 Task: Design a simple geometric lampshade.
Action: Mouse moved to (252, 221)
Screenshot: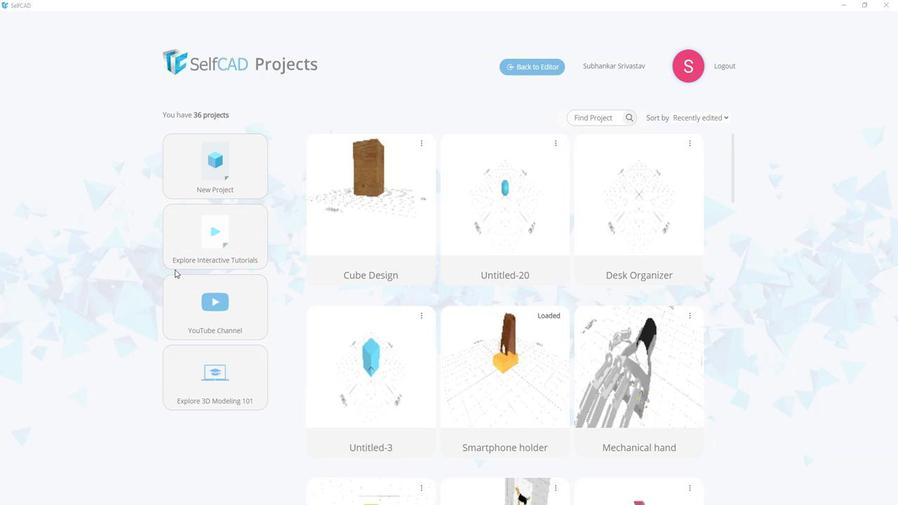 
Action: Mouse pressed left at (252, 221)
Screenshot: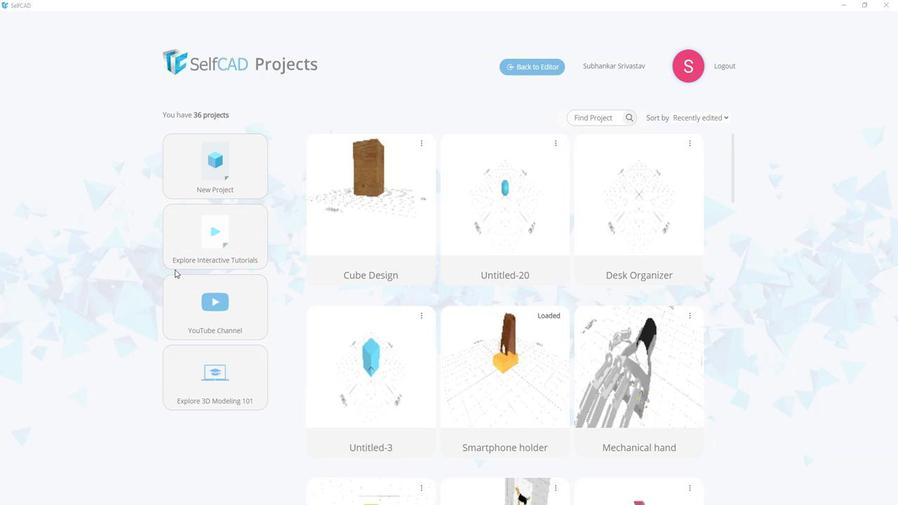 
Action: Mouse moved to (484, 237)
Screenshot: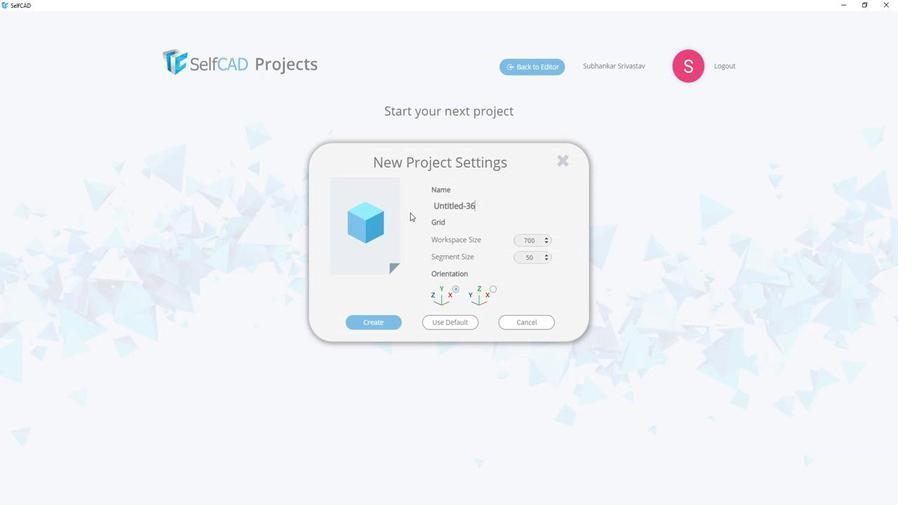 
Action: Mouse pressed left at (484, 237)
Screenshot: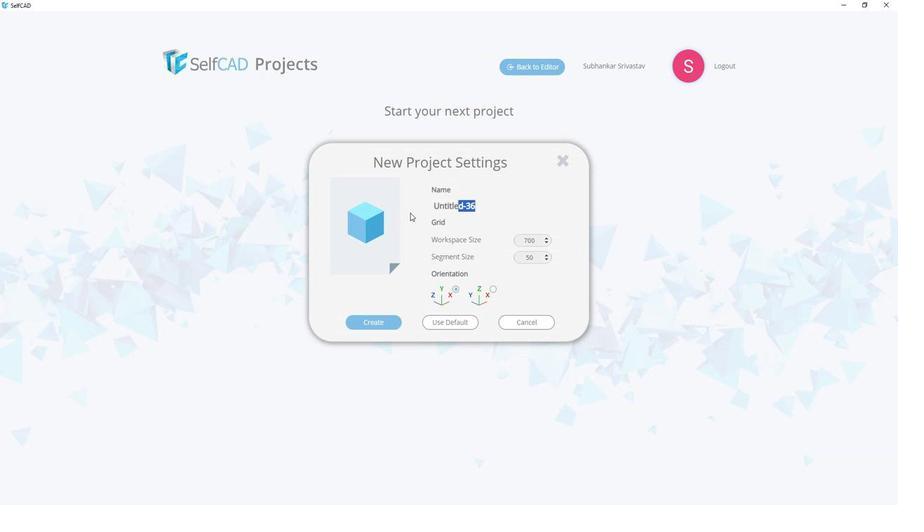 
Action: Mouse moved to (422, 242)
Screenshot: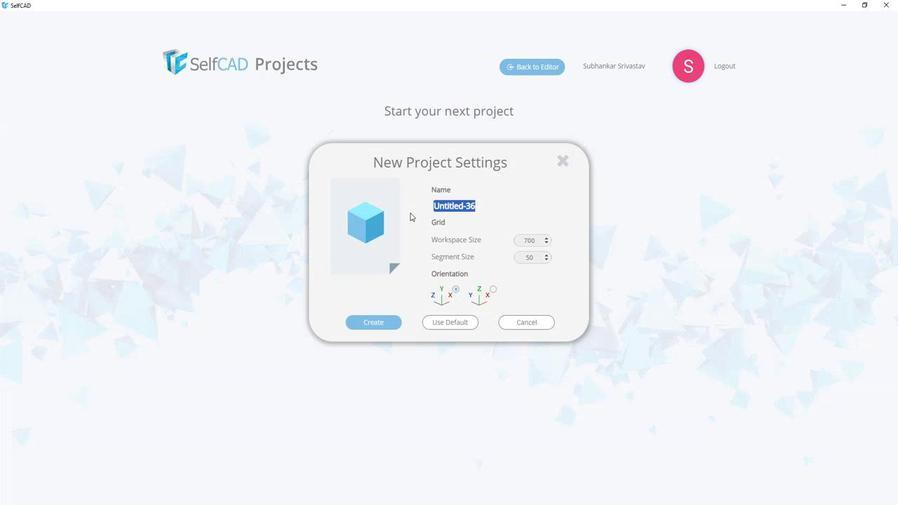 
Action: Key pressed <Key.shift>Geometric<Key.space><Key.shift><Key.shift><Key.shift><Key.shift><Key.shift><Key.shift><Key.shift><Key.shift><Key.shift>Lampshade
Screenshot: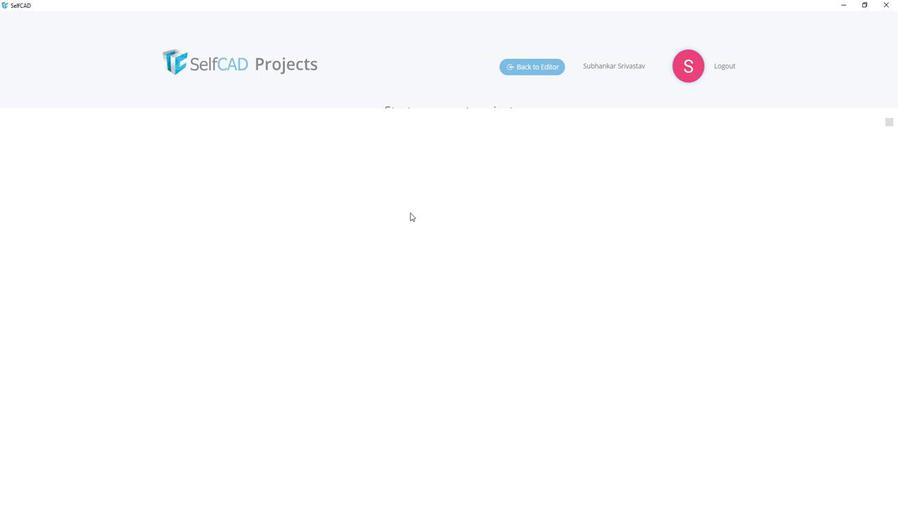 
Action: Mouse moved to (403, 320)
Screenshot: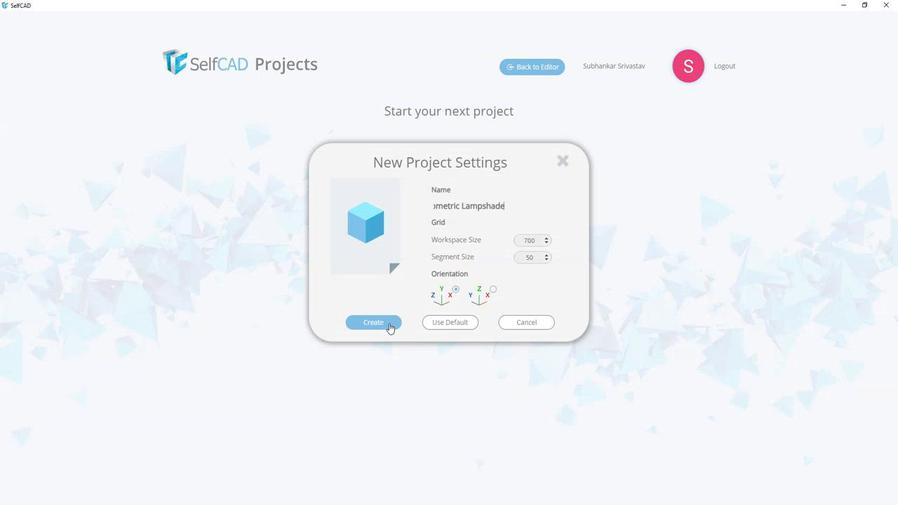 
Action: Mouse pressed left at (403, 320)
Screenshot: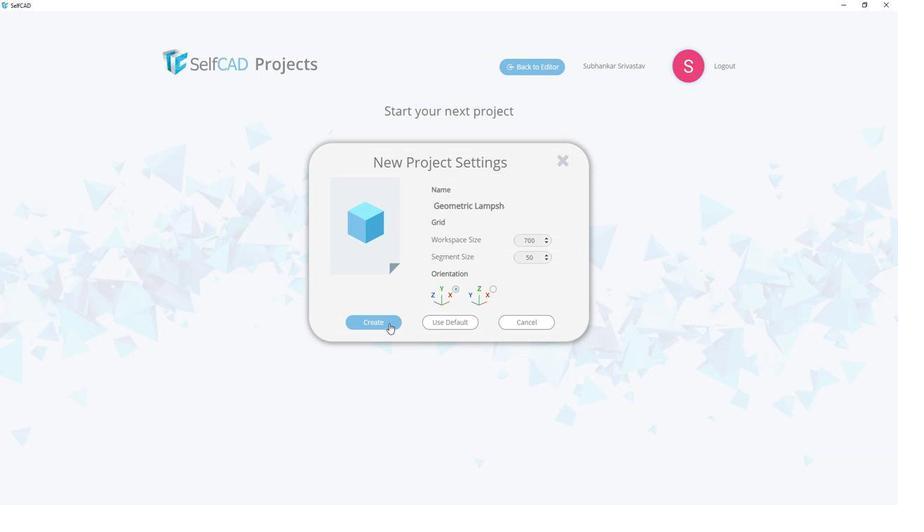 
Action: Mouse moved to (181, 179)
Screenshot: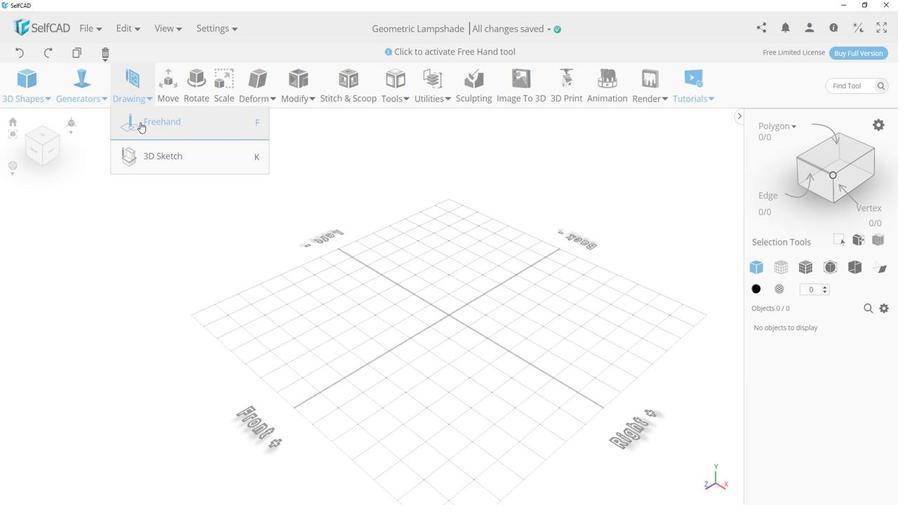 
Action: Mouse pressed left at (181, 179)
Screenshot: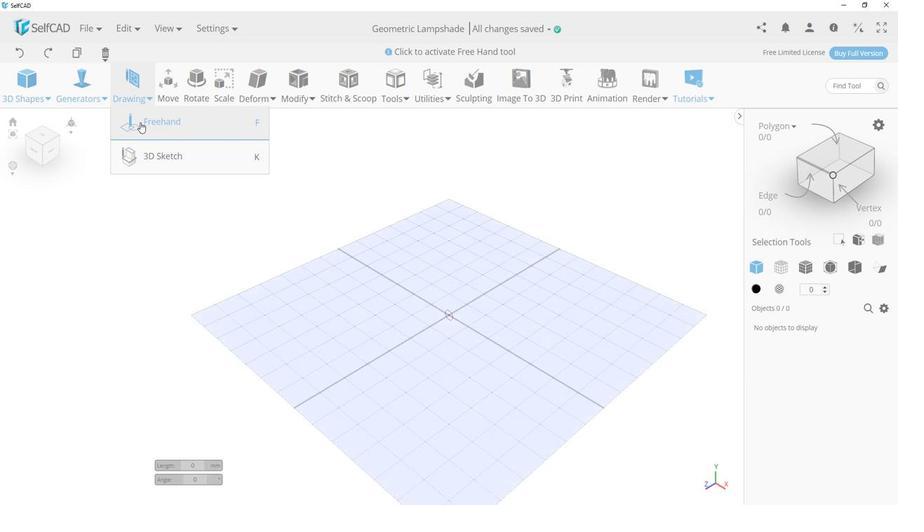 
Action: Mouse moved to (103, 201)
Screenshot: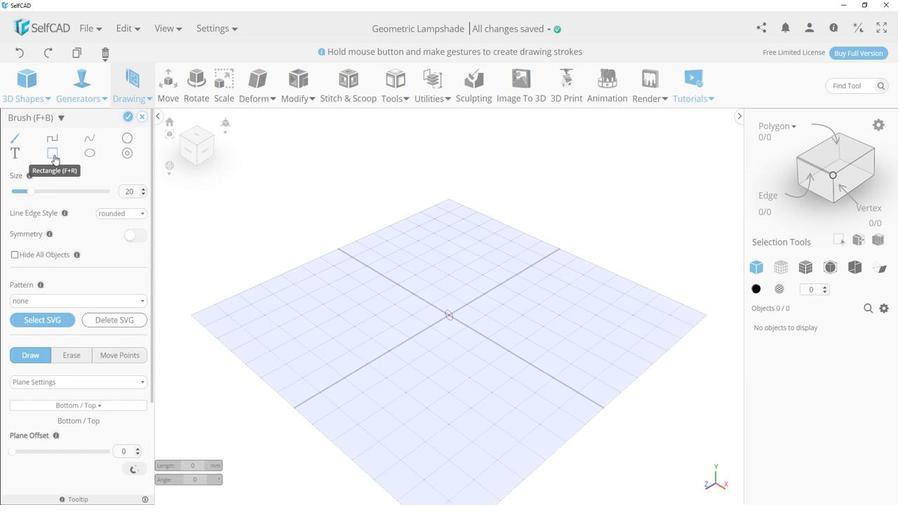 
Action: Mouse pressed left at (103, 201)
Screenshot: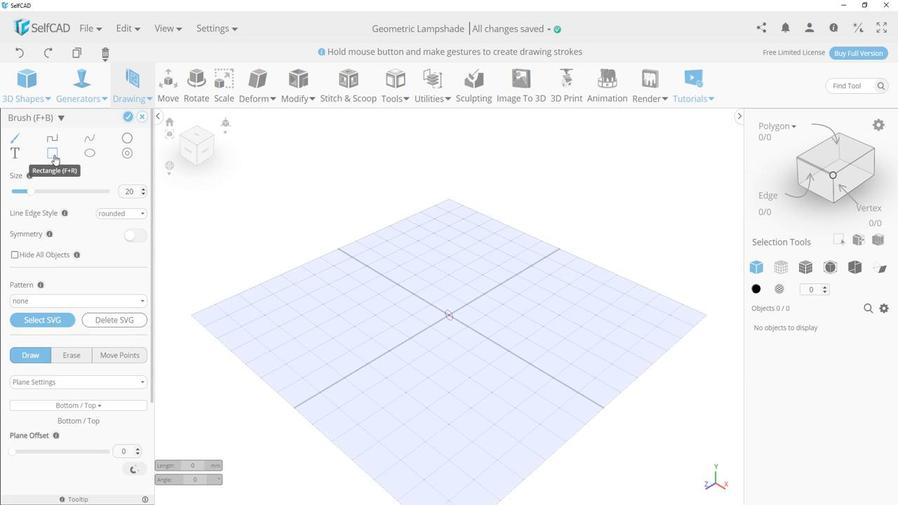 
Action: Mouse moved to (240, 197)
Screenshot: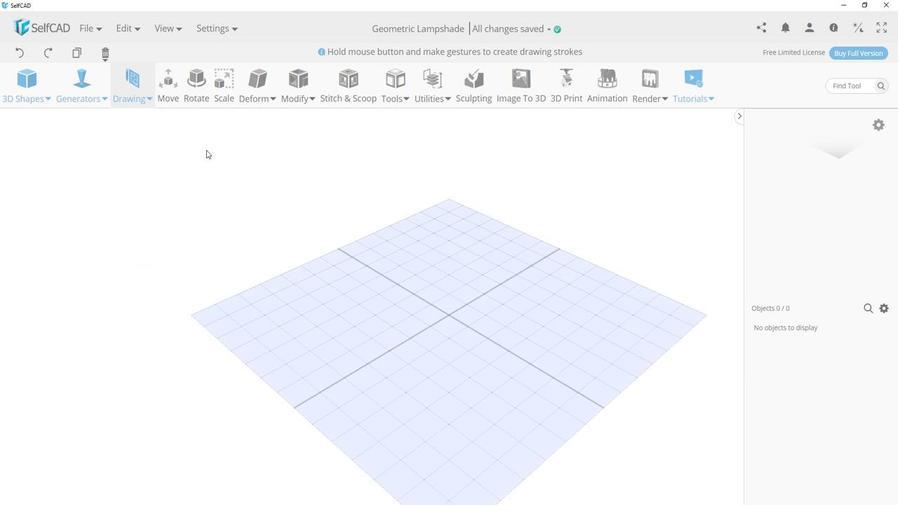 
Action: Mouse pressed left at (240, 197)
Screenshot: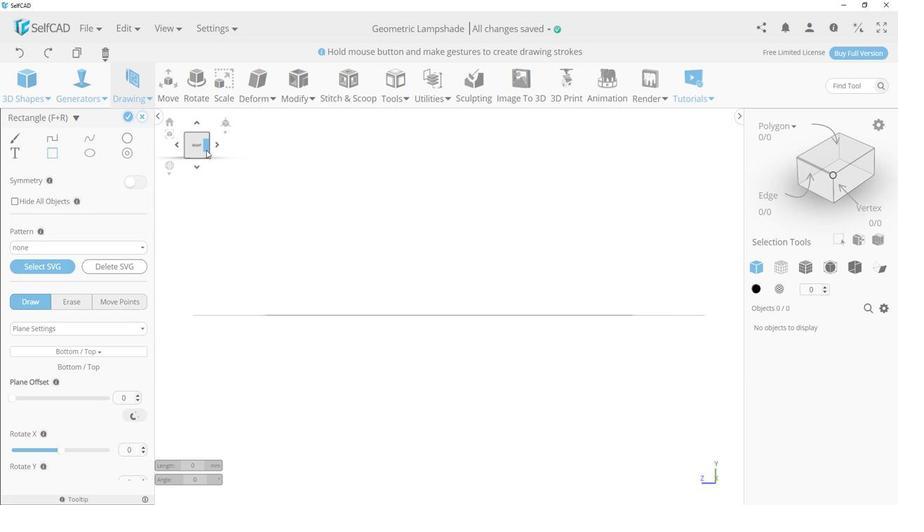 
Action: Mouse moved to (333, 232)
Screenshot: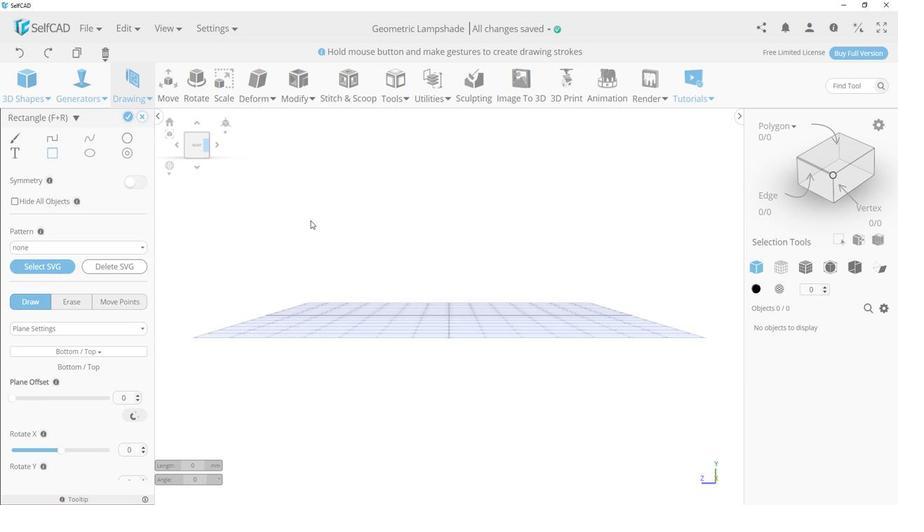 
Action: Mouse pressed left at (333, 232)
Screenshot: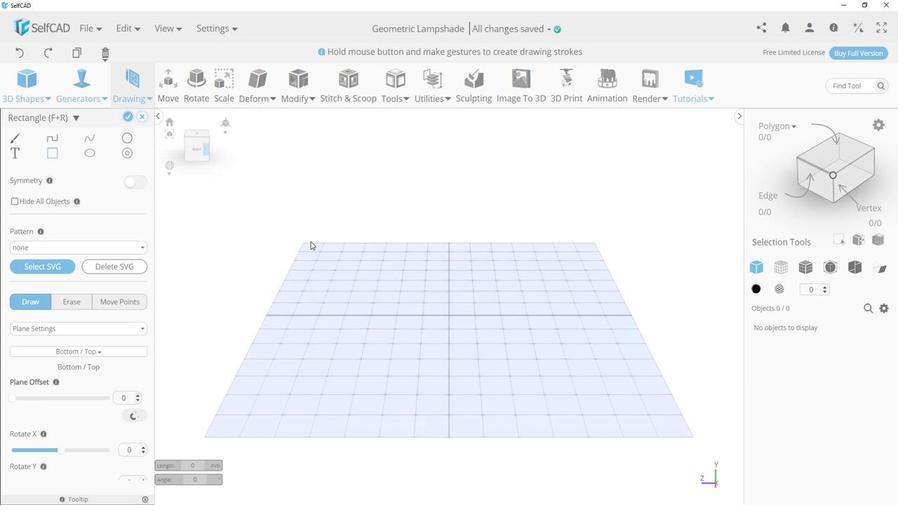 
Action: Mouse moved to (236, 191)
Screenshot: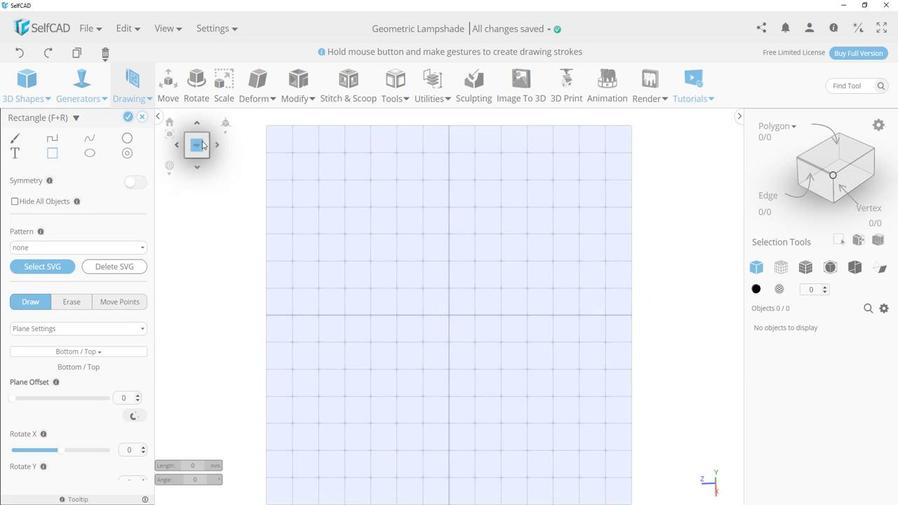 
Action: Mouse pressed left at (236, 191)
Screenshot: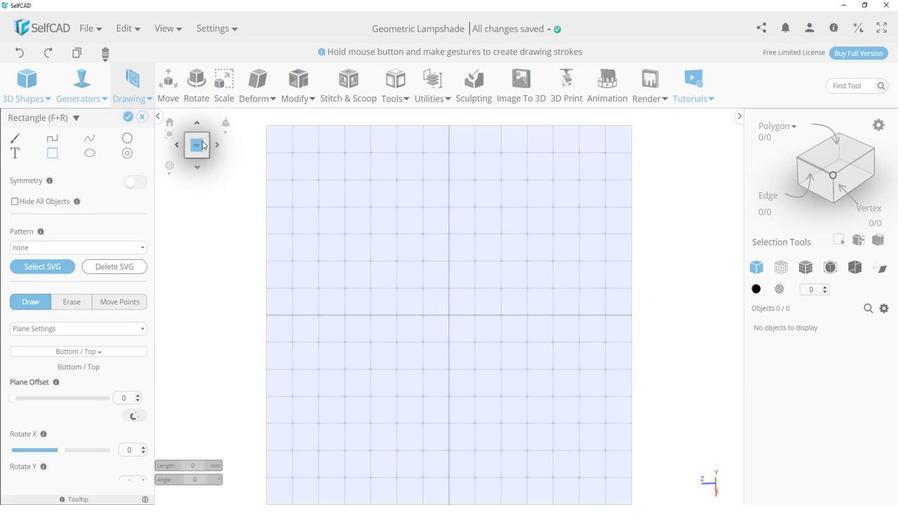
Action: Mouse moved to (387, 239)
Screenshot: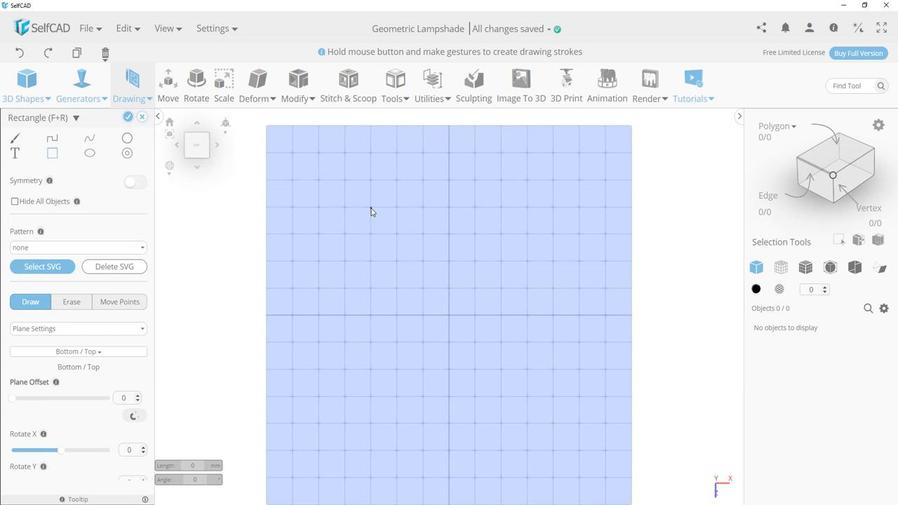 
Action: Mouse pressed left at (387, 239)
Screenshot: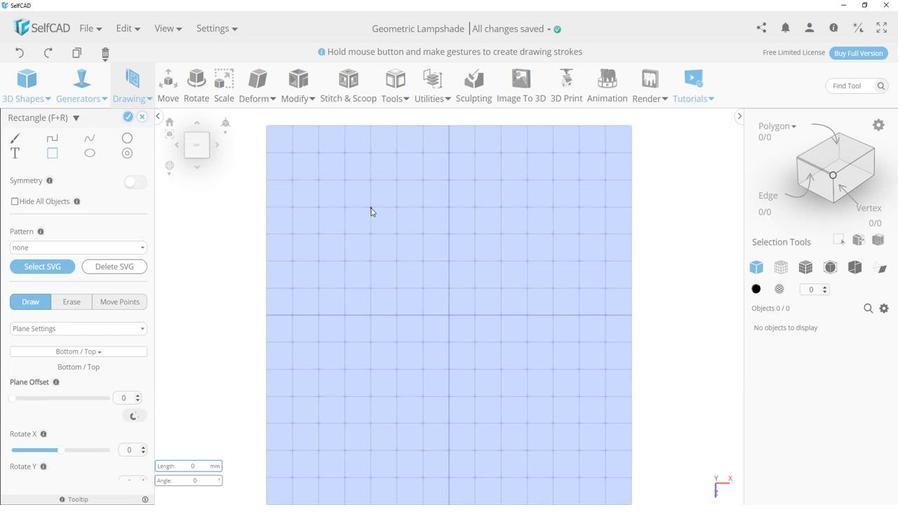 
Action: Key pressed <Key.shift>
Screenshot: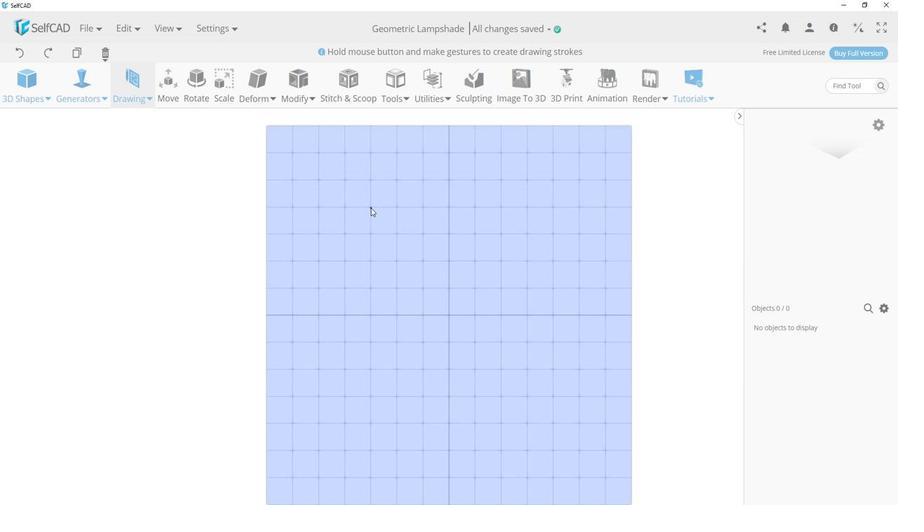 
Action: Mouse moved to (417, 238)
Screenshot: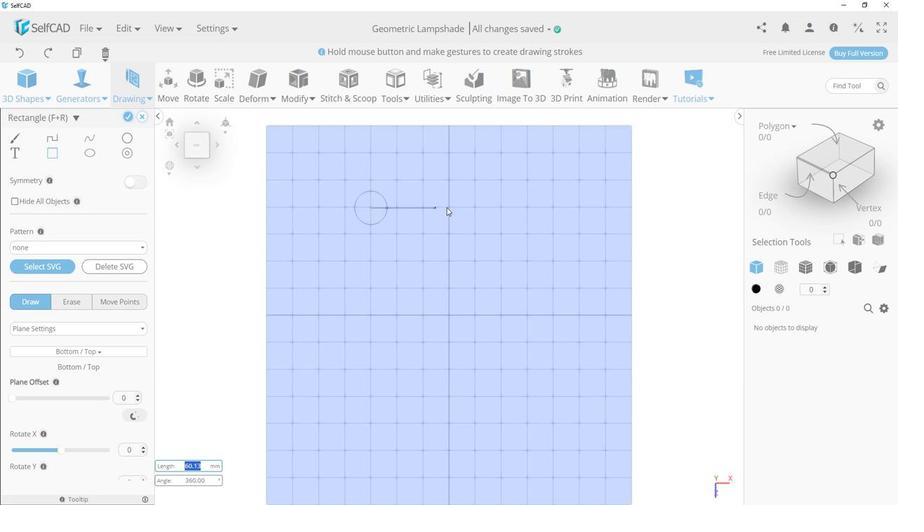 
Action: Key pressed <Key.shift>
Screenshot: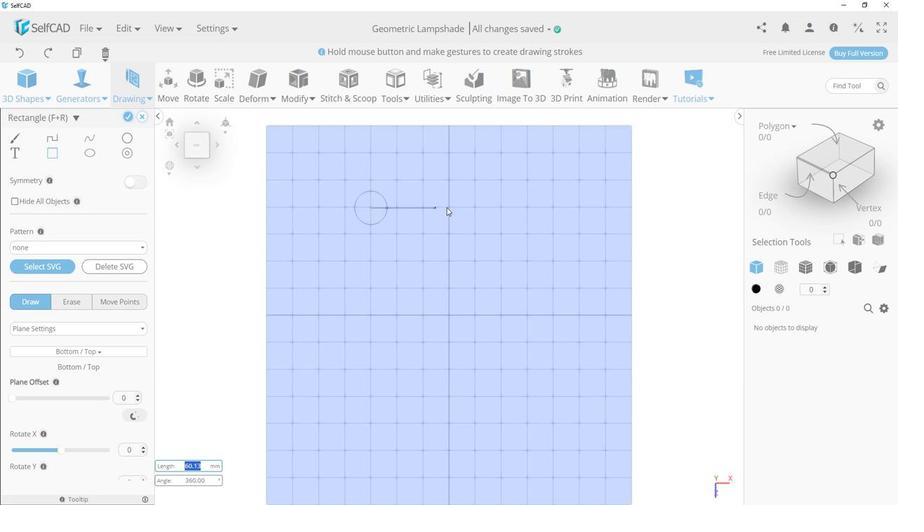
Action: Mouse moved to (423, 238)
Screenshot: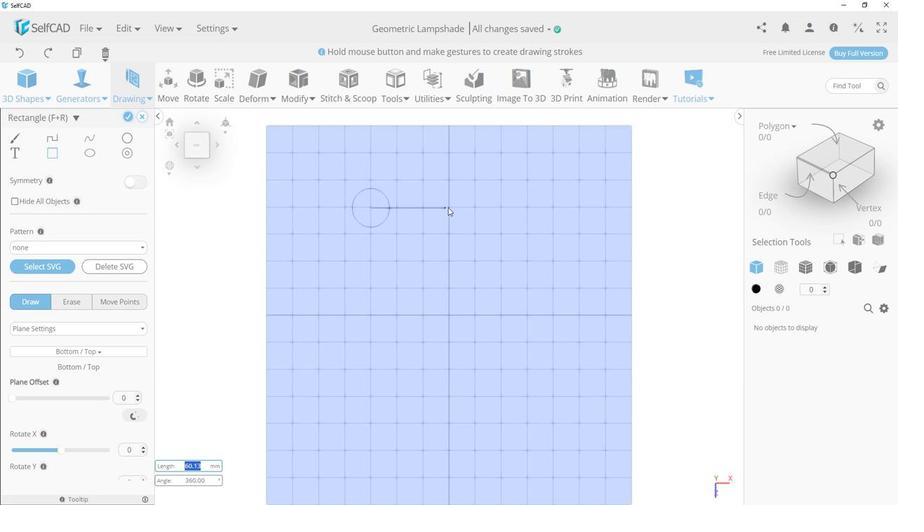 
Action: Key pressed <Key.shift>
Screenshot: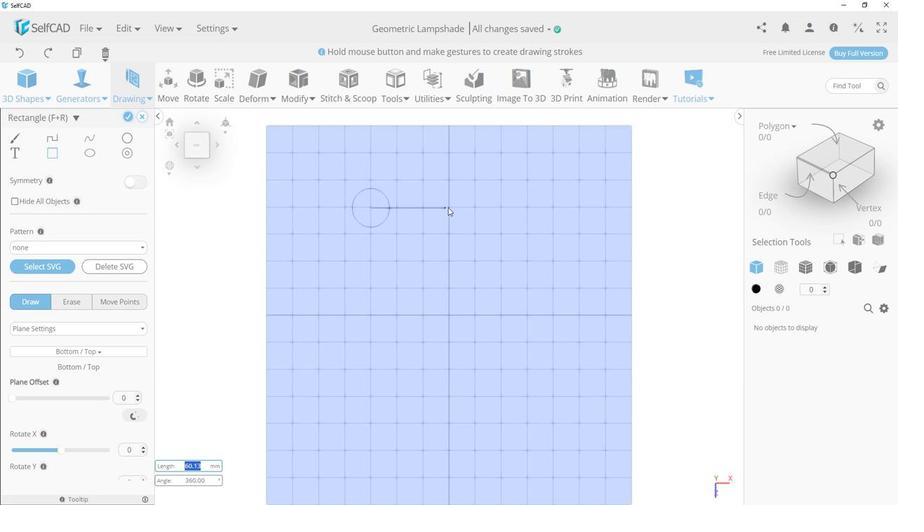 
Action: Mouse moved to (424, 238)
Screenshot: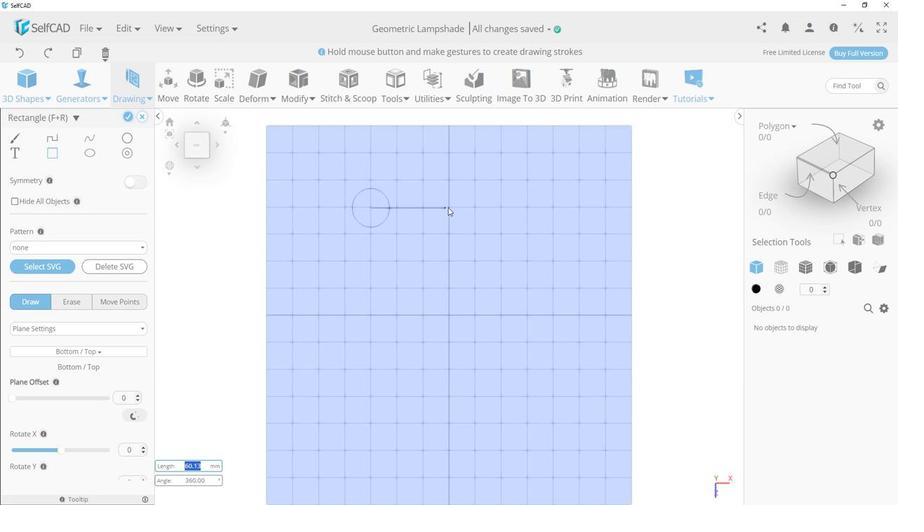 
Action: Key pressed <Key.shift>
Screenshot: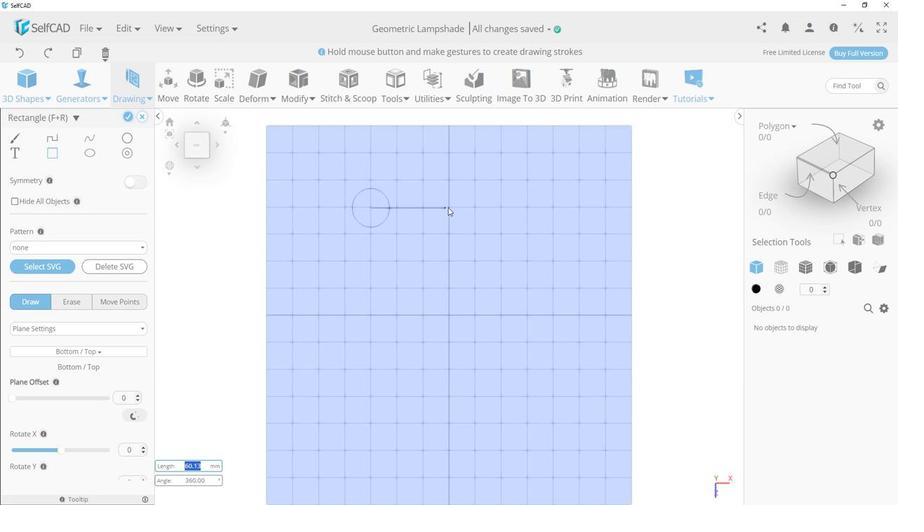 
Action: Mouse moved to (425, 238)
Screenshot: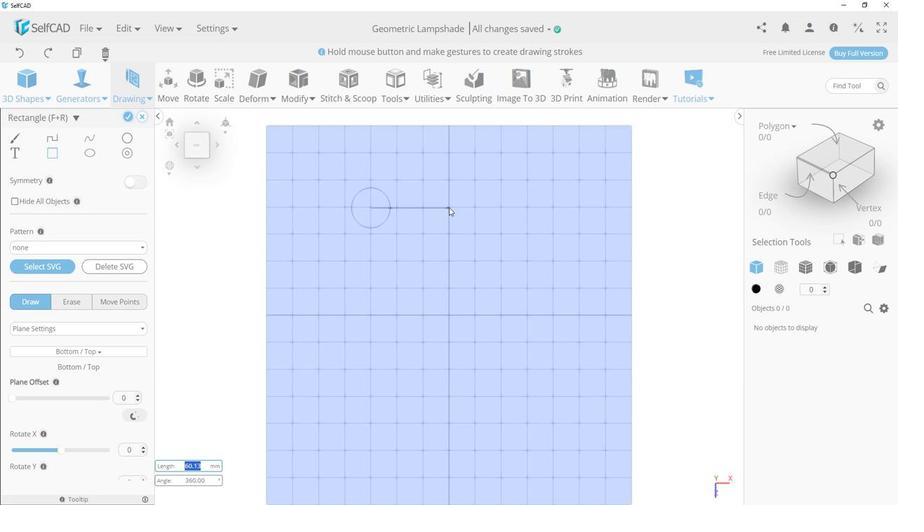 
Action: Key pressed <Key.shift>
Screenshot: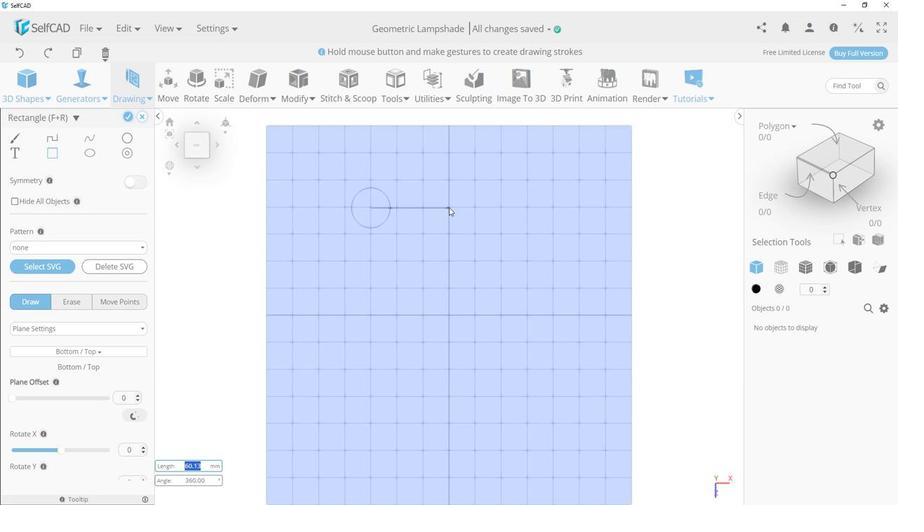 
Action: Mouse moved to (431, 238)
Screenshot: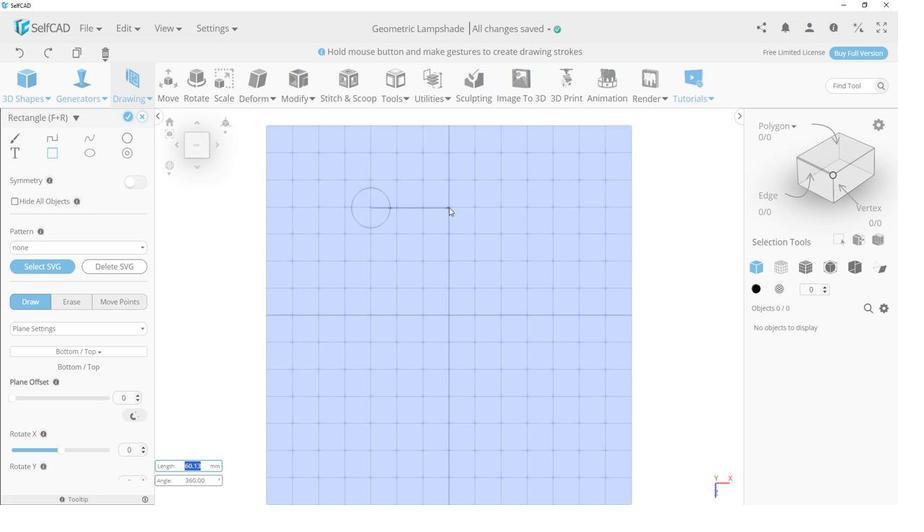 
Action: Key pressed <Key.shift>
Screenshot: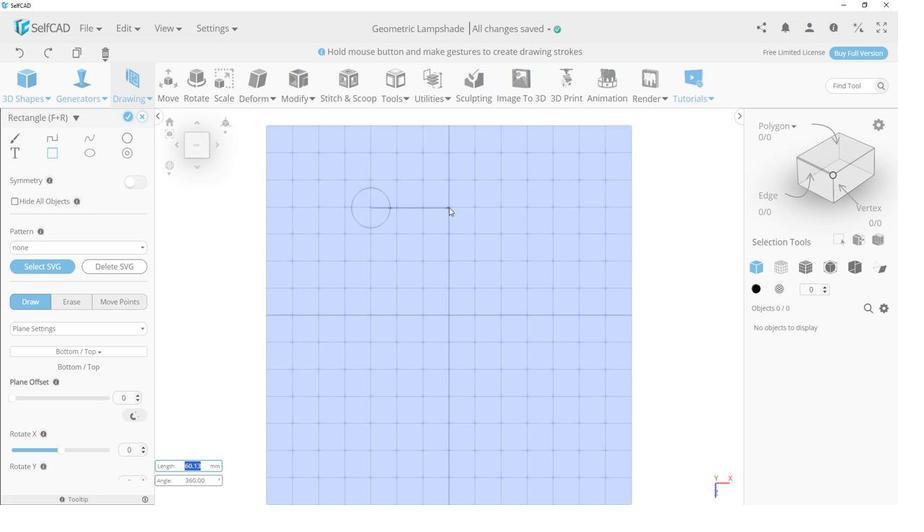 
Action: Mouse moved to (442, 238)
Screenshot: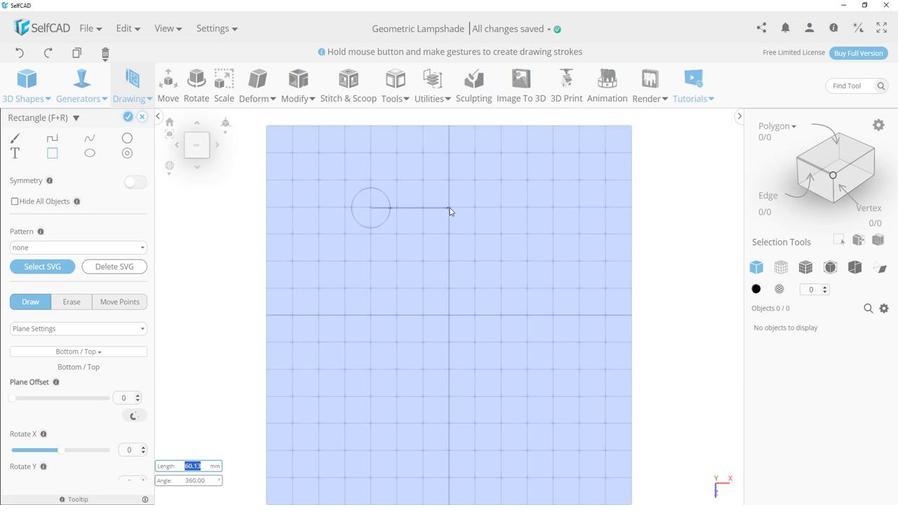 
Action: Key pressed <Key.shift>
Screenshot: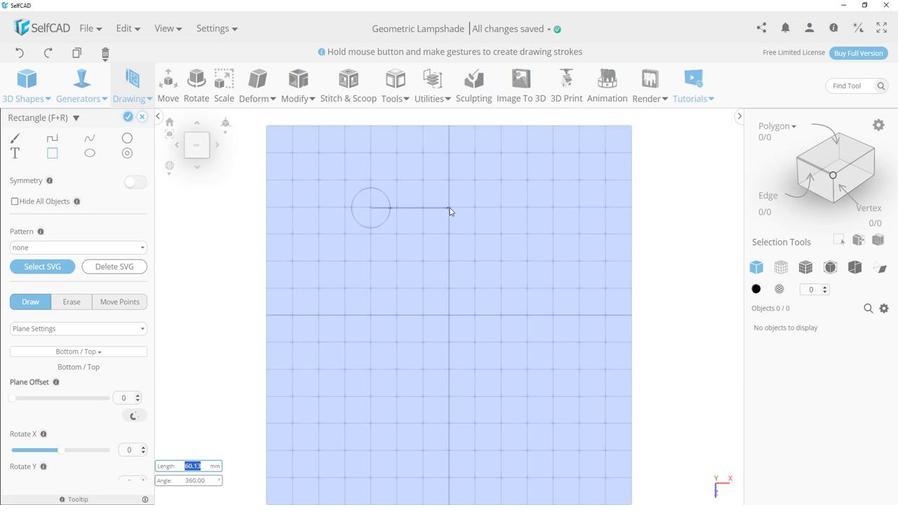 
Action: Mouse moved to (445, 238)
Screenshot: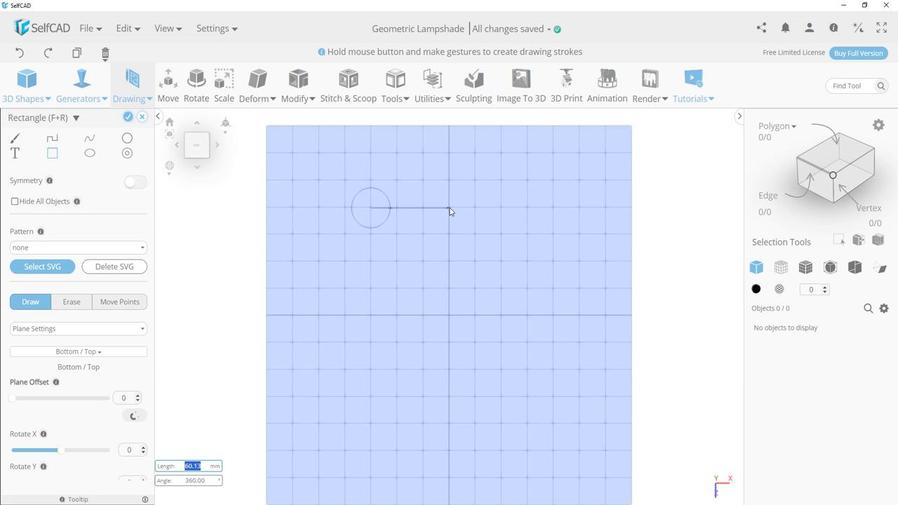 
Action: Key pressed <Key.shift>
Screenshot: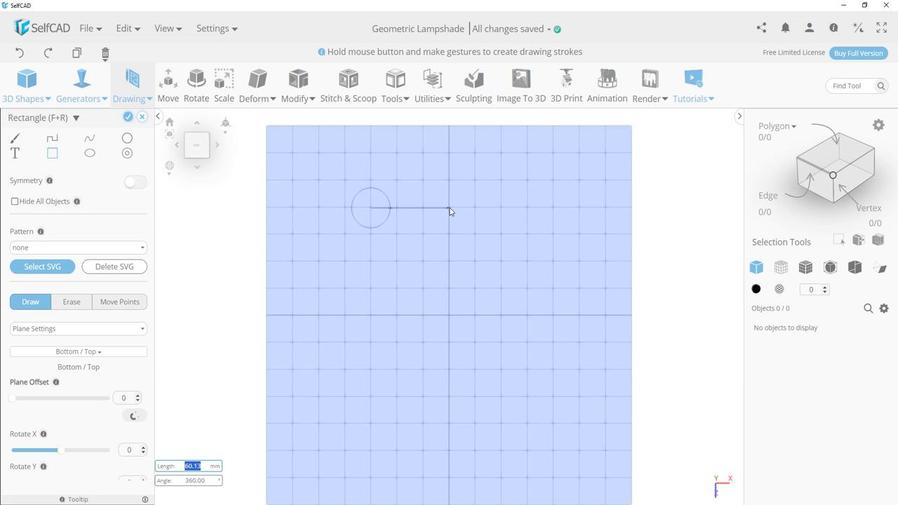 
Action: Mouse moved to (445, 238)
Screenshot: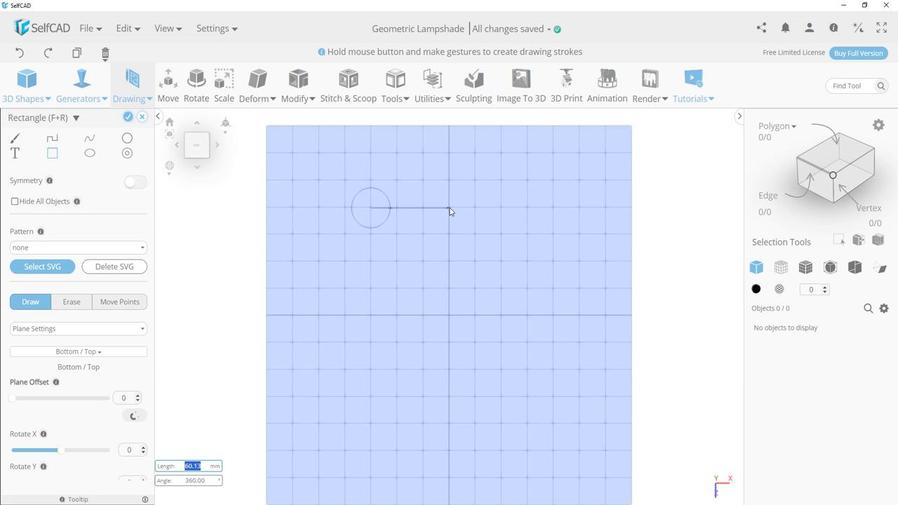
Action: Key pressed <Key.shift>
Screenshot: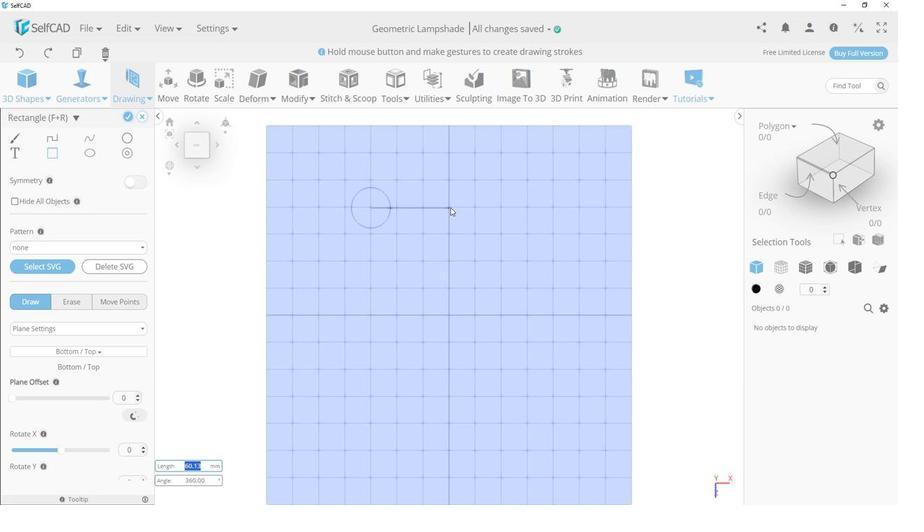 
Action: Mouse moved to (452, 238)
Screenshot: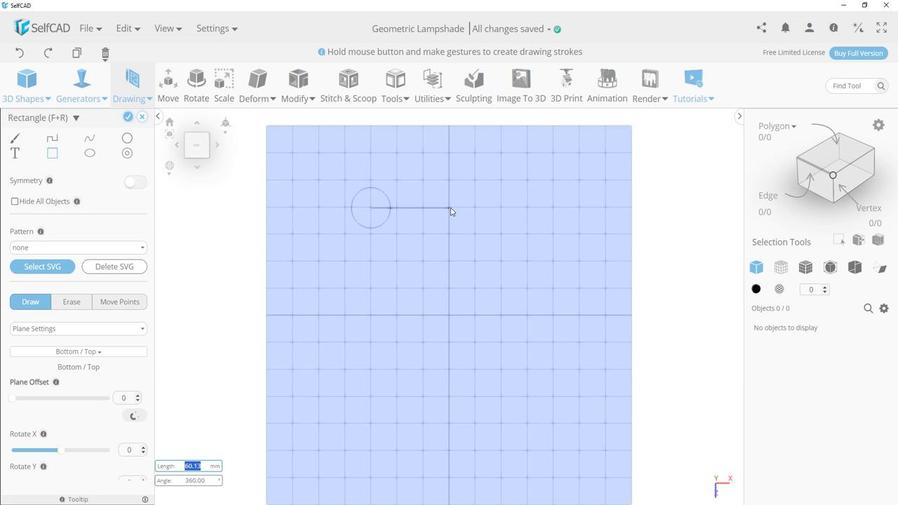 
Action: Key pressed <Key.shift>
Screenshot: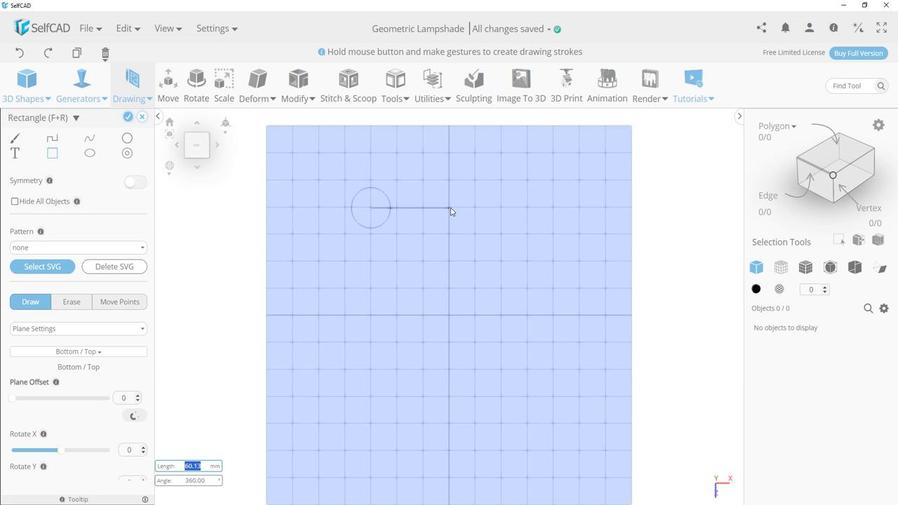 
Action: Mouse moved to (454, 238)
Screenshot: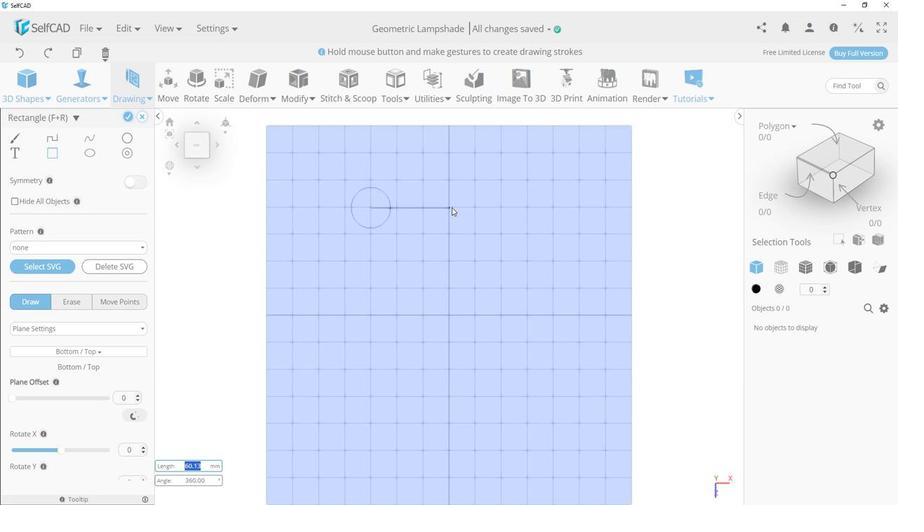 
Action: Key pressed <Key.shift>
Screenshot: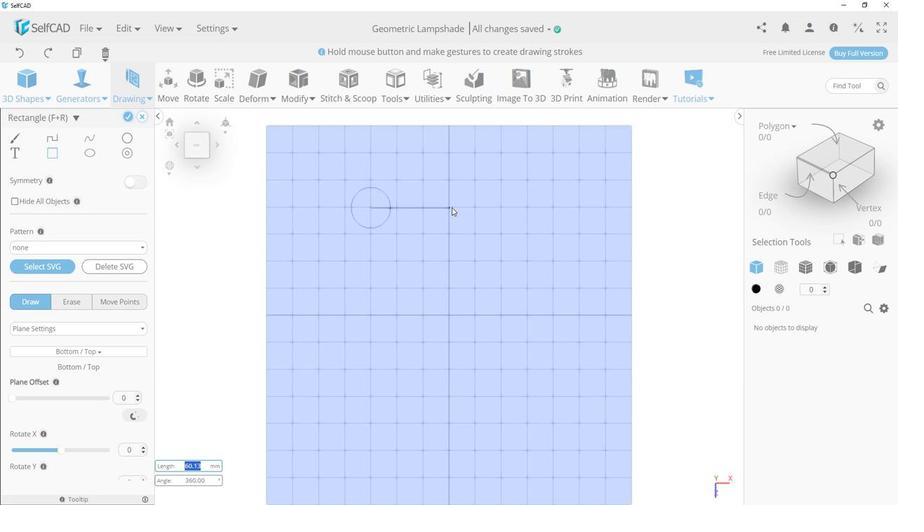 
Action: Mouse moved to (455, 238)
Screenshot: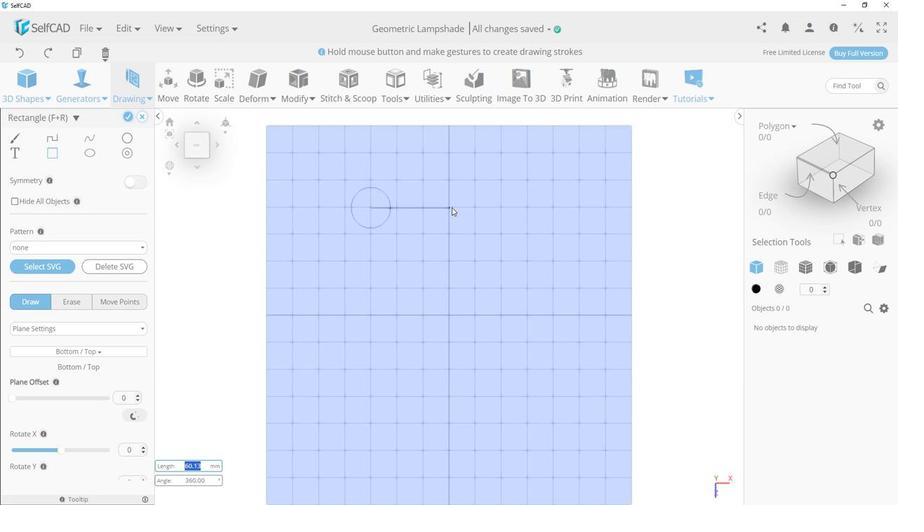
Action: Key pressed <Key.shift>
Screenshot: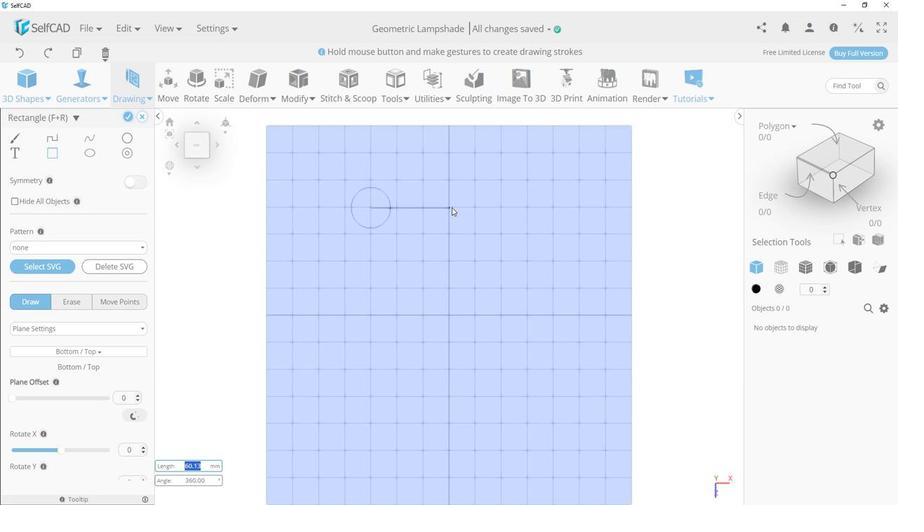 
Action: Mouse moved to (456, 238)
Screenshot: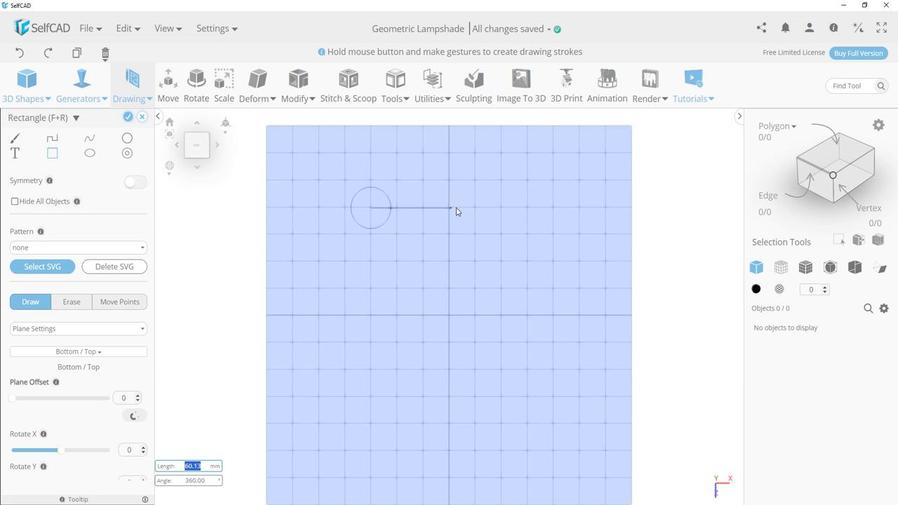 
Action: Key pressed <Key.shift>
Screenshot: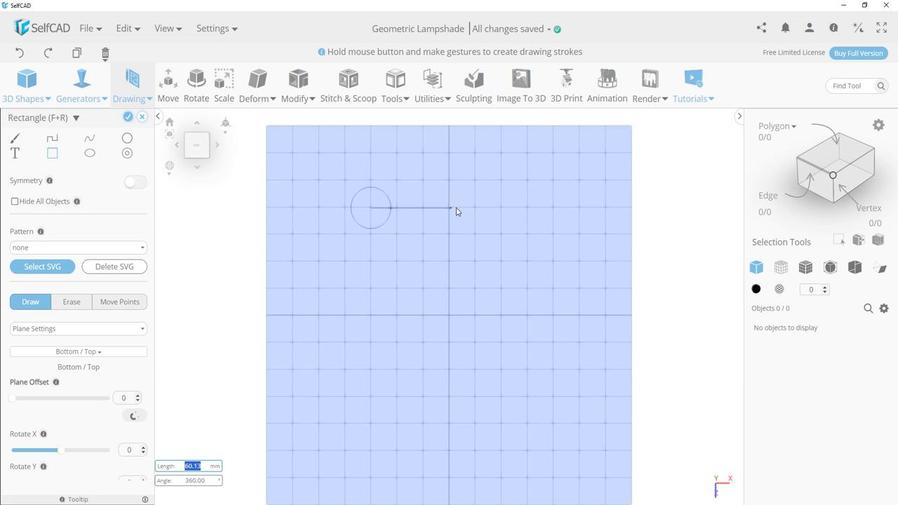 
Action: Mouse moved to (456, 238)
Screenshot: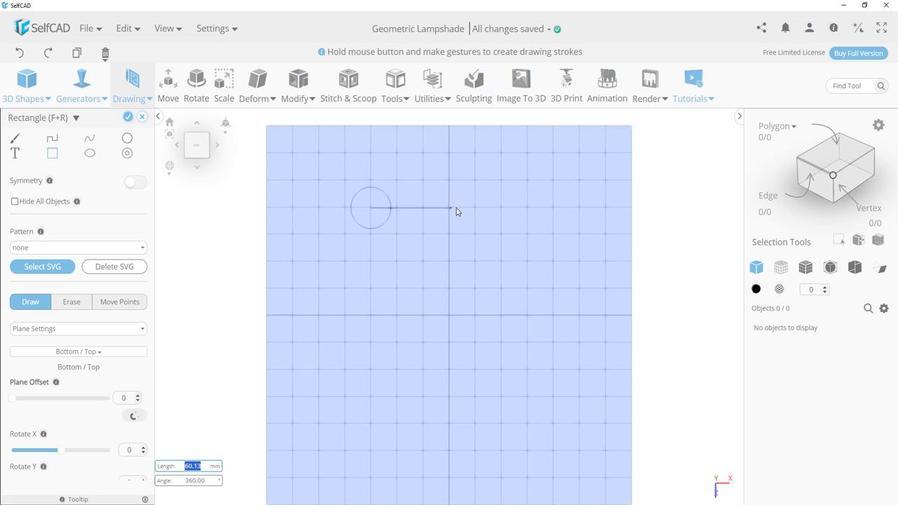 
Action: Key pressed <Key.shift><Key.shift>
Screenshot: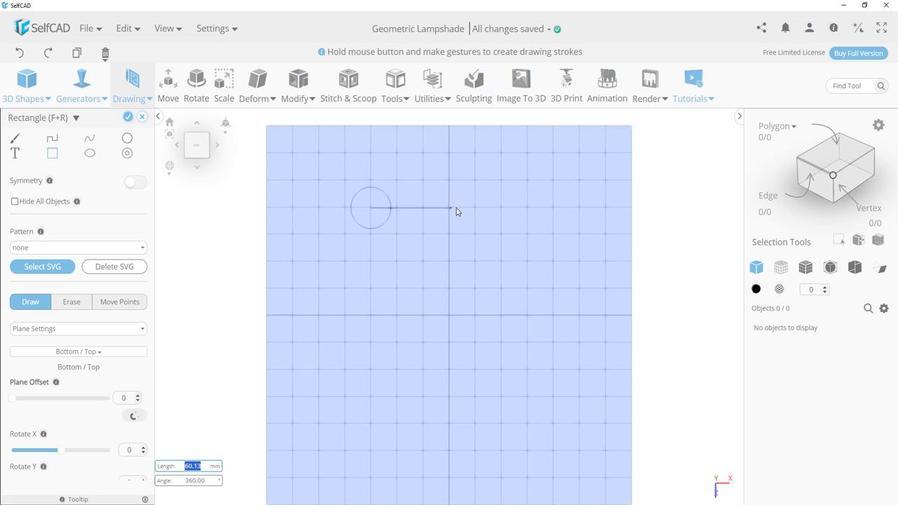 
Action: Mouse moved to (457, 238)
Screenshot: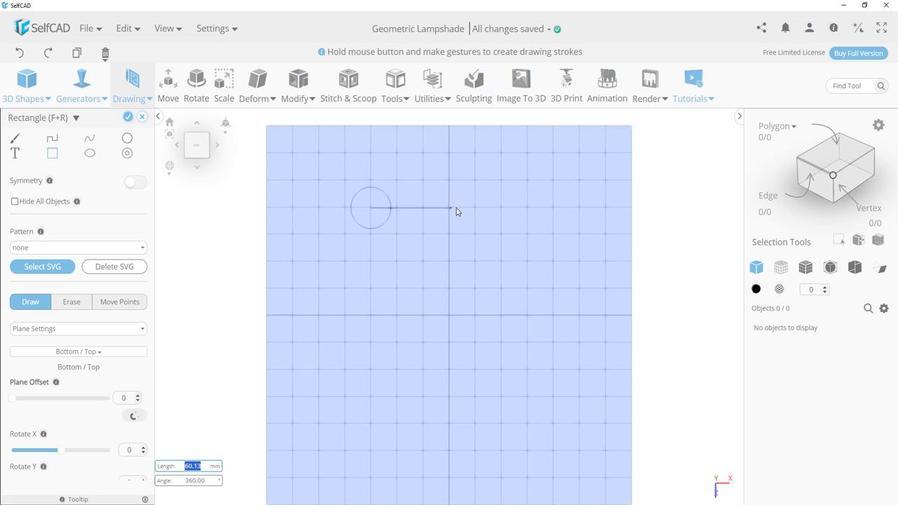 
Action: Key pressed <Key.shift>
Screenshot: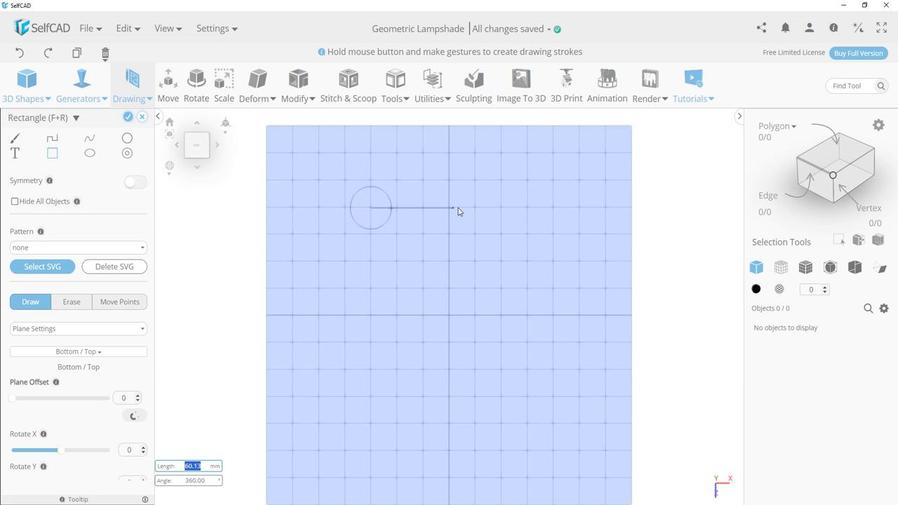 
Action: Mouse moved to (457, 238)
Screenshot: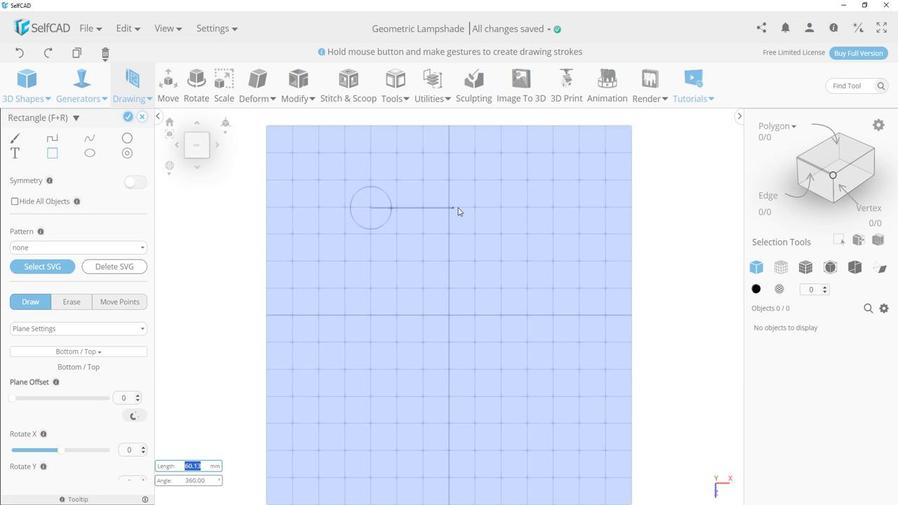 
Action: Key pressed <Key.shift><Key.shift>
Screenshot: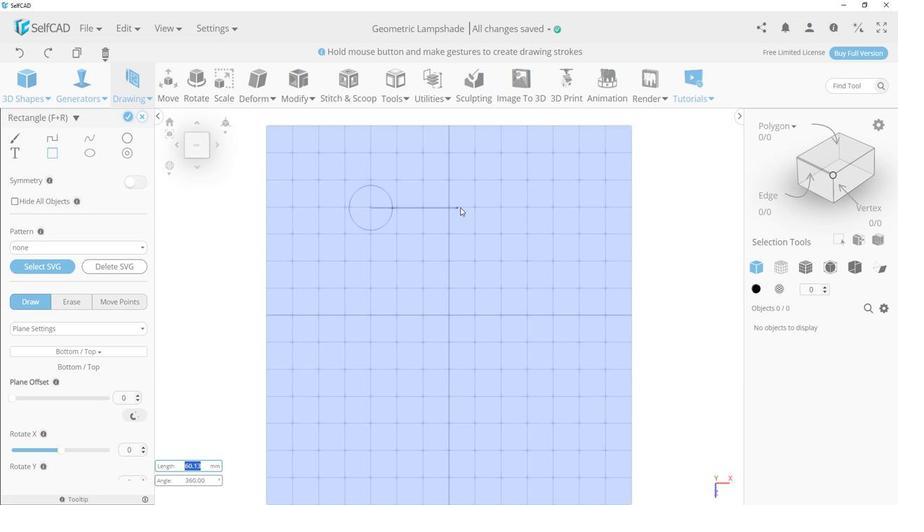 
Action: Mouse moved to (457, 238)
Screenshot: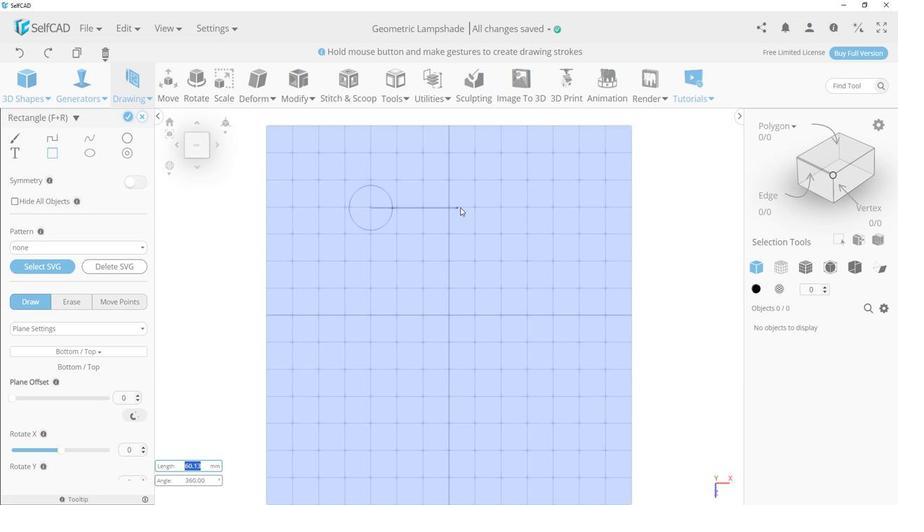 
Action: Key pressed <Key.shift><Key.shift>
Screenshot: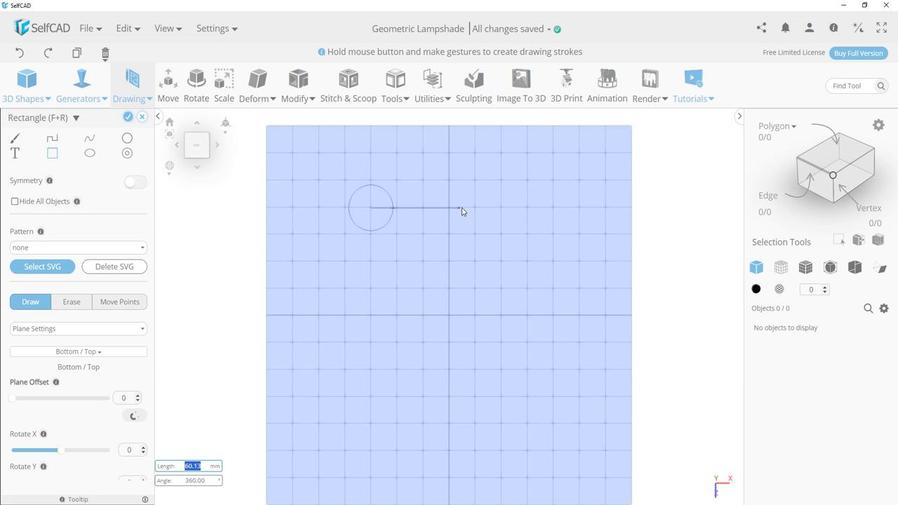 
Action: Mouse moved to (458, 238)
Screenshot: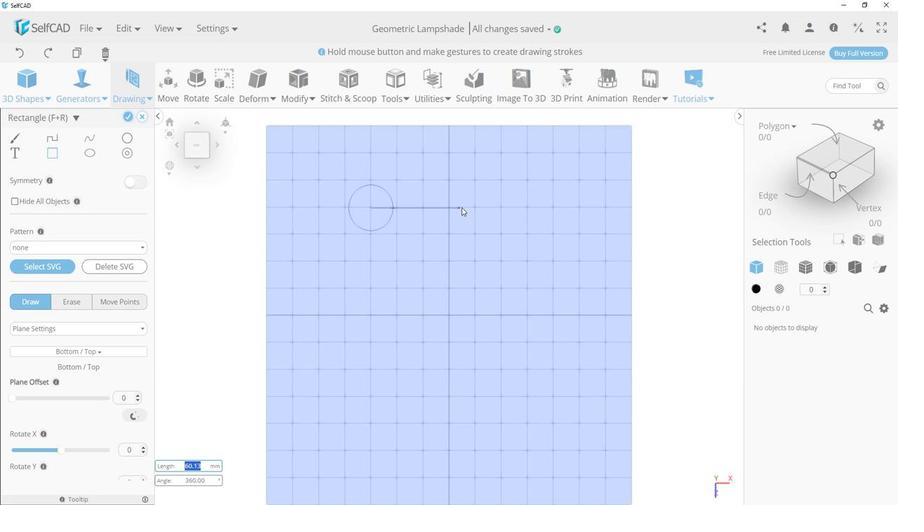 
Action: Key pressed <Key.shift>
Screenshot: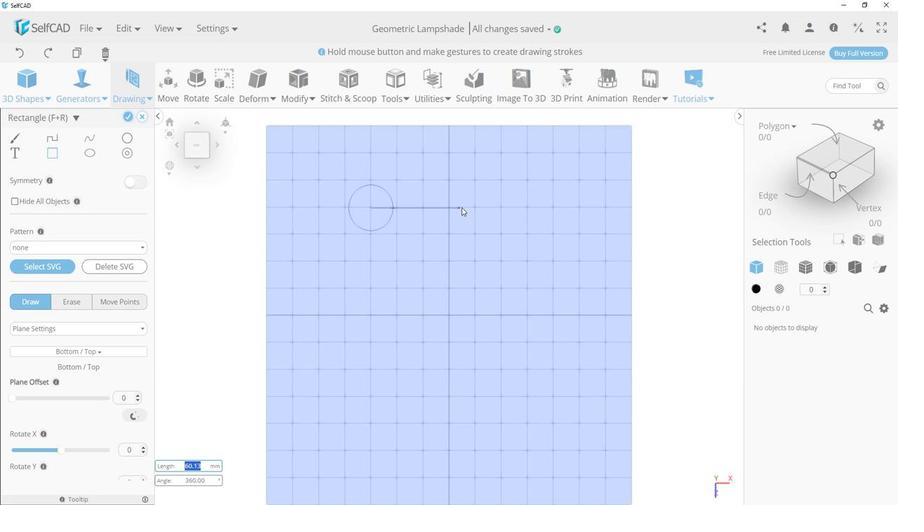 
Action: Mouse moved to (458, 238)
Screenshot: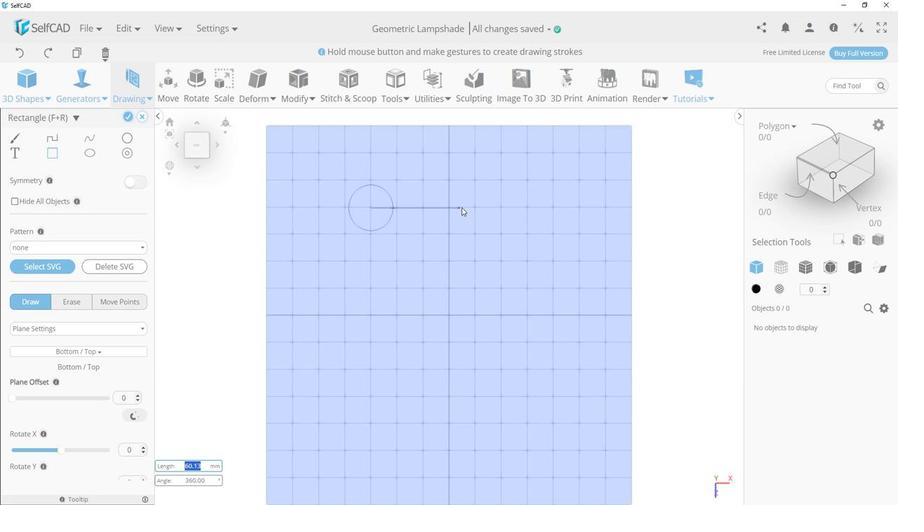 
Action: Key pressed <Key.shift>
Screenshot: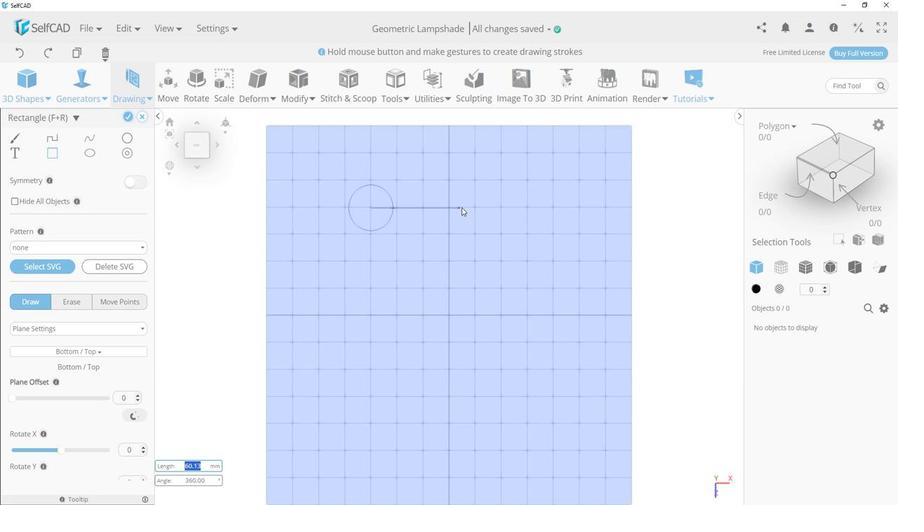 
Action: Mouse moved to (459, 238)
Screenshot: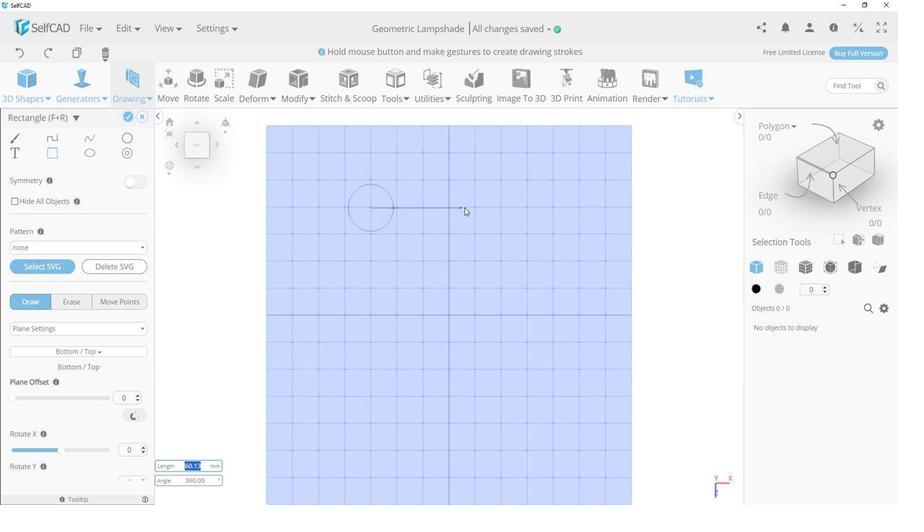 
Action: Key pressed <Key.shift>
Screenshot: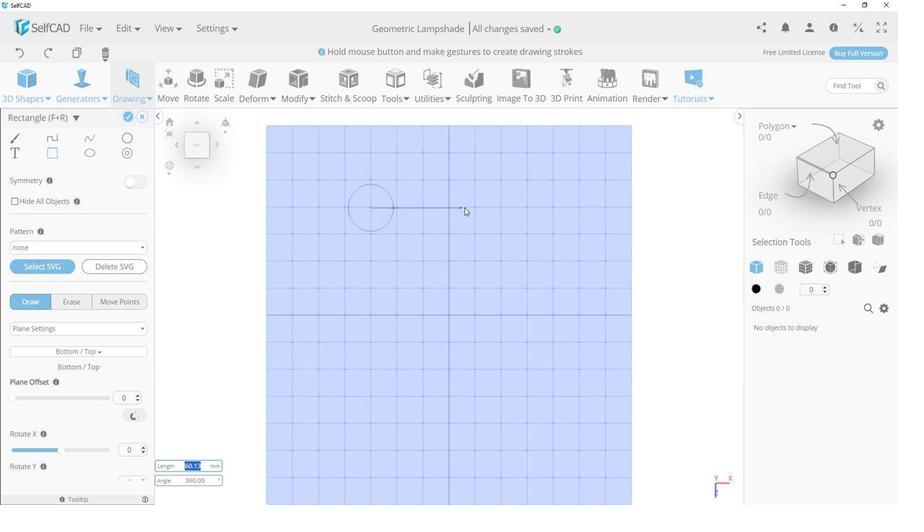 
Action: Mouse moved to (460, 238)
Screenshot: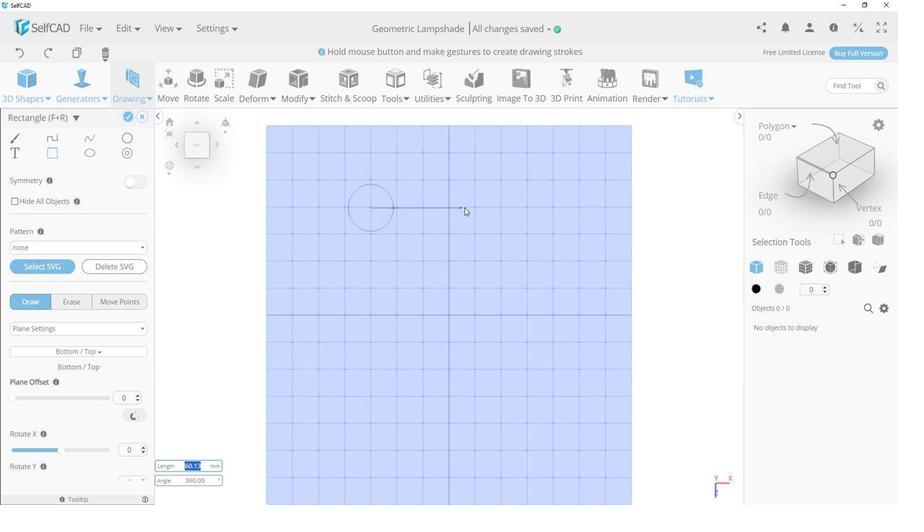
Action: Key pressed <Key.shift>
Screenshot: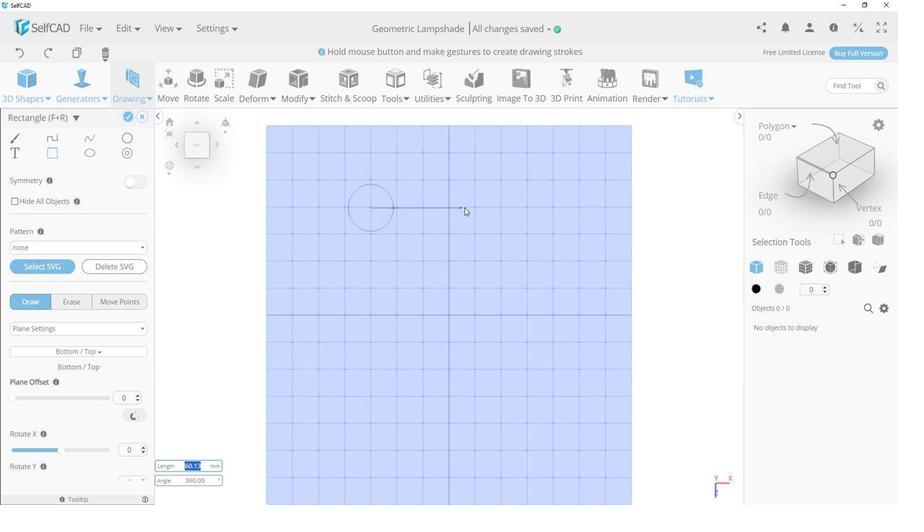 
Action: Mouse moved to (461, 238)
Screenshot: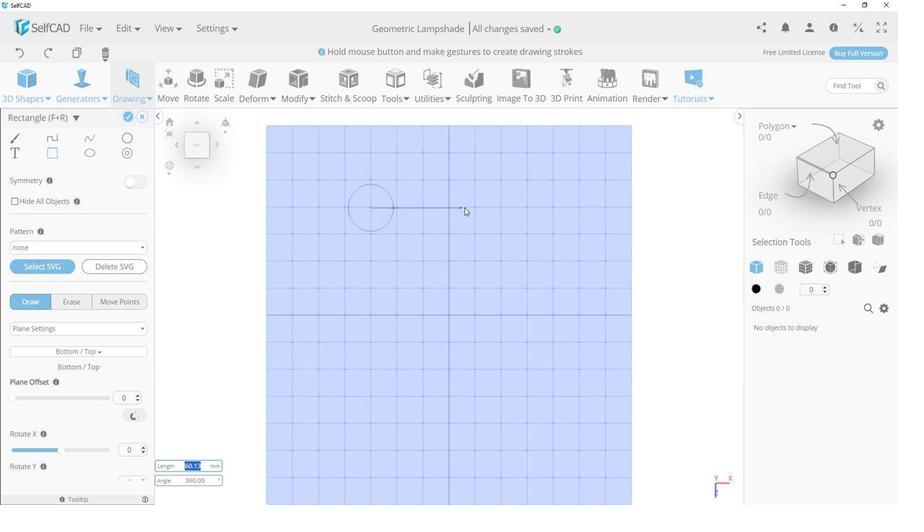 
Action: Key pressed <Key.shift>
Screenshot: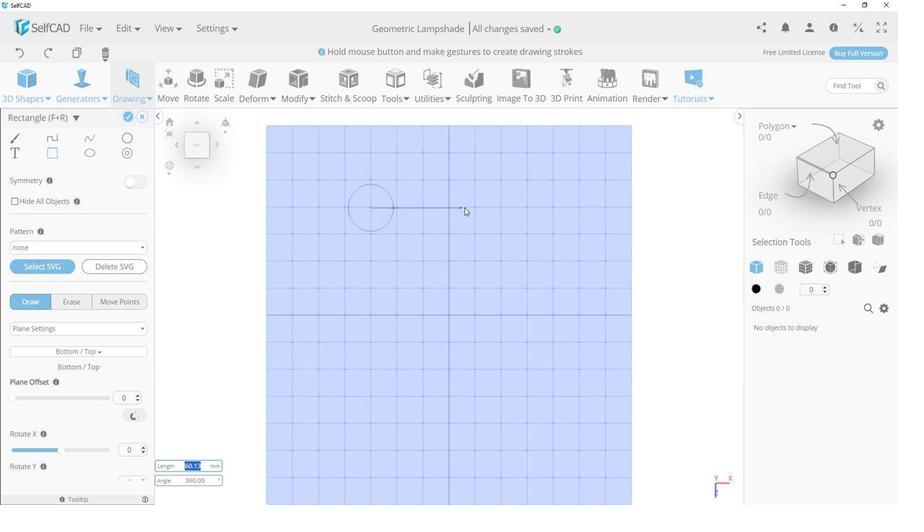
Action: Mouse moved to (462, 238)
Screenshot: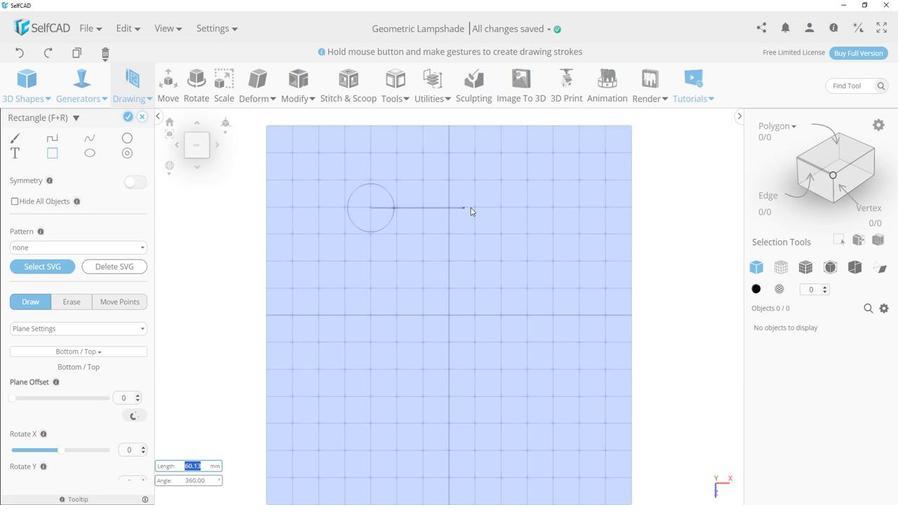 
Action: Key pressed <Key.shift>
Screenshot: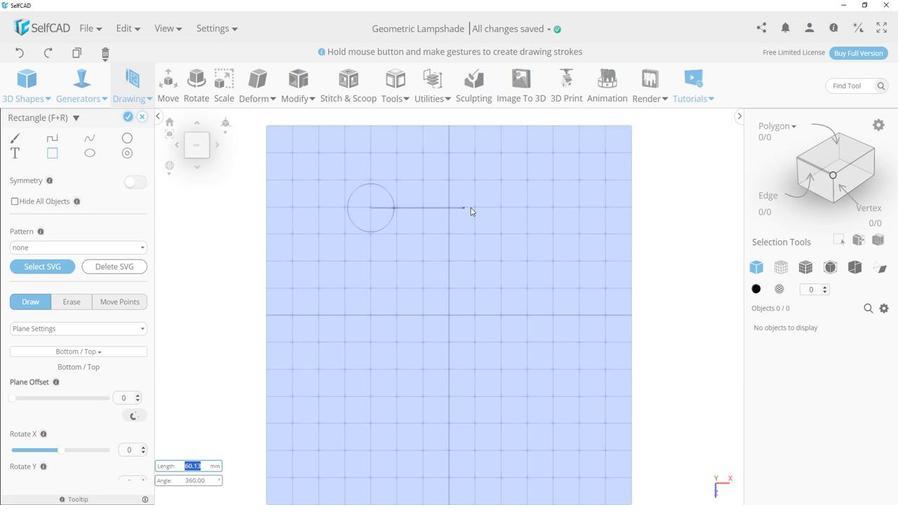 
Action: Mouse moved to (464, 238)
Screenshot: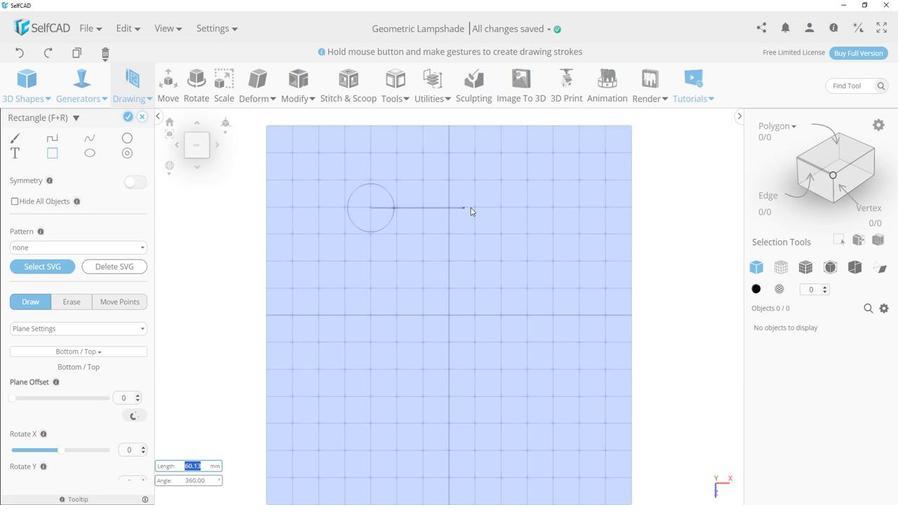 
Action: Key pressed <Key.shift>
Screenshot: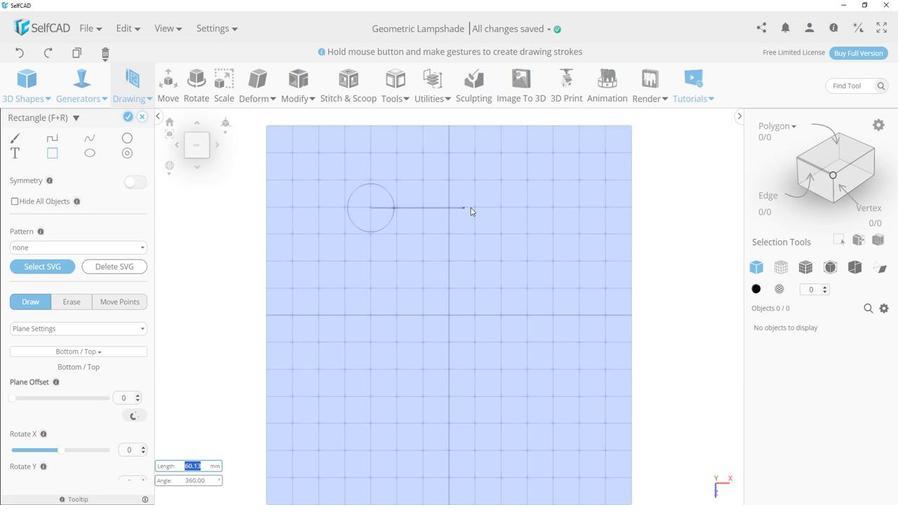 
Action: Mouse moved to (465, 238)
Screenshot: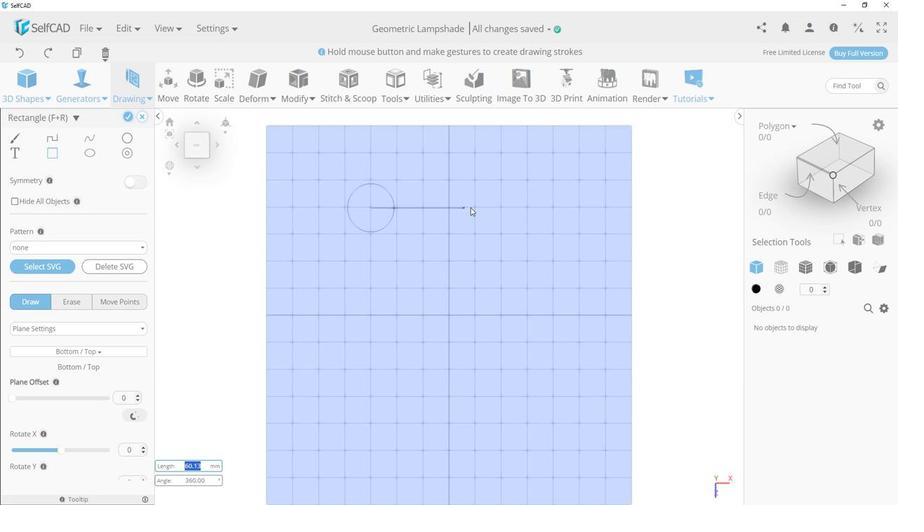 
Action: Key pressed <Key.shift>
Screenshot: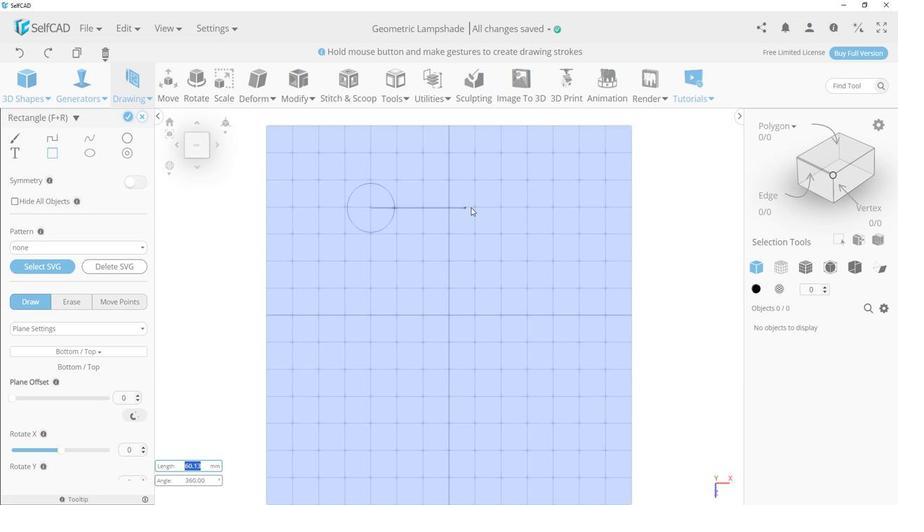 
Action: Mouse moved to (466, 238)
Screenshot: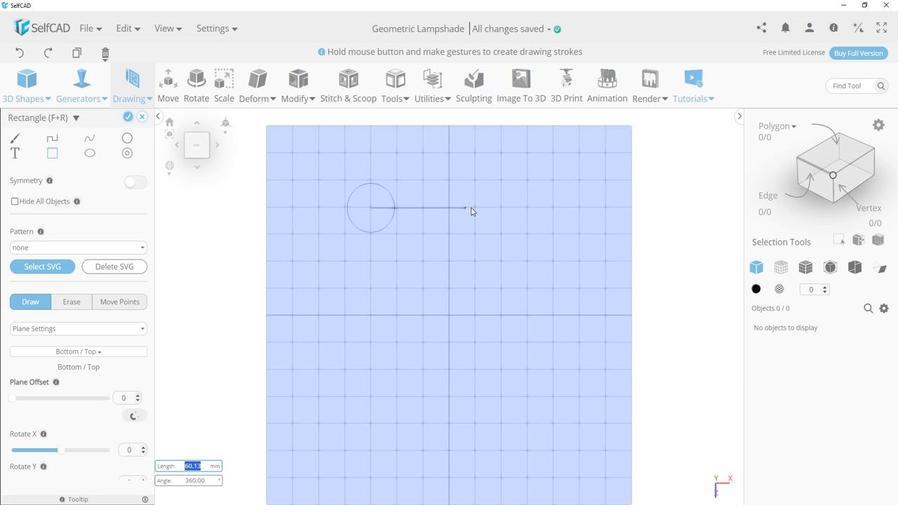 
Action: Key pressed <Key.shift>
Screenshot: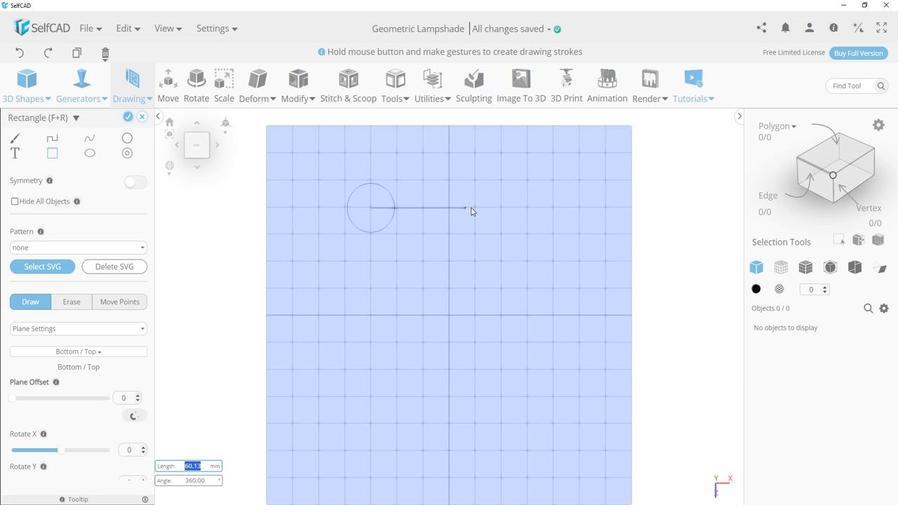 
Action: Mouse moved to (466, 238)
Screenshot: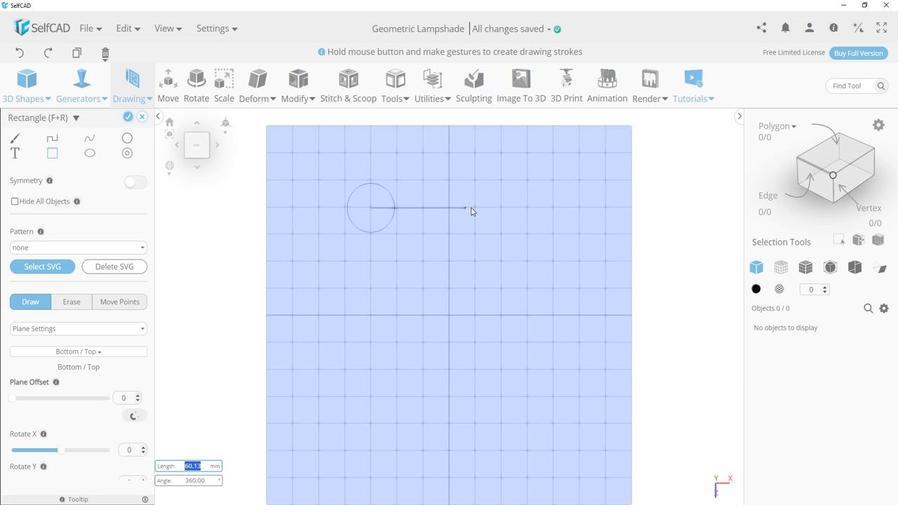 
Action: Key pressed <Key.shift>
Screenshot: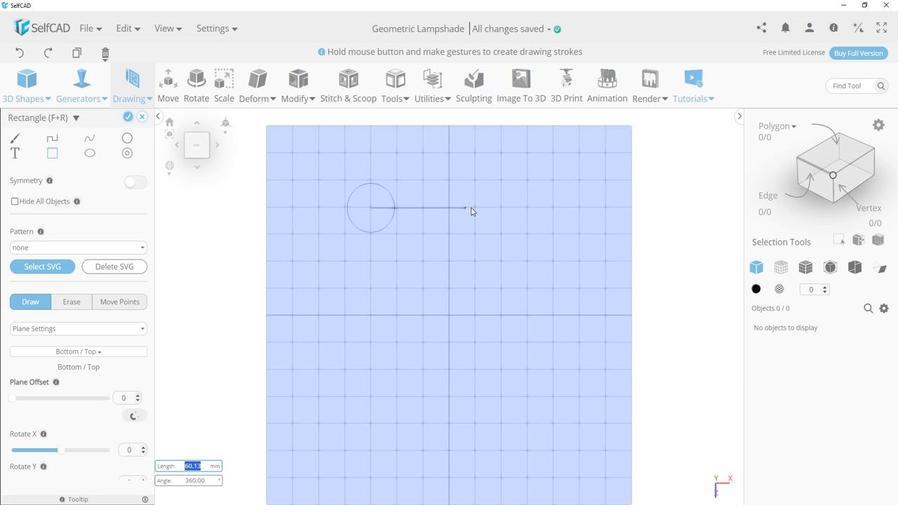 
Action: Mouse moved to (467, 238)
Screenshot: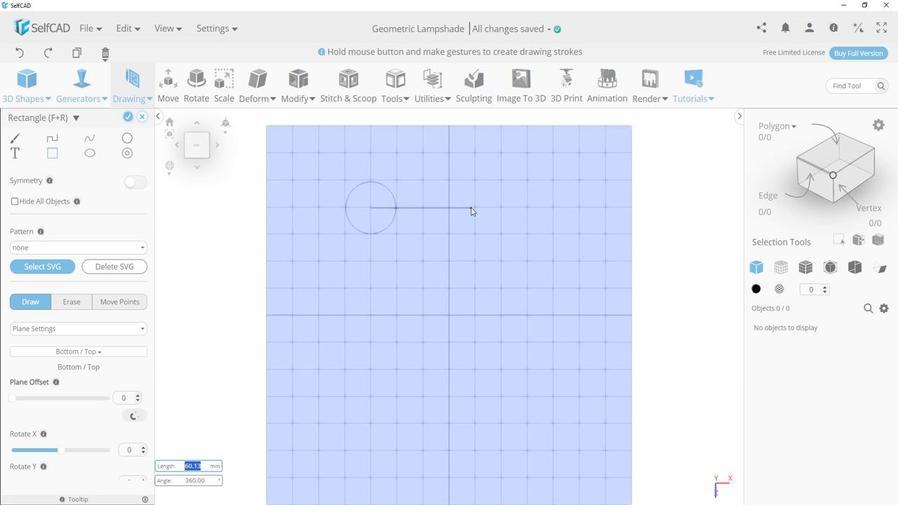 
Action: Key pressed <Key.shift>
Screenshot: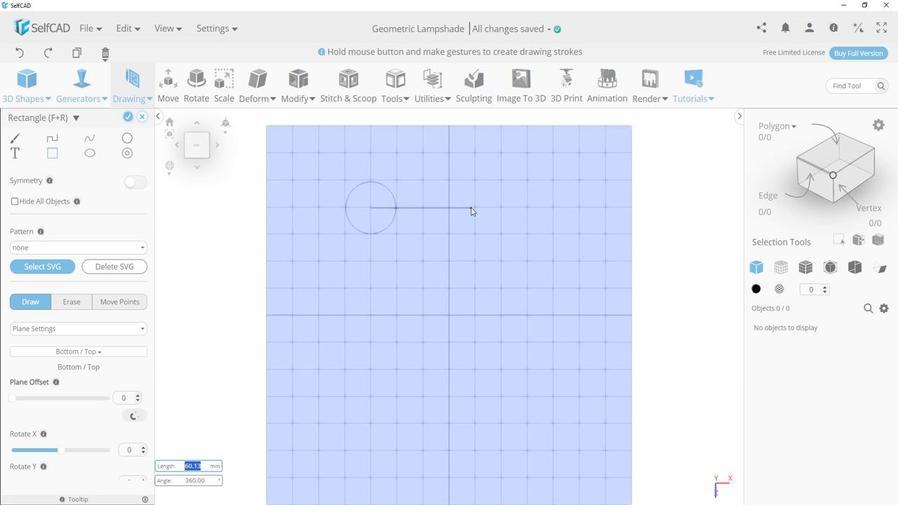 
Action: Mouse moved to (468, 238)
Screenshot: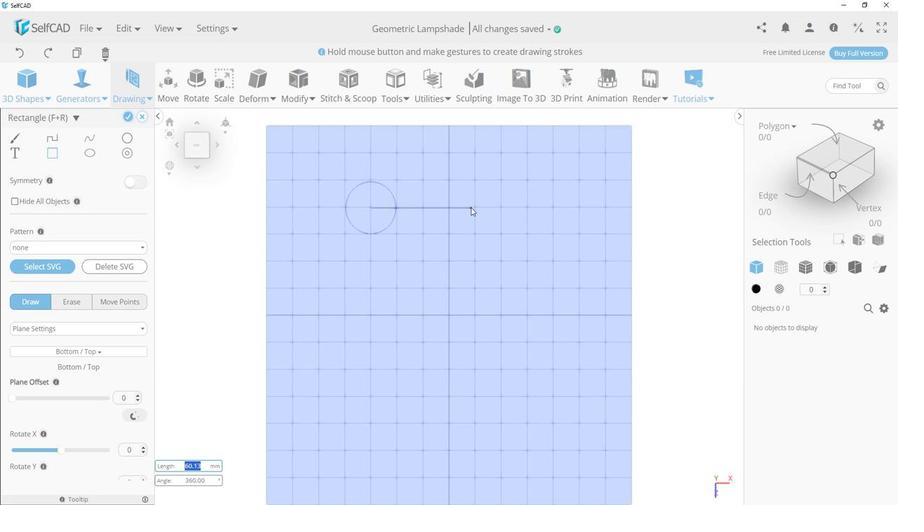 
Action: Key pressed <Key.shift>
Screenshot: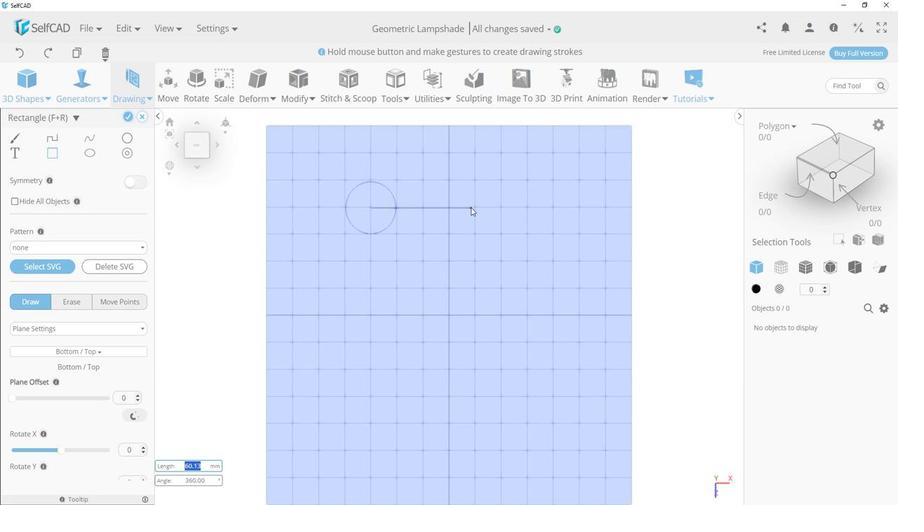 
Action: Mouse moved to (468, 238)
Screenshot: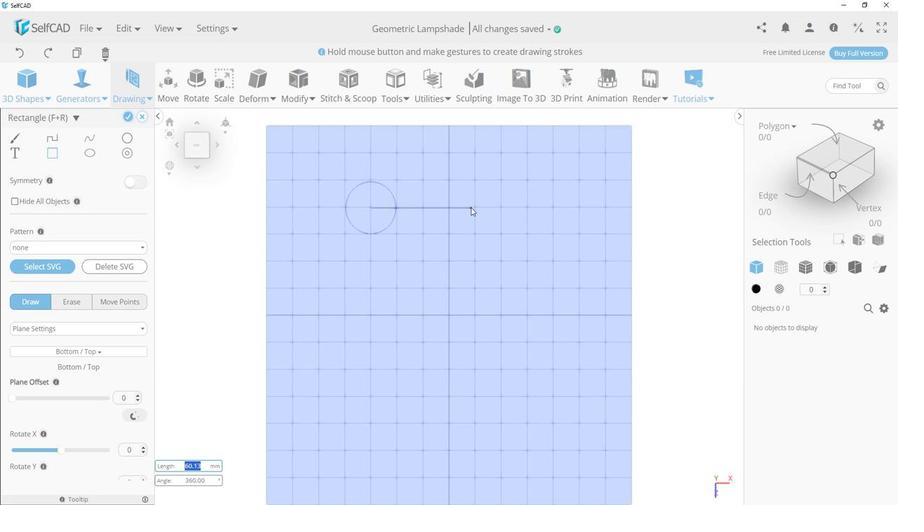 
Action: Key pressed <Key.shift>
Screenshot: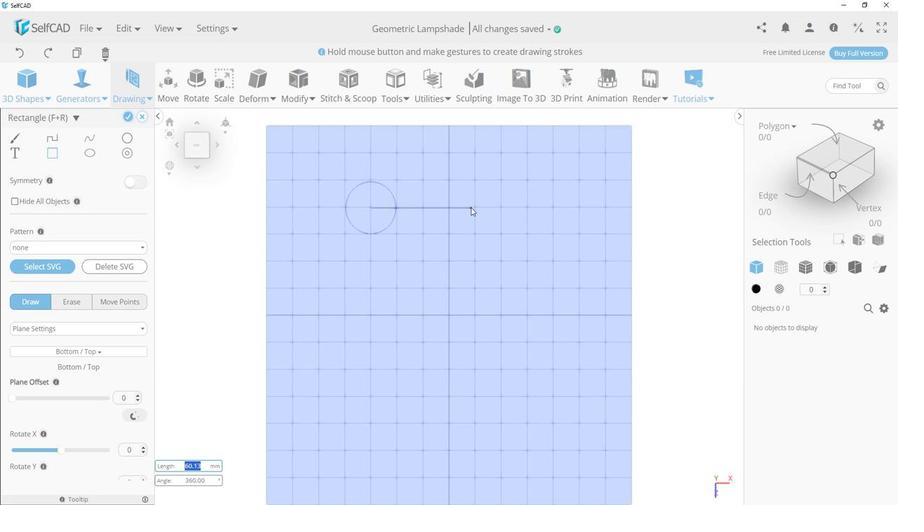 
Action: Mouse moved to (471, 238)
Screenshot: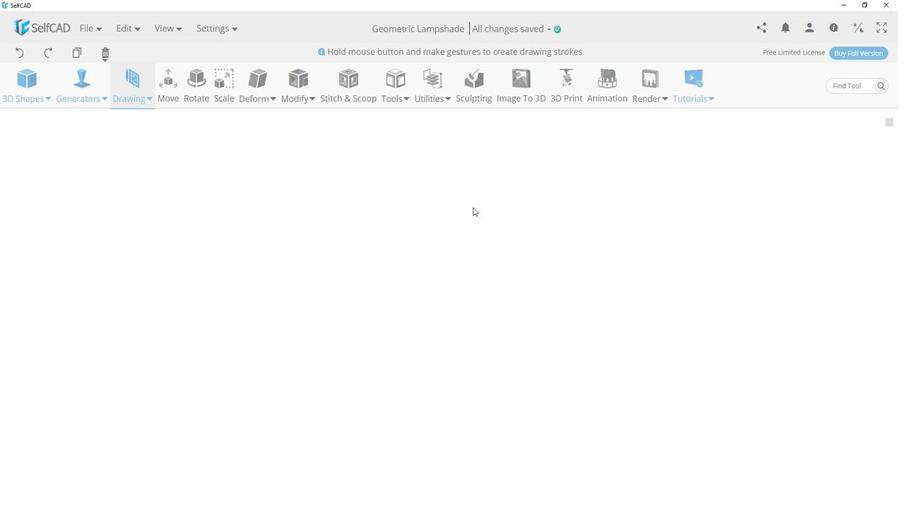 
Action: Key pressed <Key.shift>
Screenshot: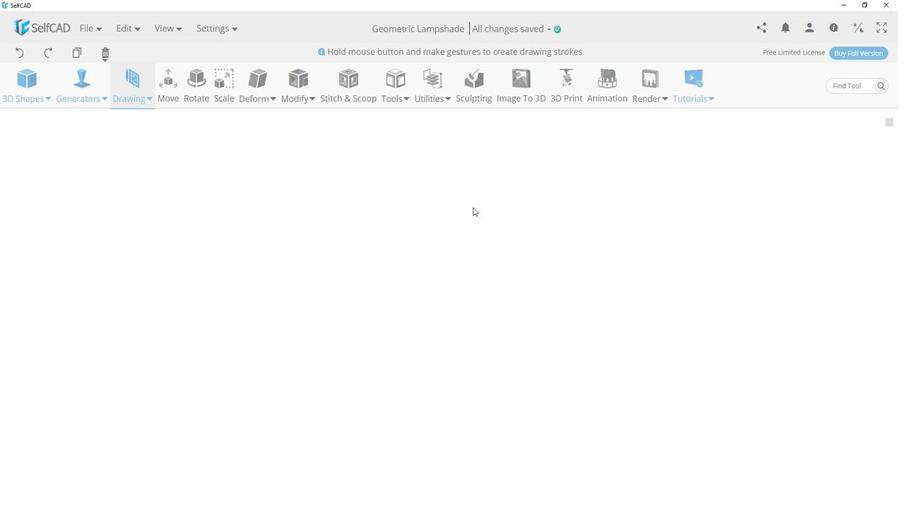 
Action: Mouse moved to (472, 238)
Screenshot: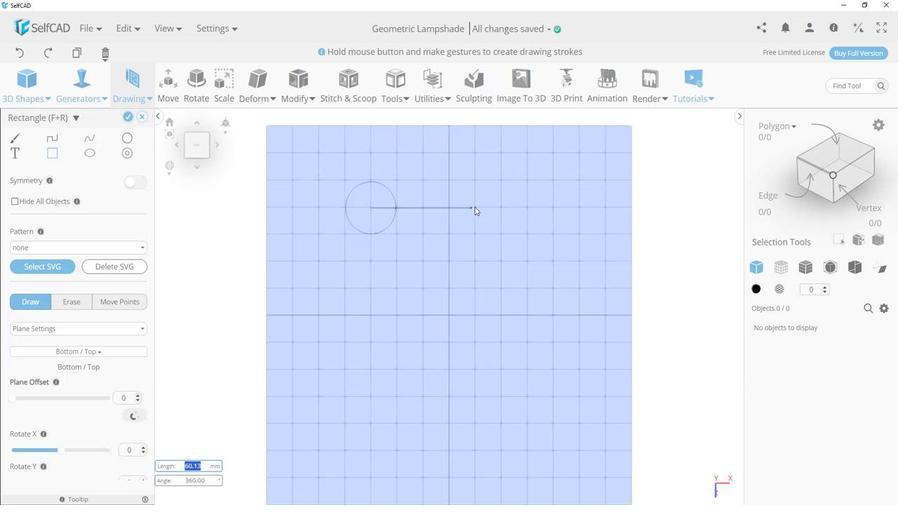 
Action: Key pressed <Key.shift>
Screenshot: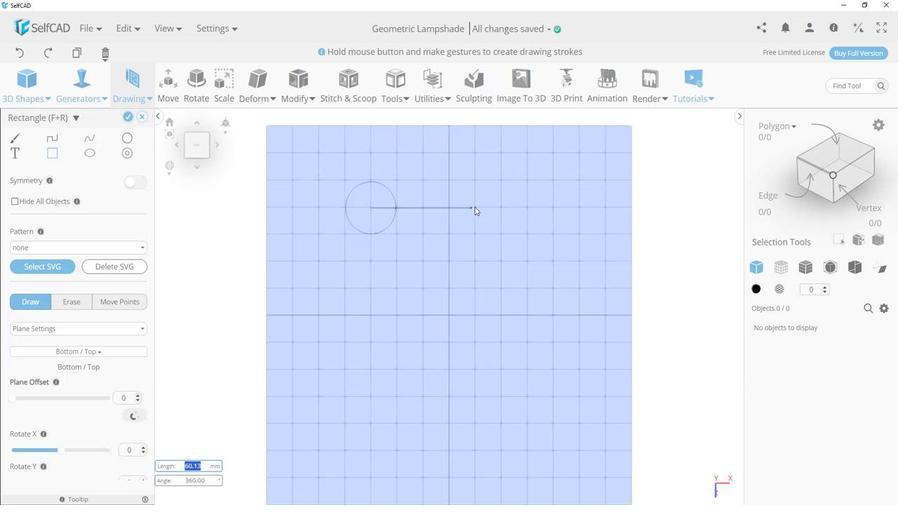 
Action: Mouse moved to (473, 238)
Screenshot: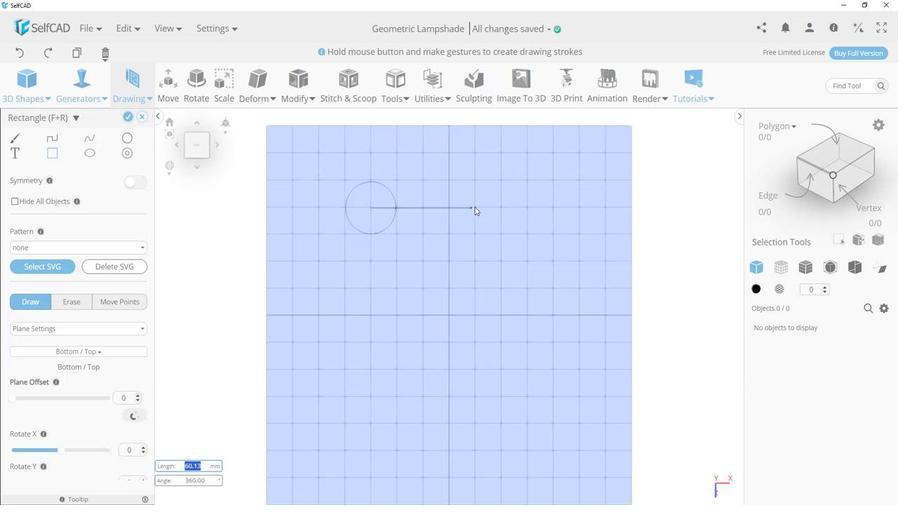 
Action: Key pressed <Key.shift>
Screenshot: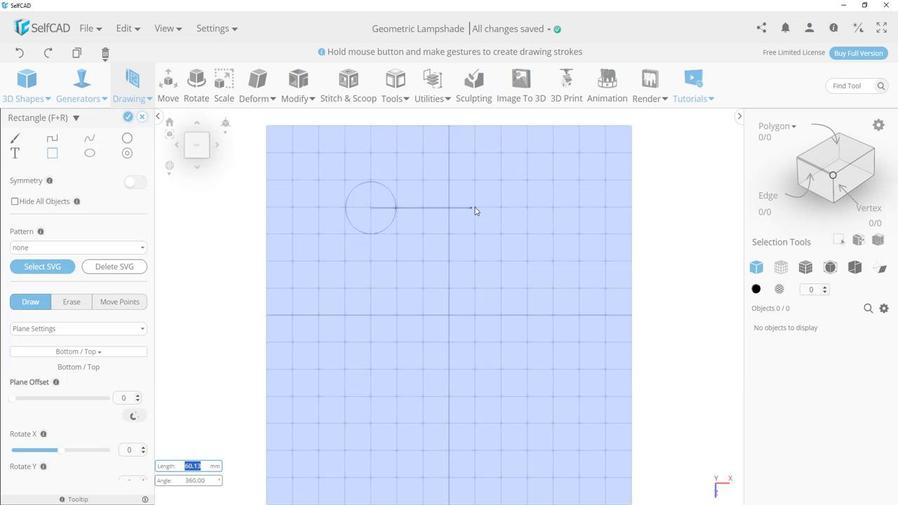 
Action: Mouse moved to (476, 238)
Screenshot: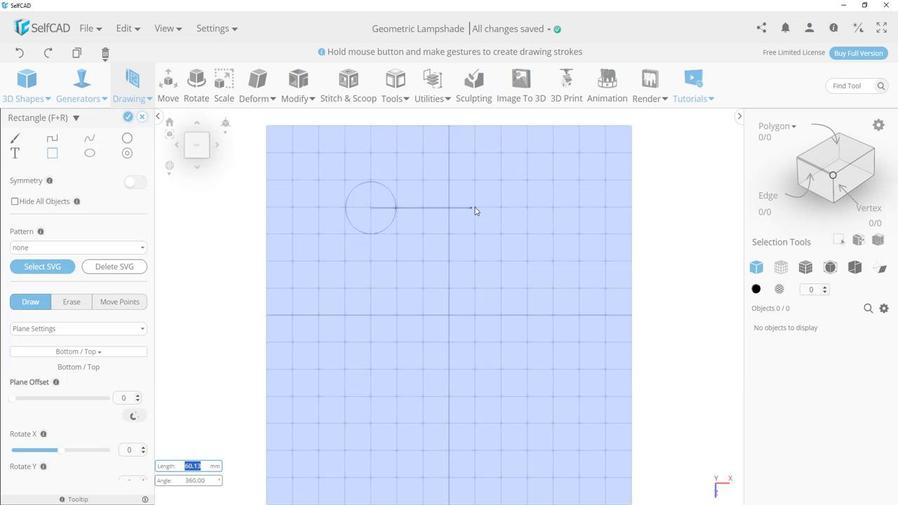 
Action: Key pressed <Key.shift>
Screenshot: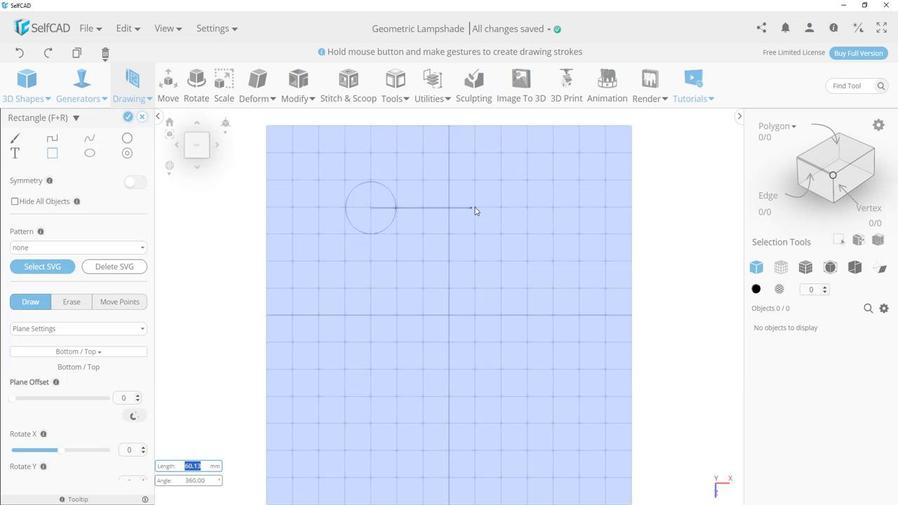 
Action: Mouse moved to (476, 238)
Screenshot: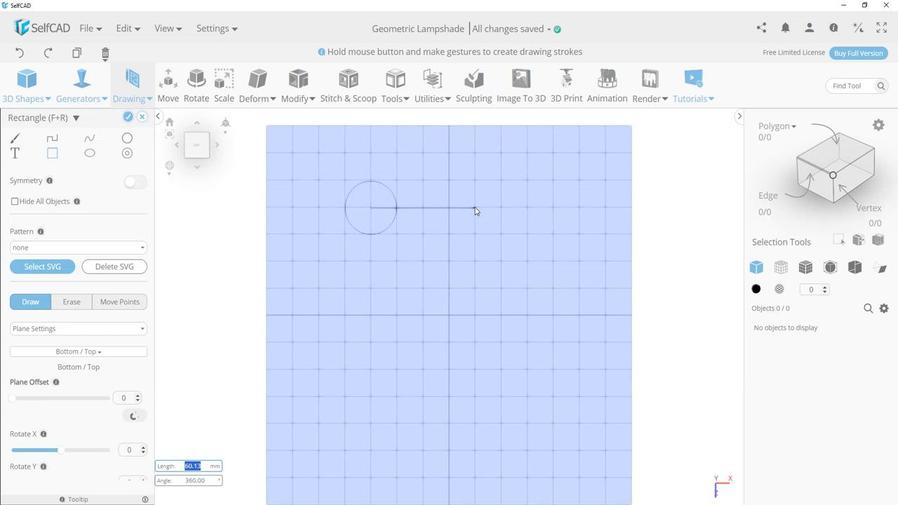 
Action: Key pressed <Key.shift><Key.shift>
Screenshot: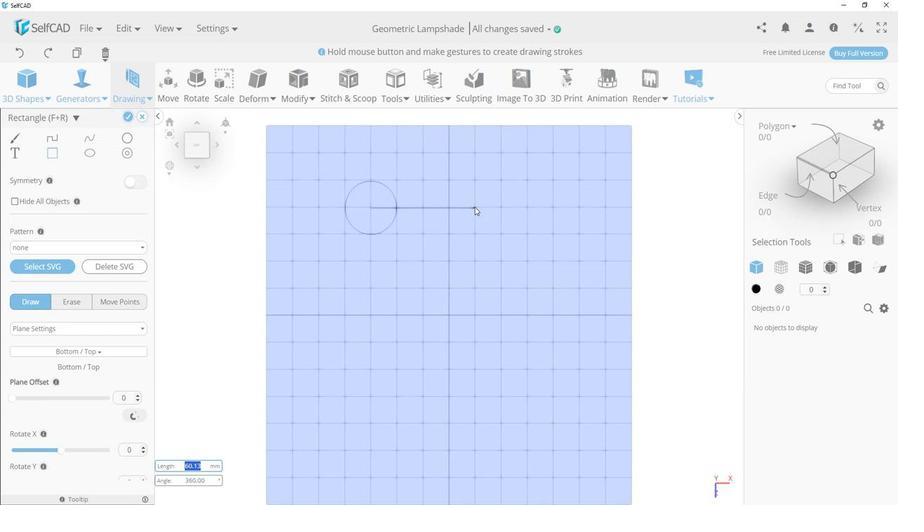 
Action: Mouse moved to (477, 238)
Screenshot: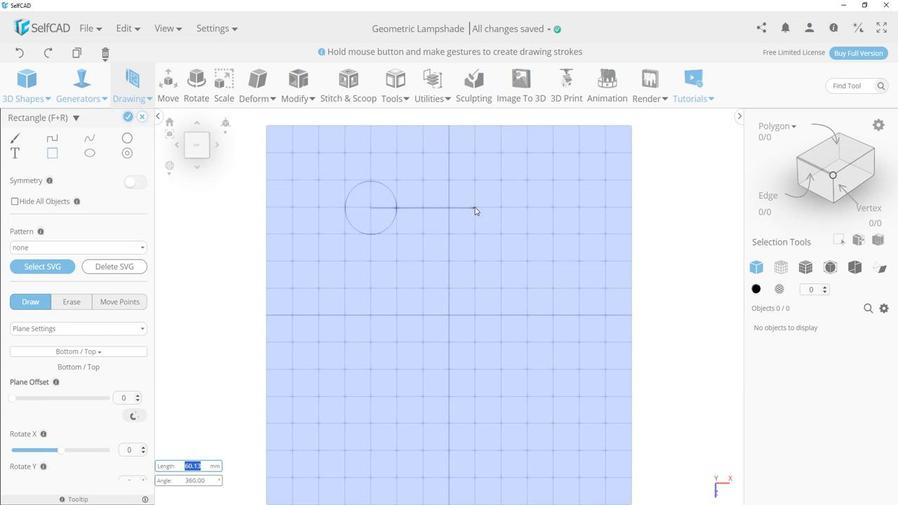 
Action: Key pressed <Key.shift><Key.shift><Key.shift><Key.shift>
Screenshot: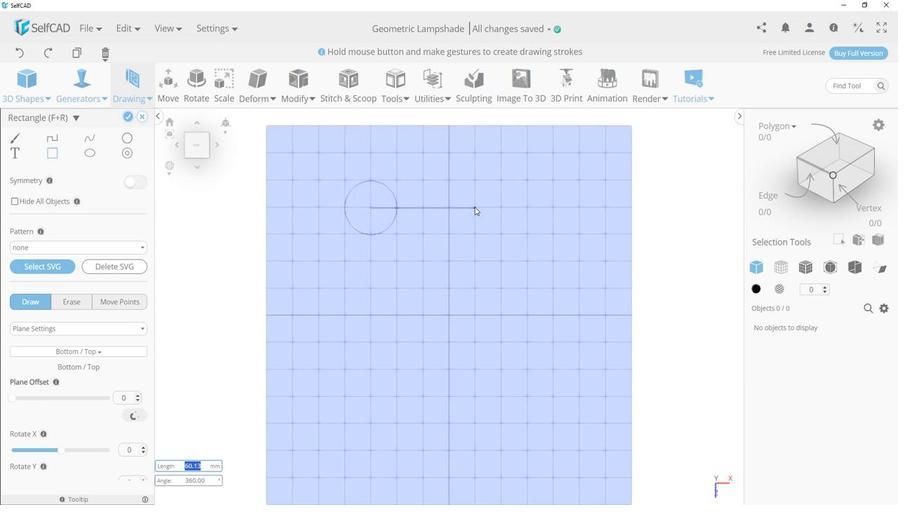 
Action: Mouse moved to (477, 238)
Screenshot: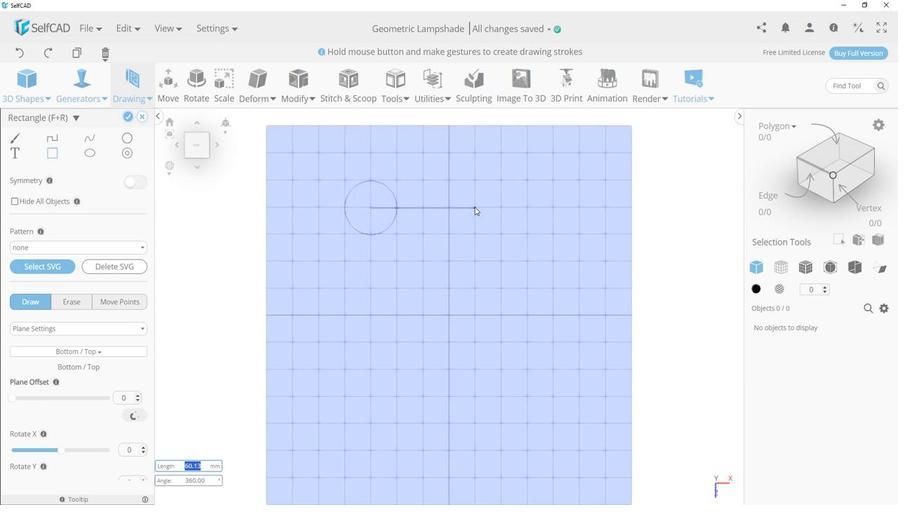 
Action: Key pressed <Key.shift>
Screenshot: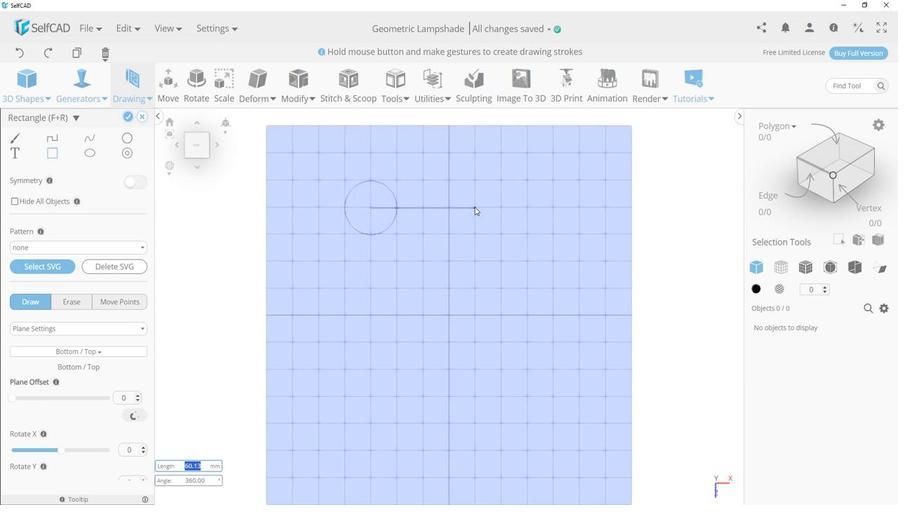 
Action: Mouse moved to (478, 238)
Screenshot: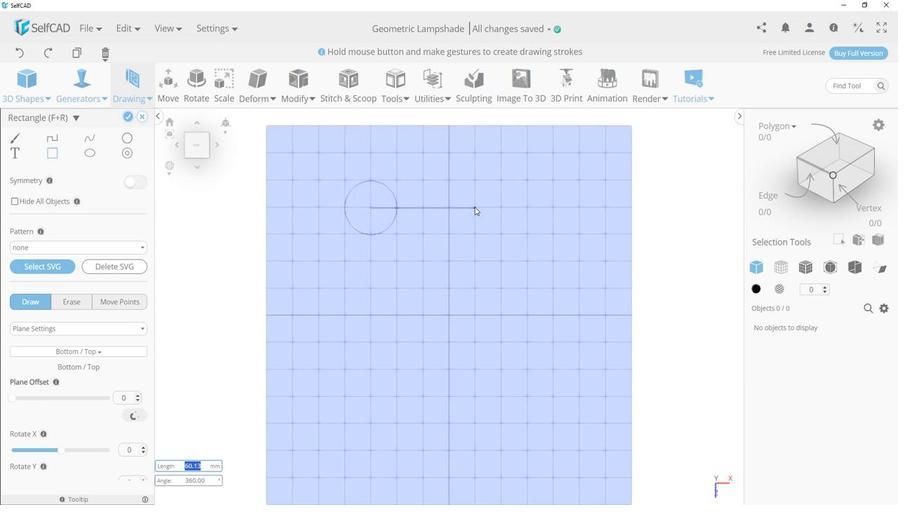 
Action: Key pressed <Key.shift>
Screenshot: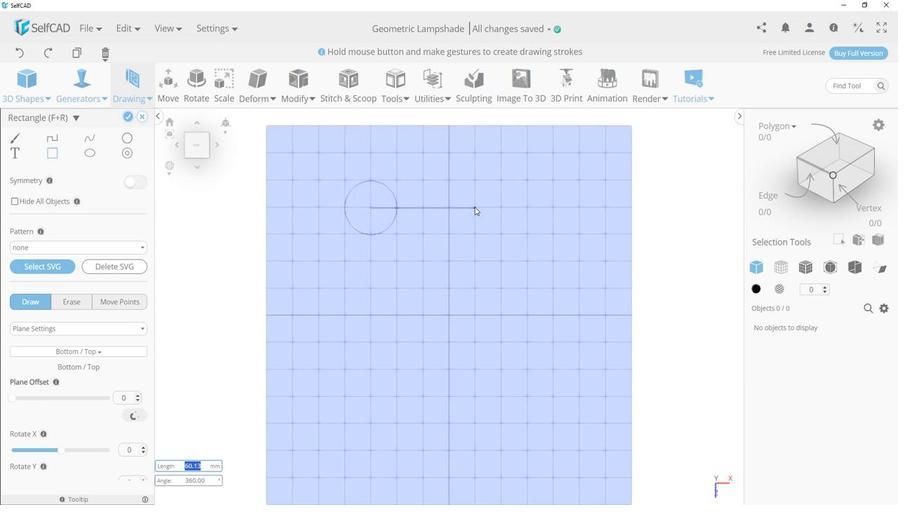 
Action: Mouse moved to (478, 238)
Screenshot: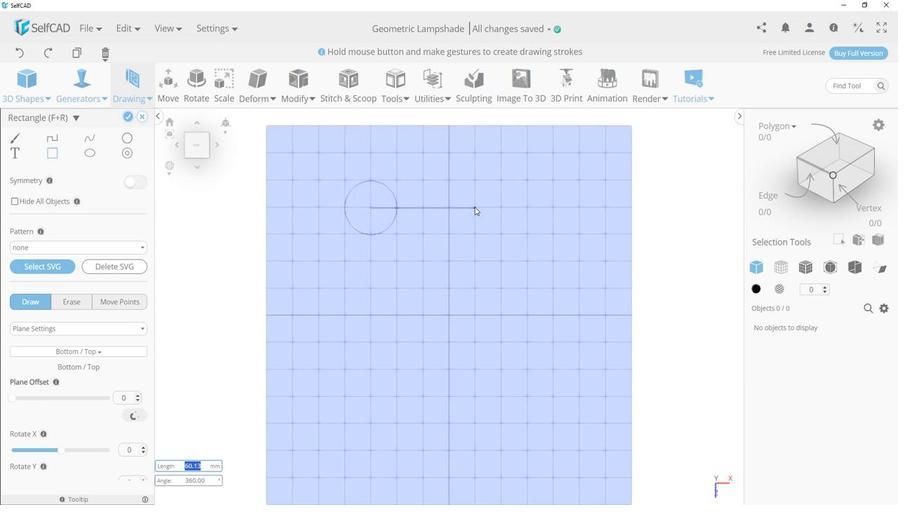 
Action: Key pressed <Key.shift>
Screenshot: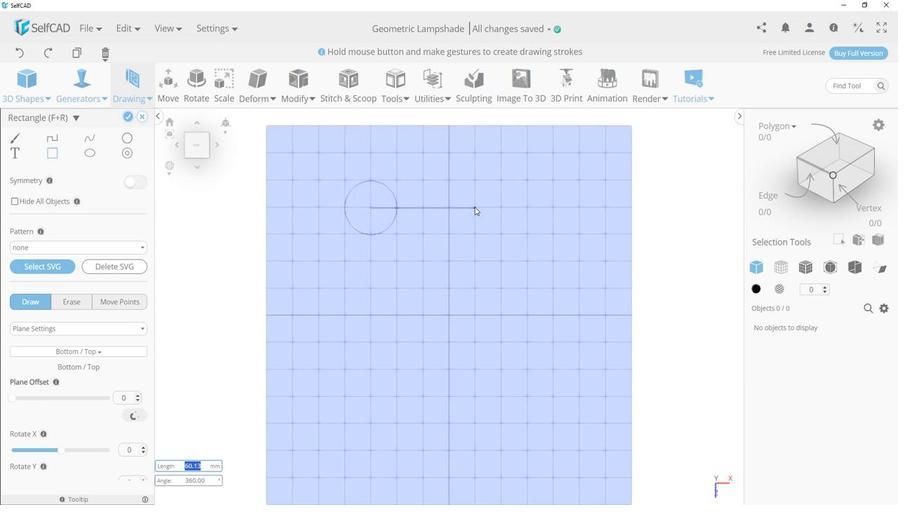 
Action: Mouse moved to (479, 238)
Screenshot: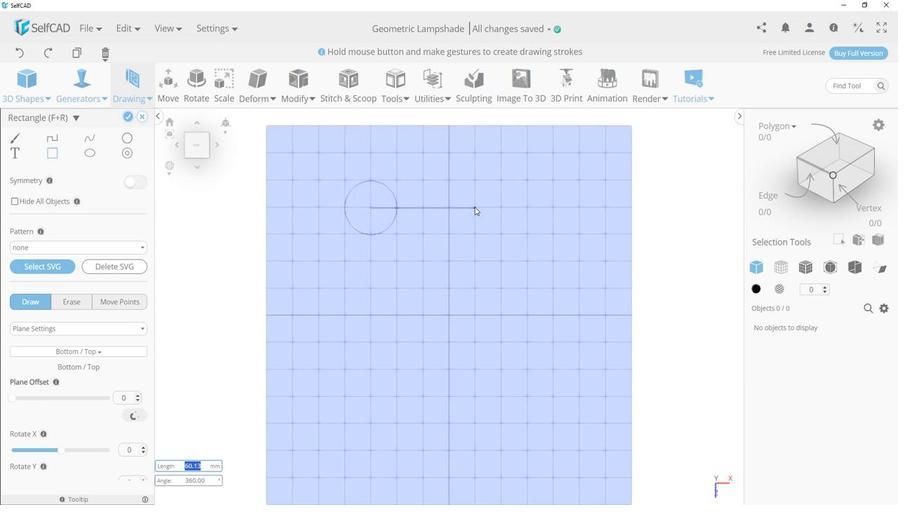 
Action: Key pressed <Key.shift>
Screenshot: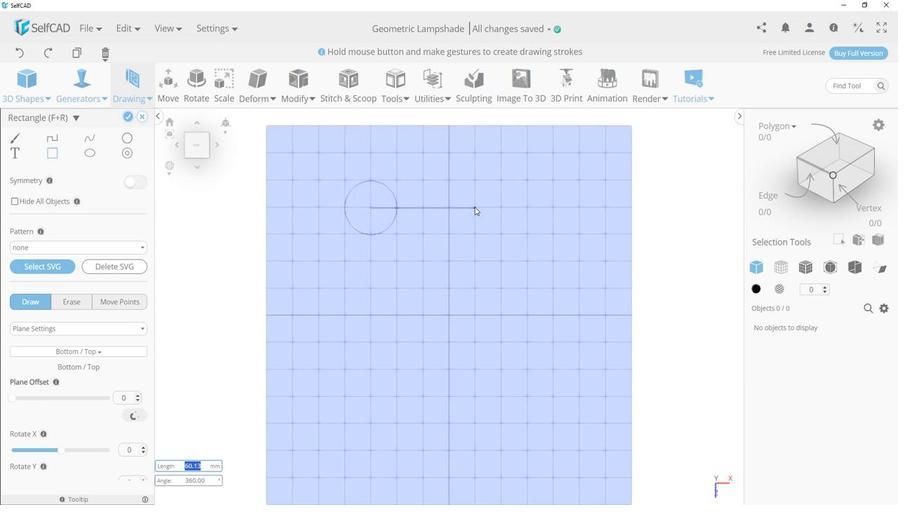 
Action: Mouse moved to (480, 238)
Screenshot: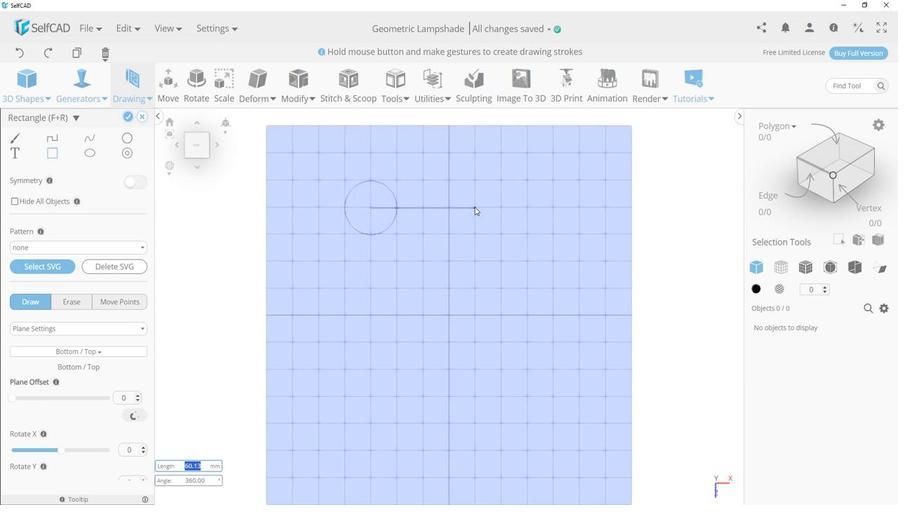 
Action: Key pressed <Key.shift>
Screenshot: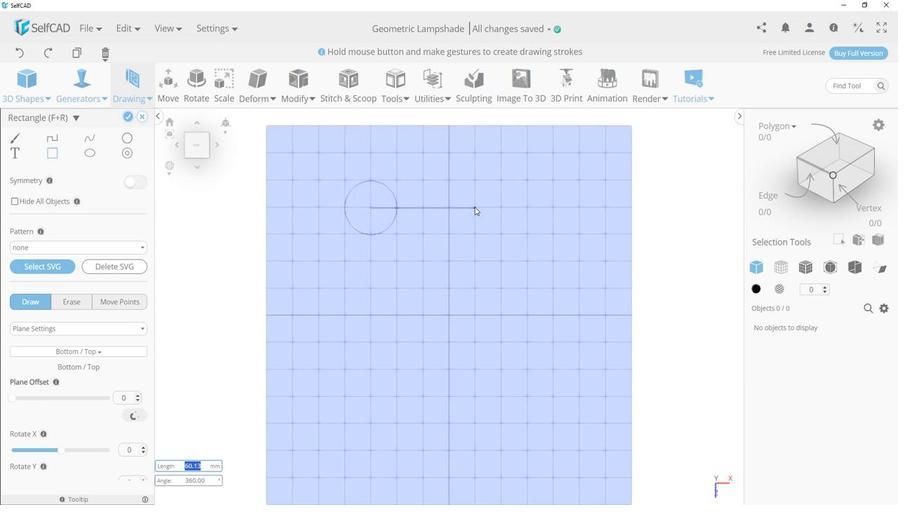 
Action: Mouse moved to (480, 238)
Screenshot: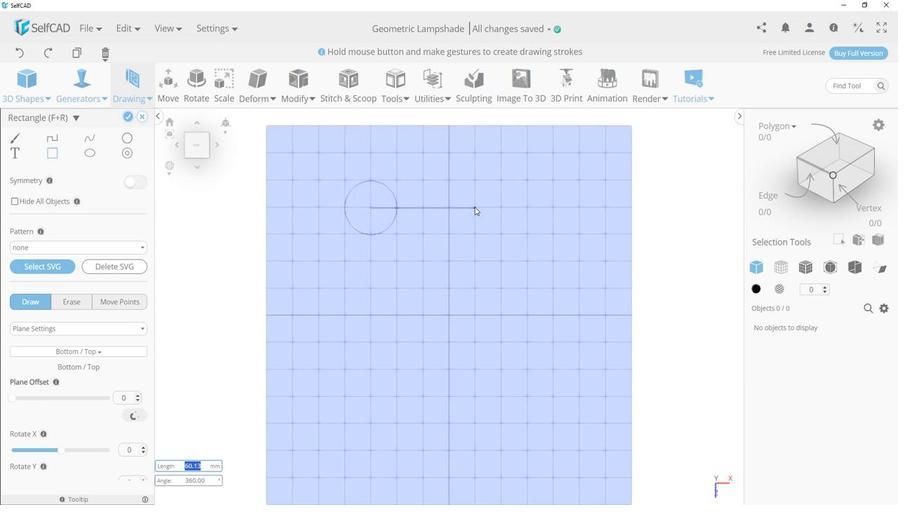 
Action: Key pressed <Key.shift><Key.shift><Key.shift><Key.shift><Key.shift><Key.shift><Key.shift><Key.shift><Key.shift><Key.shift><Key.shift><Key.shift><Key.shift><Key.shift><Key.shift><Key.shift><Key.shift>
Screenshot: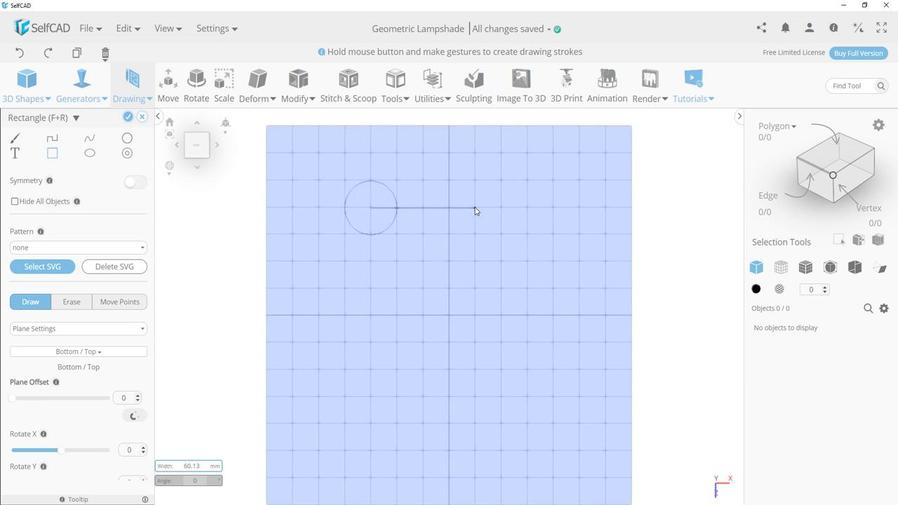 
Action: Mouse pressed left at (480, 238)
Screenshot: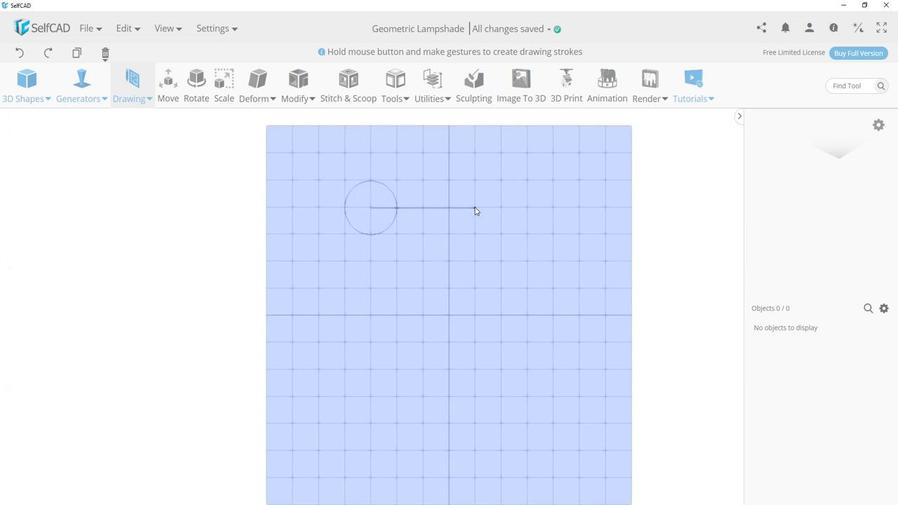 
Action: Key pressed <Key.shift><Key.shift><Key.shift><Key.shift><Key.shift><Key.shift><Key.shift><Key.shift><Key.shift><Key.shift><Key.shift><Key.shift><Key.shift><Key.shift><Key.shift><Key.shift><Key.shift><Key.shift><Key.shift><Key.shift><Key.shift><Key.shift><Key.shift><Key.shift><Key.shift><Key.shift><Key.shift><Key.shift><Key.shift><Key.shift><Key.shift><Key.shift><Key.shift><Key.shift><Key.shift><Key.shift><Key.shift><Key.shift><Key.shift><Key.shift><Key.shift><Key.shift>
Screenshot: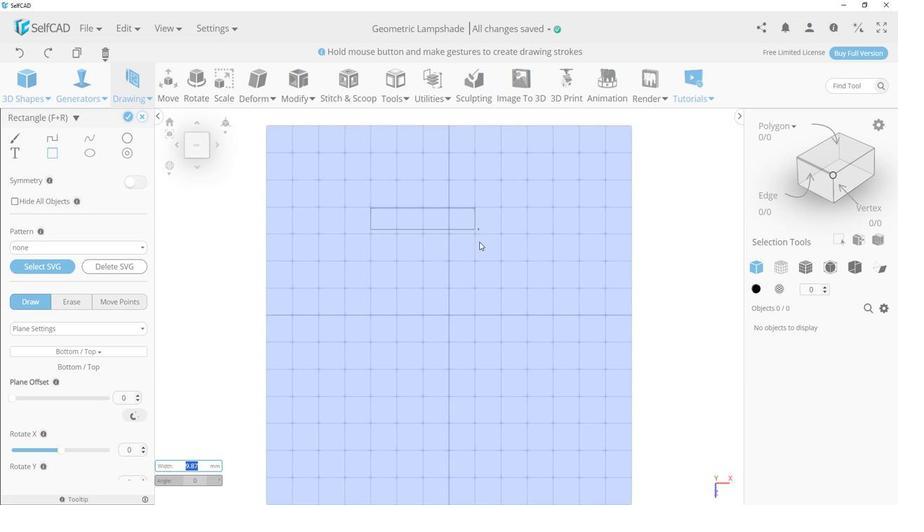 
Action: Mouse moved to (481, 240)
Screenshot: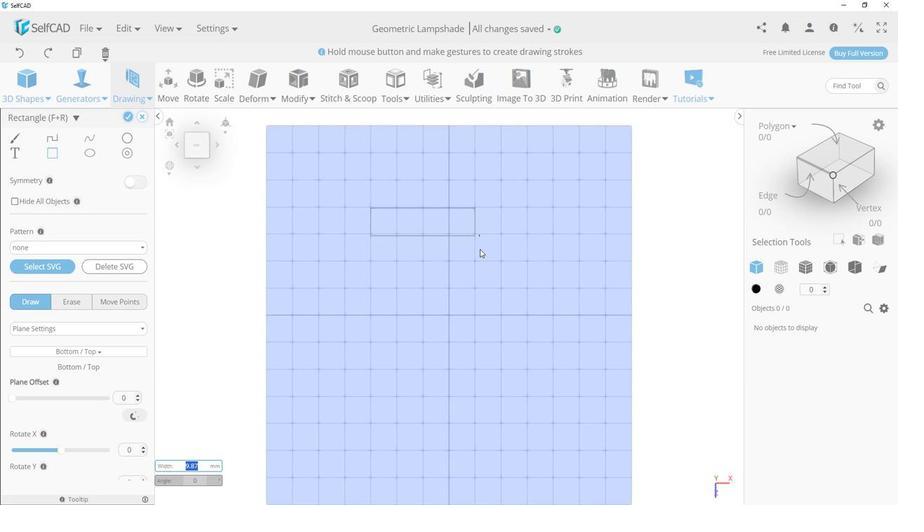 
Action: Key pressed <Key.shift>
Screenshot: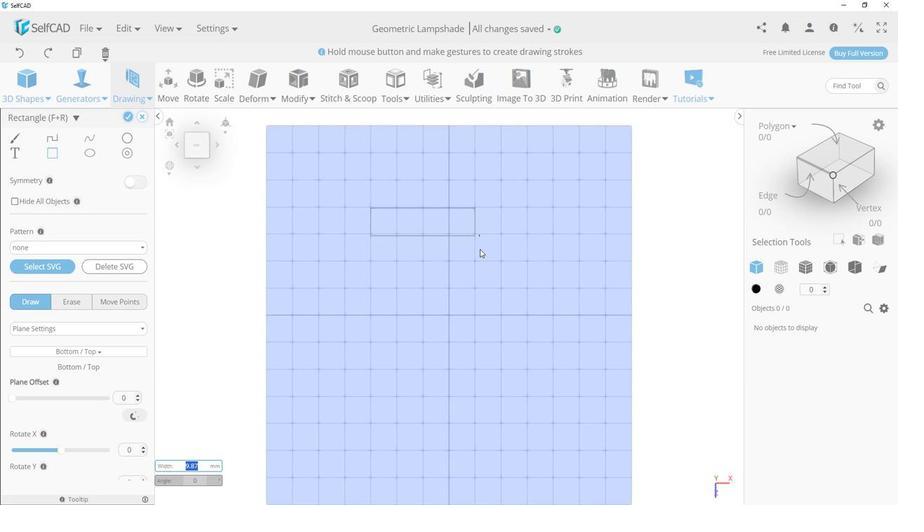 
Action: Mouse moved to (481, 242)
Screenshot: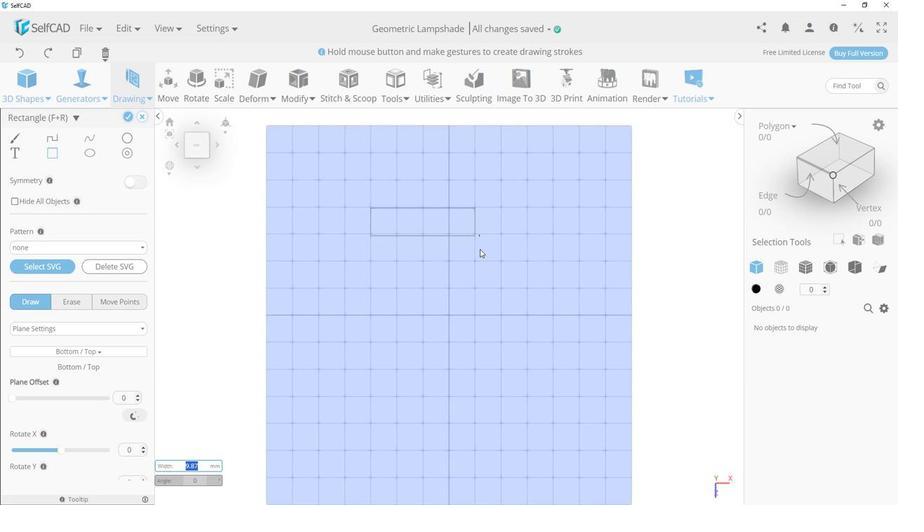 
Action: Key pressed <Key.shift>
Screenshot: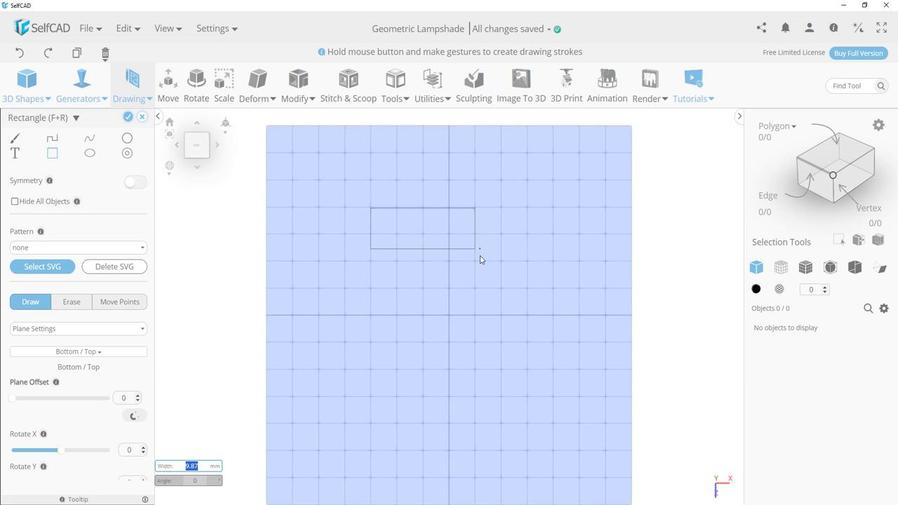 
Action: Mouse moved to (482, 244)
Screenshot: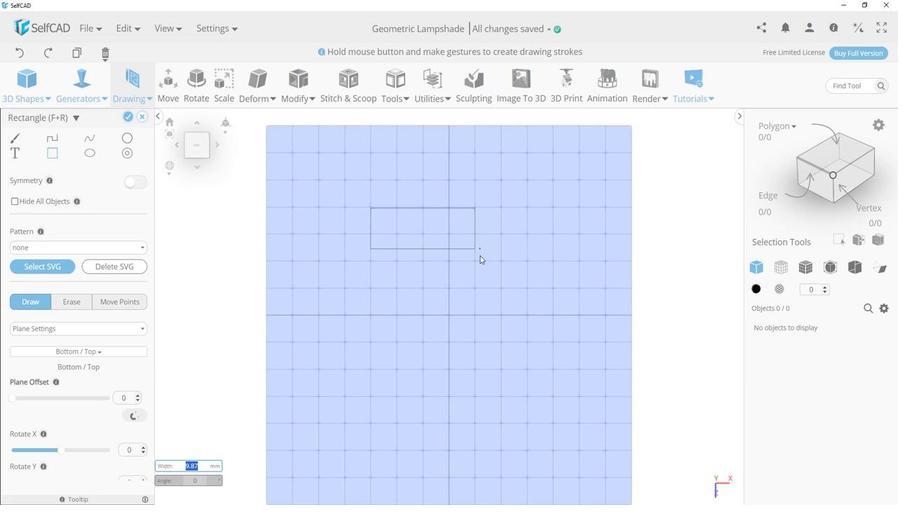 
Action: Key pressed <Key.shift>
Screenshot: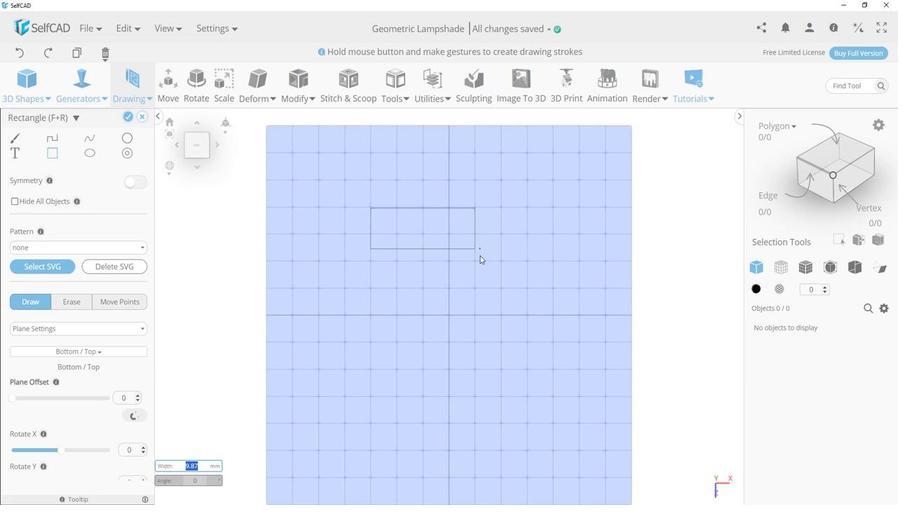 
Action: Mouse moved to (482, 245)
Screenshot: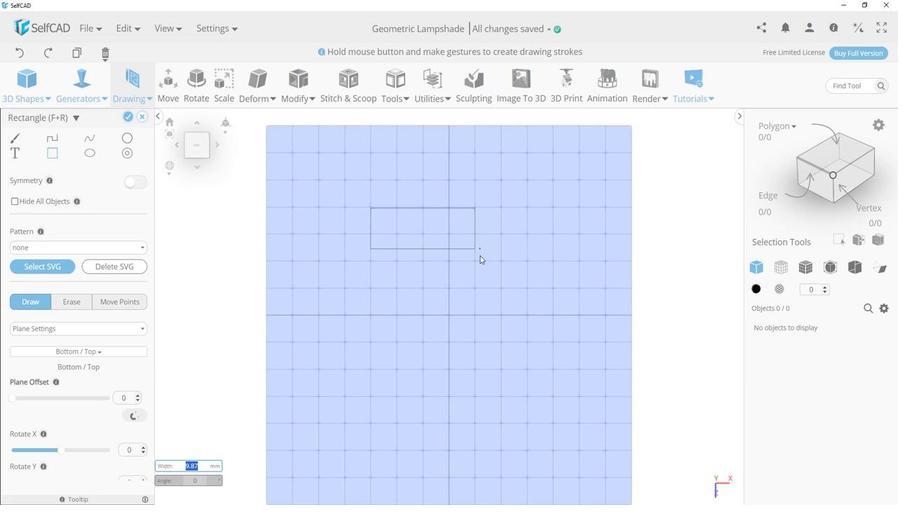 
Action: Key pressed <Key.shift>
Screenshot: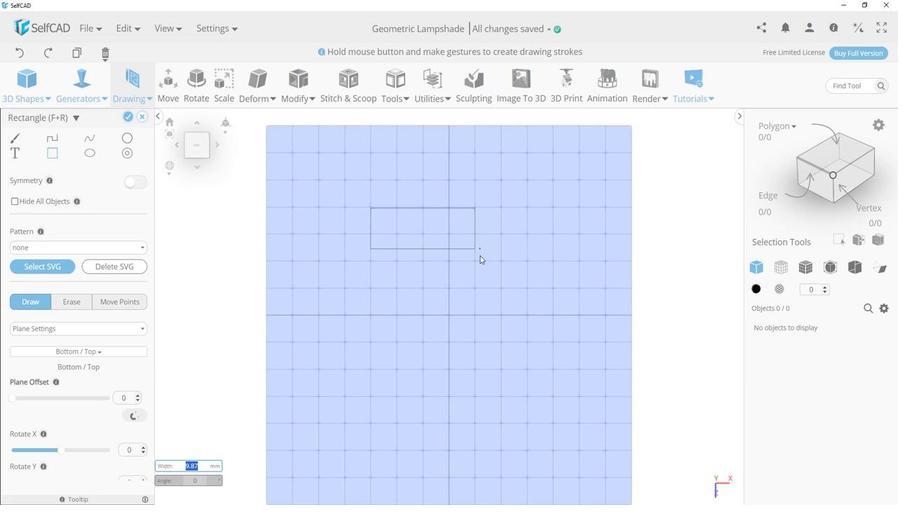 
Action: Mouse moved to (482, 249)
Screenshot: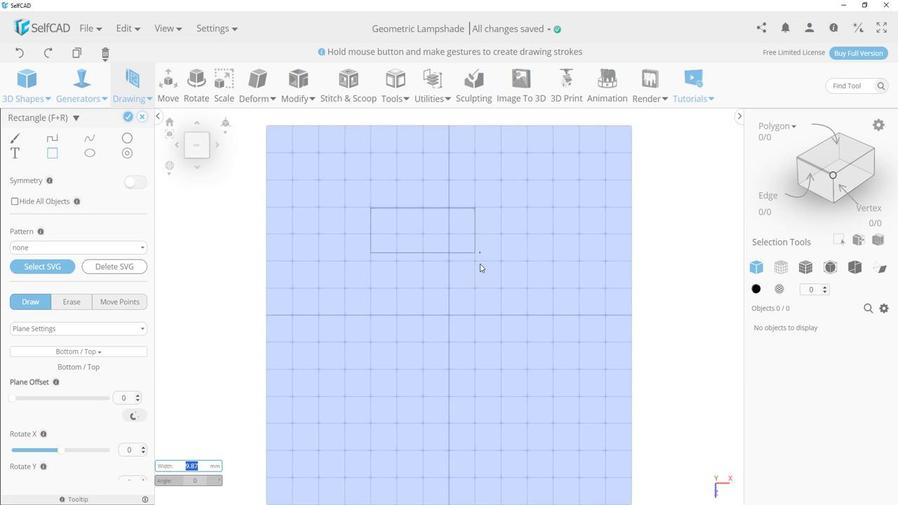 
Action: Key pressed <Key.shift>
Screenshot: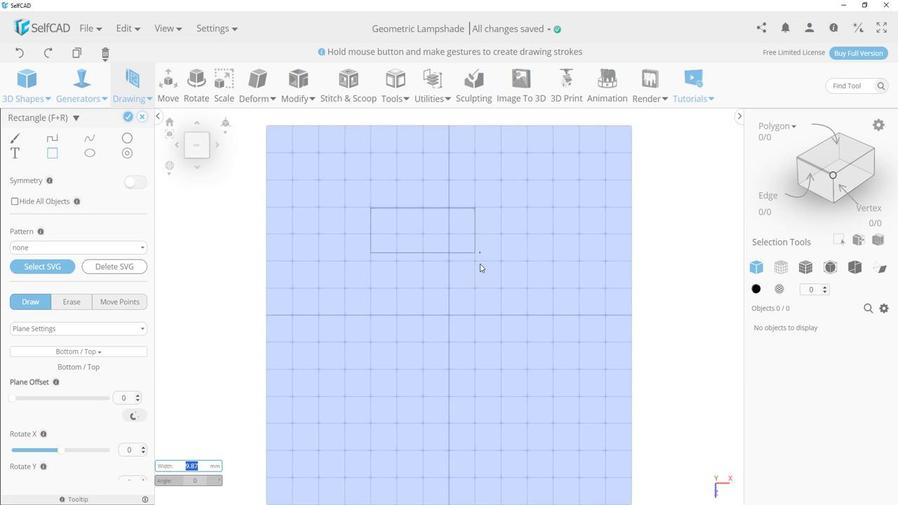 
Action: Mouse moved to (483, 252)
Screenshot: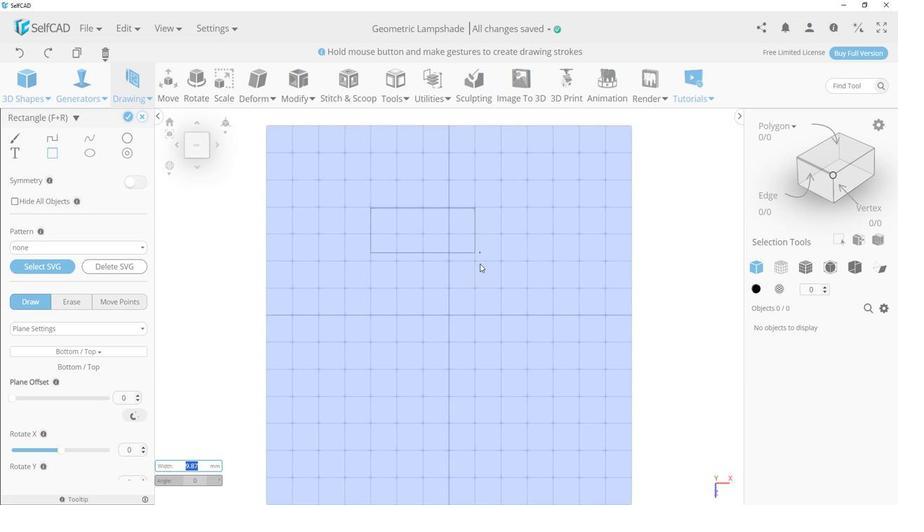 
Action: Key pressed <Key.shift>
Screenshot: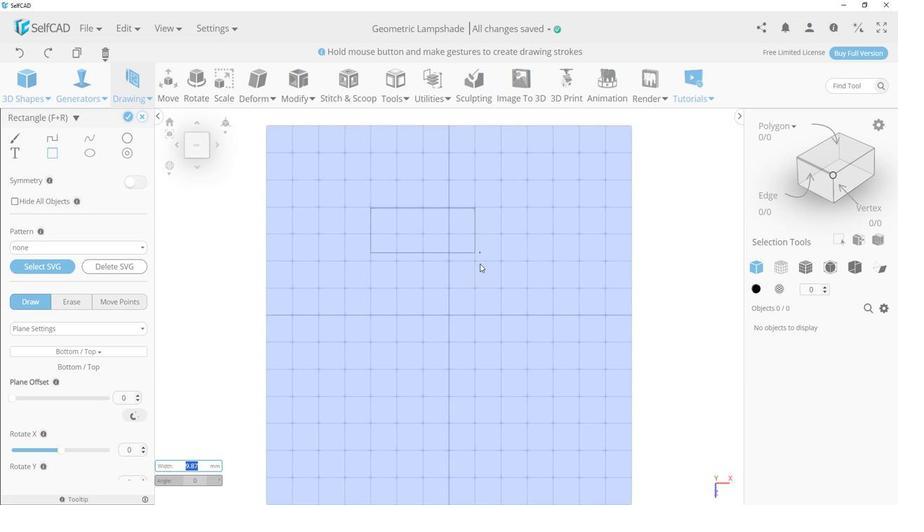 
Action: Mouse moved to (483, 255)
Screenshot: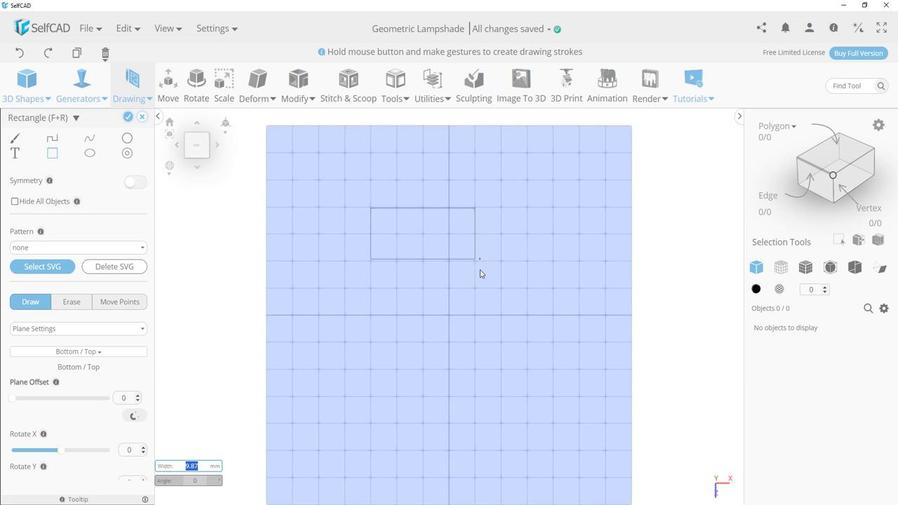 
Action: Key pressed <Key.shift>
Screenshot: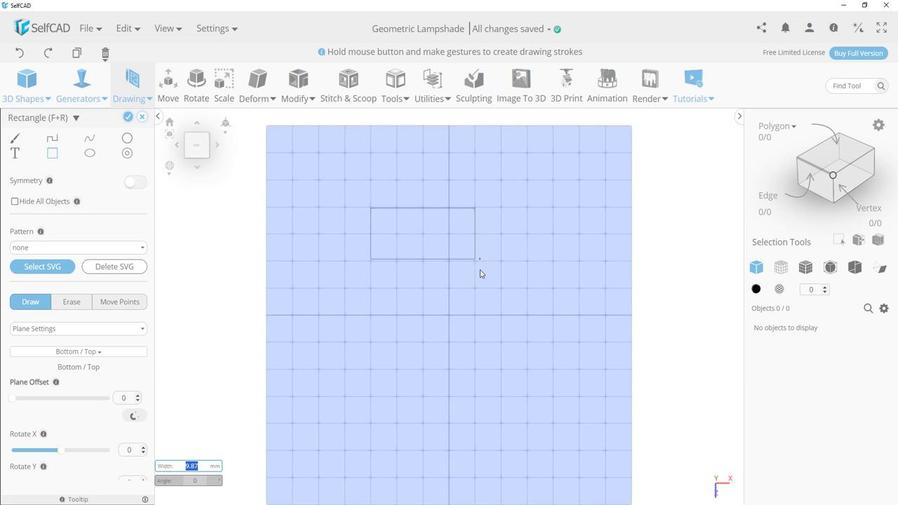 
Action: Mouse moved to (484, 256)
Screenshot: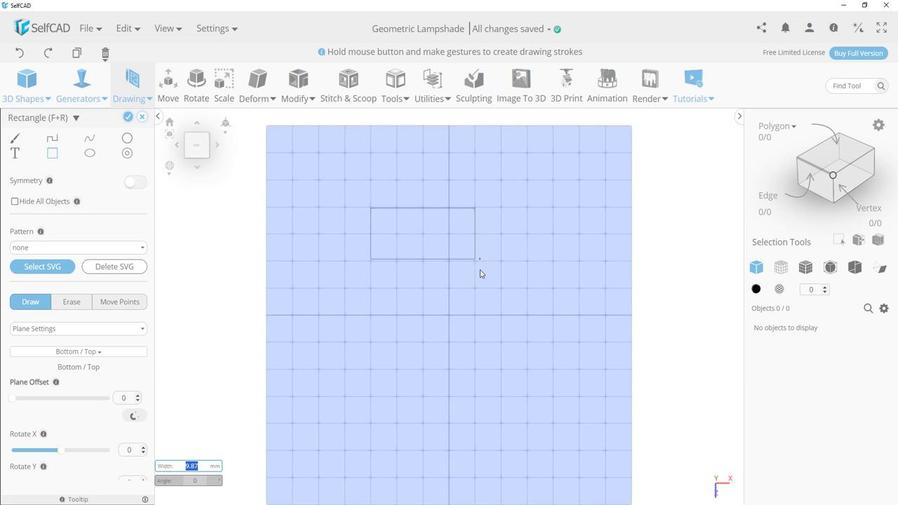 
Action: Key pressed <Key.shift>
Screenshot: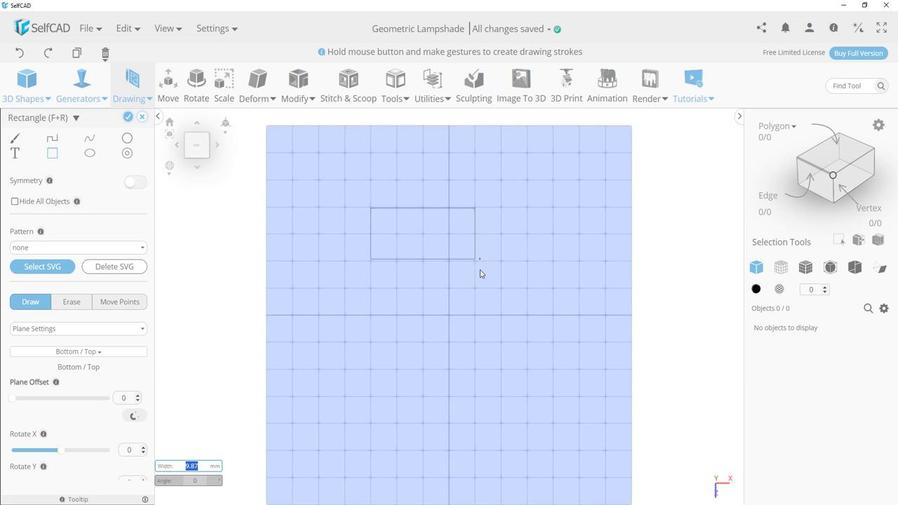 
Action: Mouse moved to (484, 259)
Screenshot: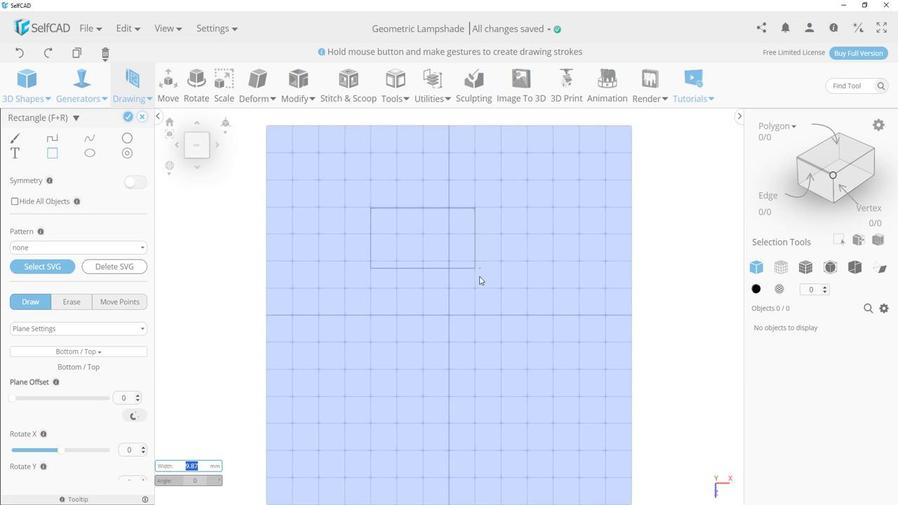 
Action: Key pressed <Key.shift>
Screenshot: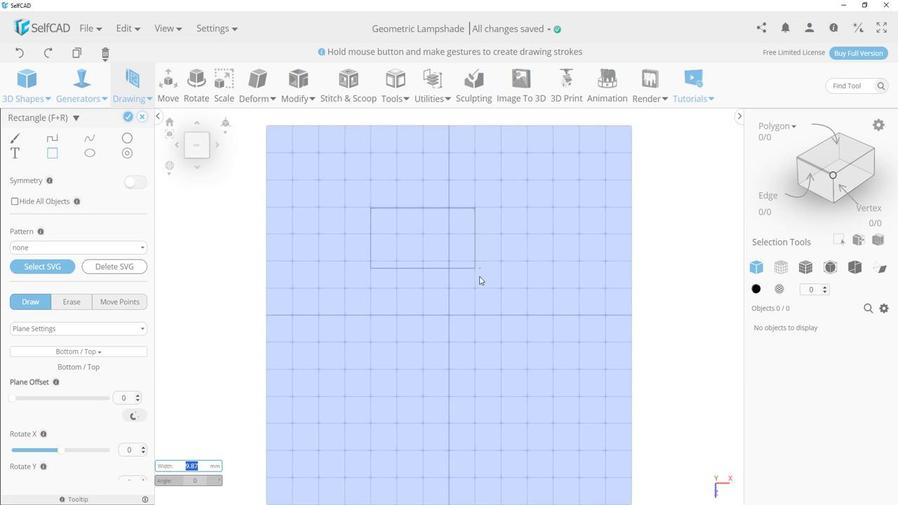 
Action: Mouse moved to (484, 261)
Screenshot: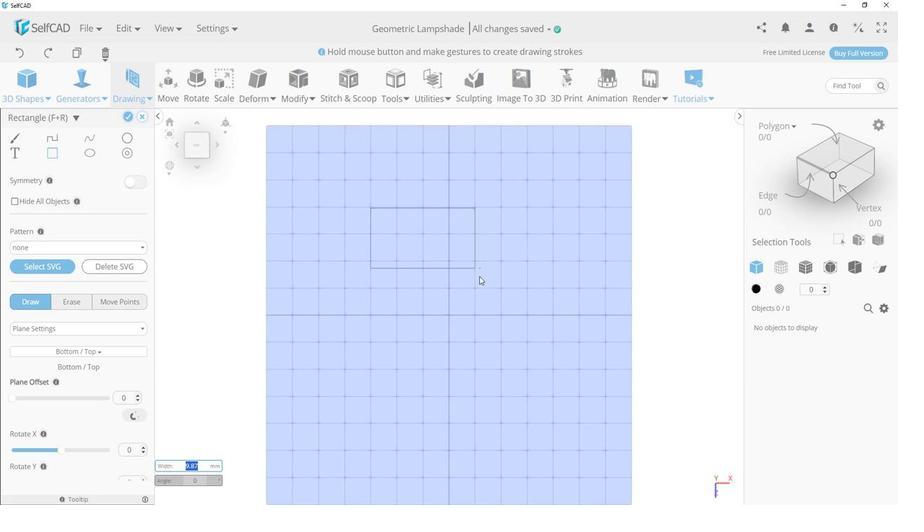 
Action: Key pressed <Key.shift>
Screenshot: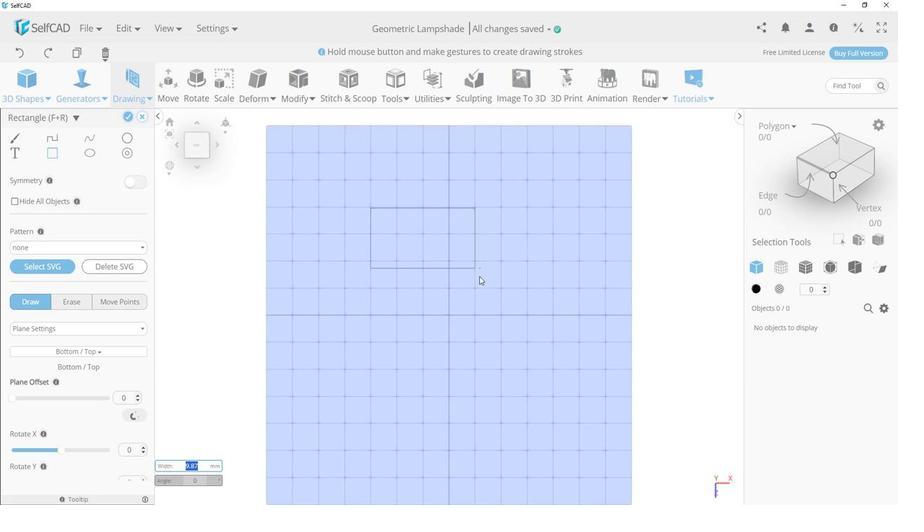 
Action: Mouse moved to (484, 263)
Screenshot: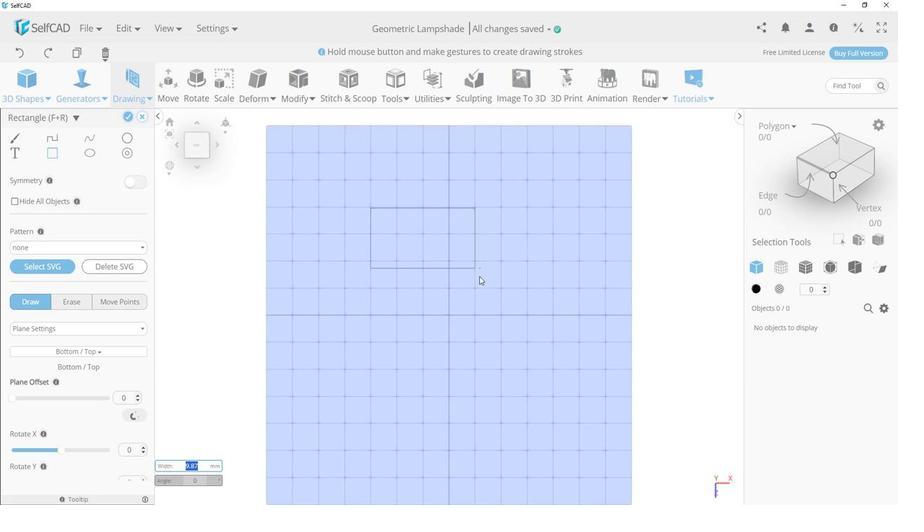 
Action: Key pressed <Key.shift>
Screenshot: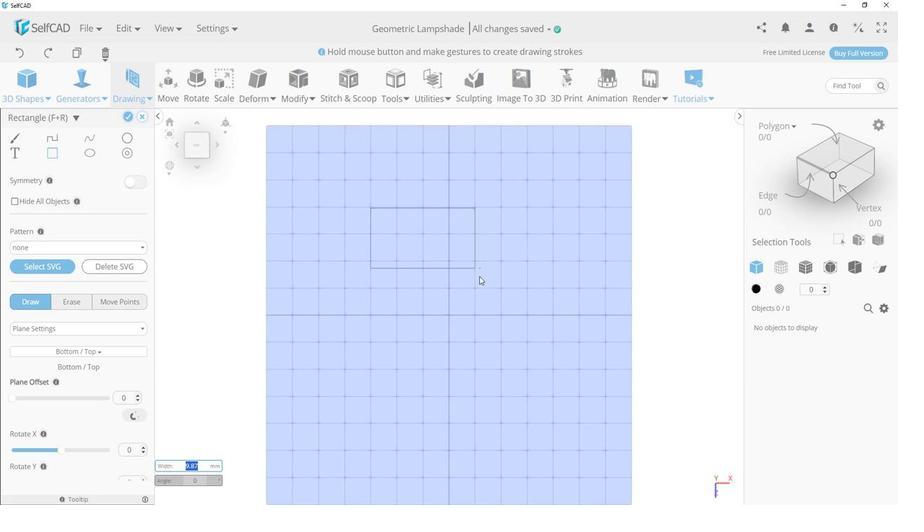 
Action: Mouse moved to (485, 266)
Screenshot: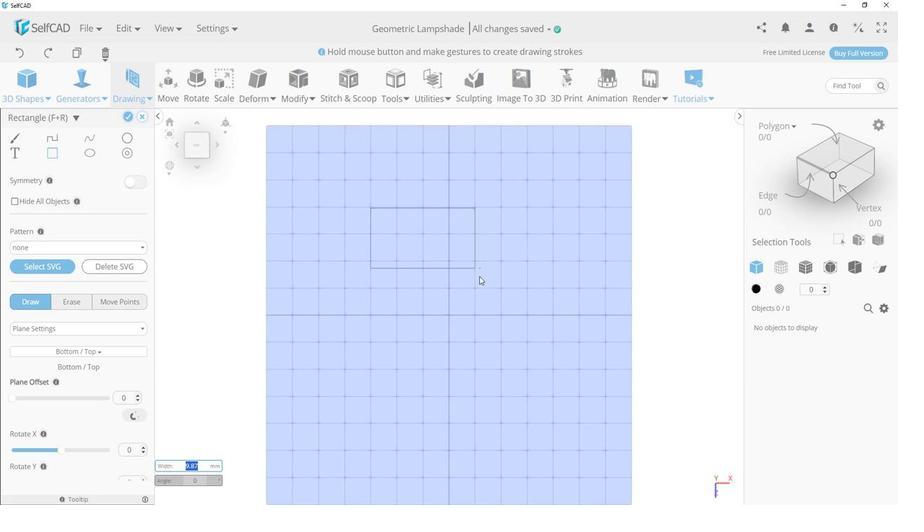
Action: Key pressed <Key.shift>
Screenshot: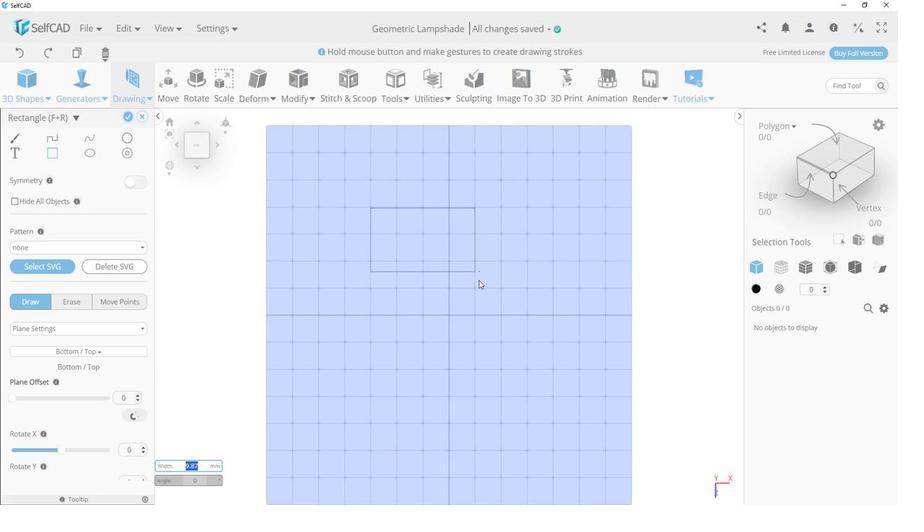 
Action: Mouse moved to (485, 268)
Screenshot: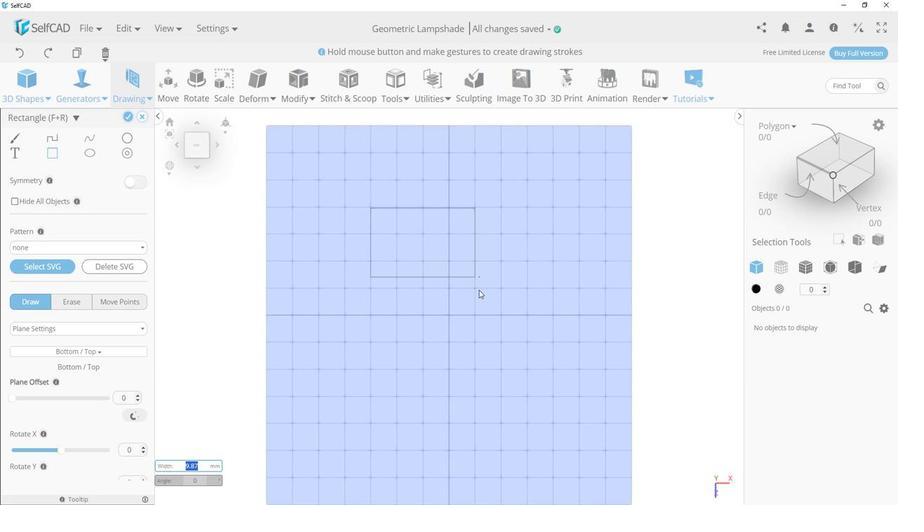
Action: Key pressed <Key.shift>
Screenshot: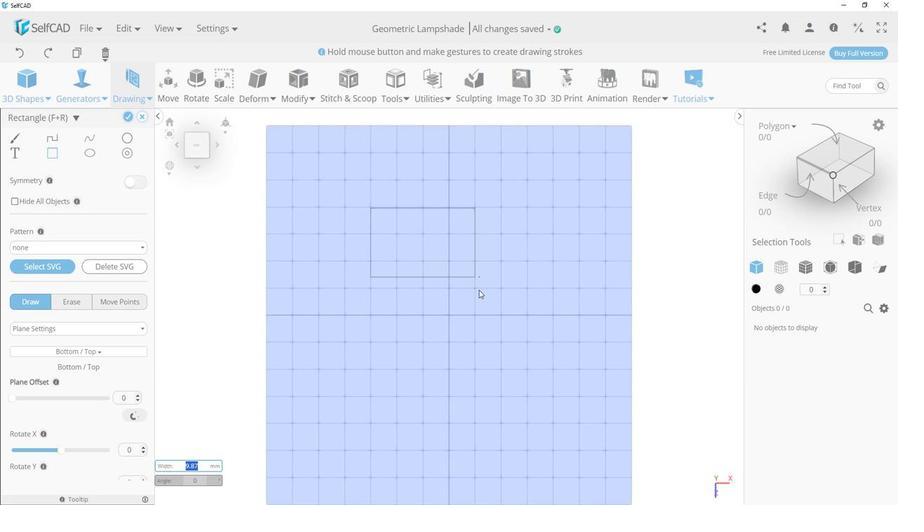 
Action: Mouse moved to (485, 270)
Screenshot: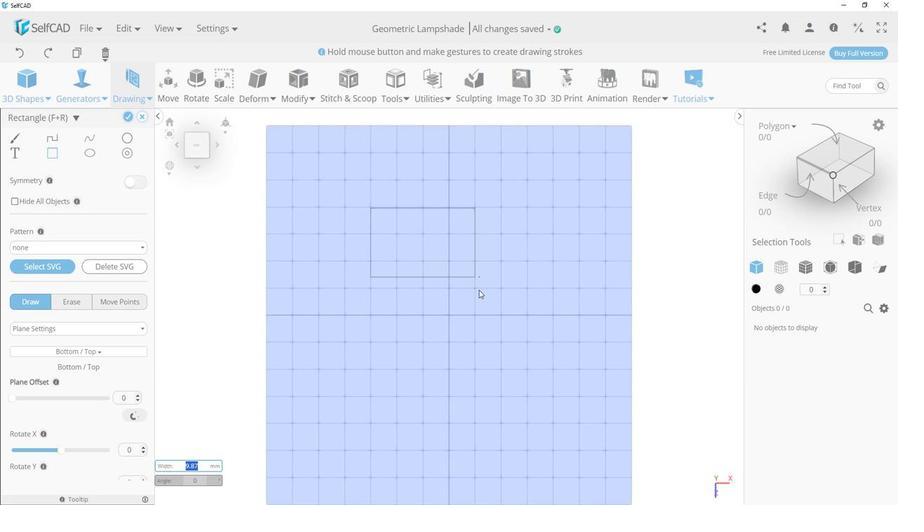 
Action: Key pressed <Key.shift>
Screenshot: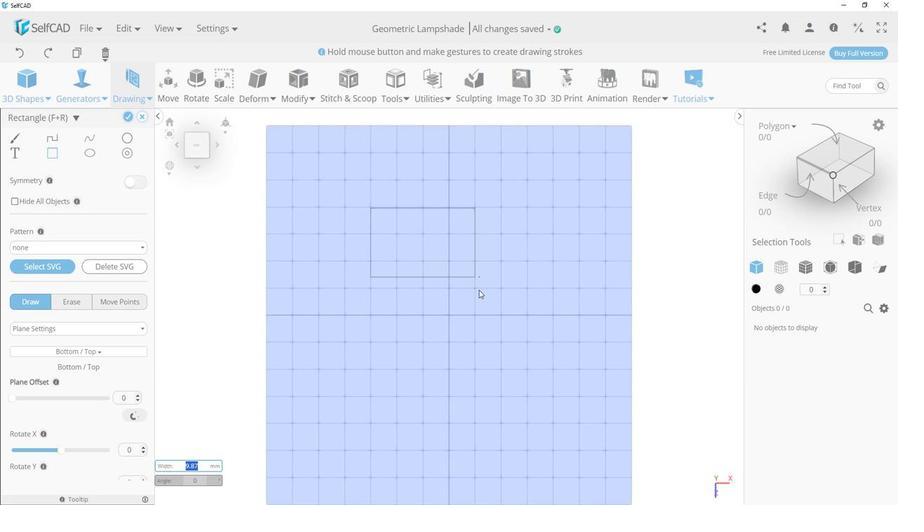 
Action: Mouse moved to (485, 270)
Screenshot: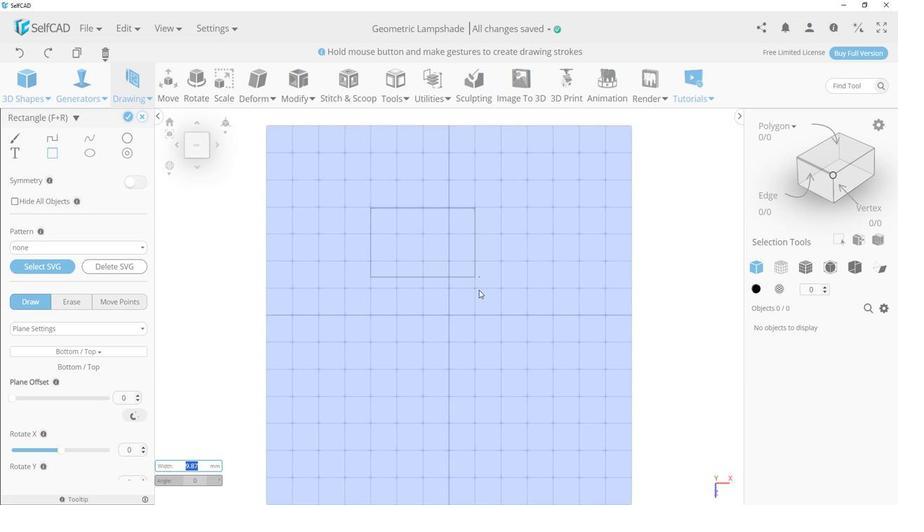 
Action: Key pressed <Key.shift>
Screenshot: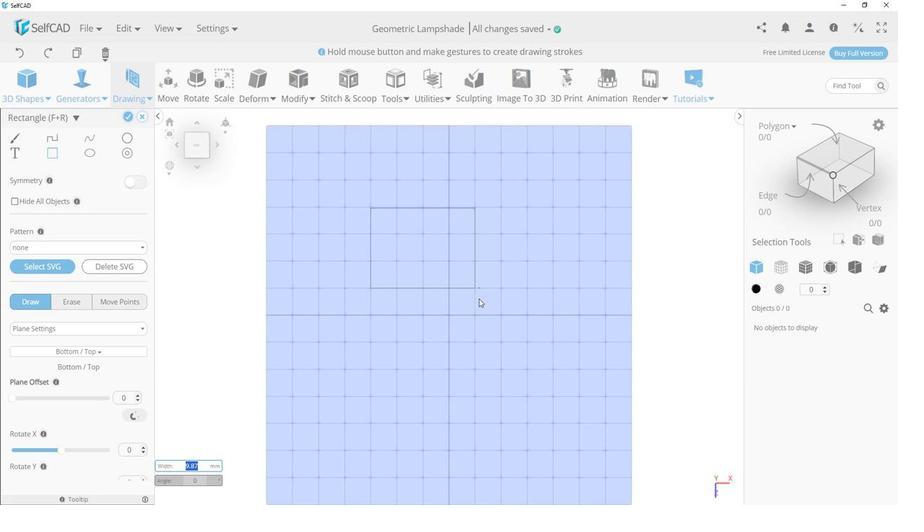
Action: Mouse moved to (485, 273)
Screenshot: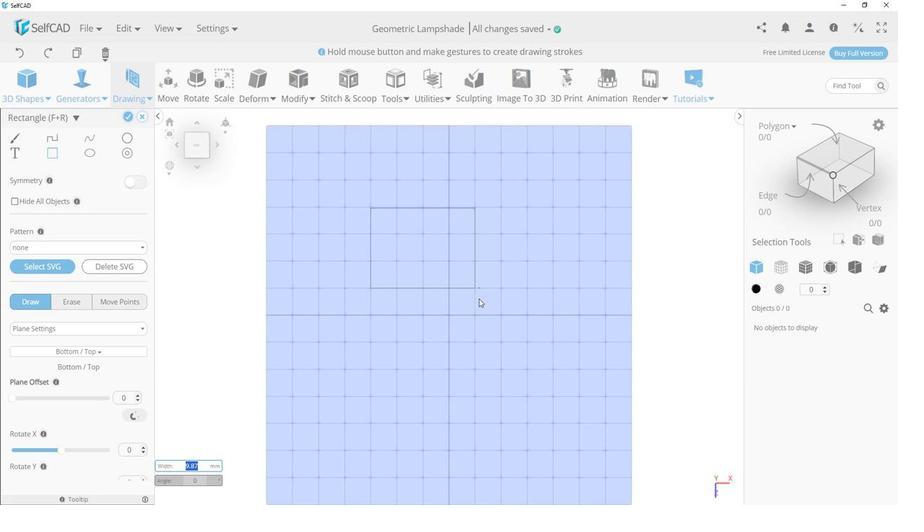 
Action: Key pressed <Key.shift>
Screenshot: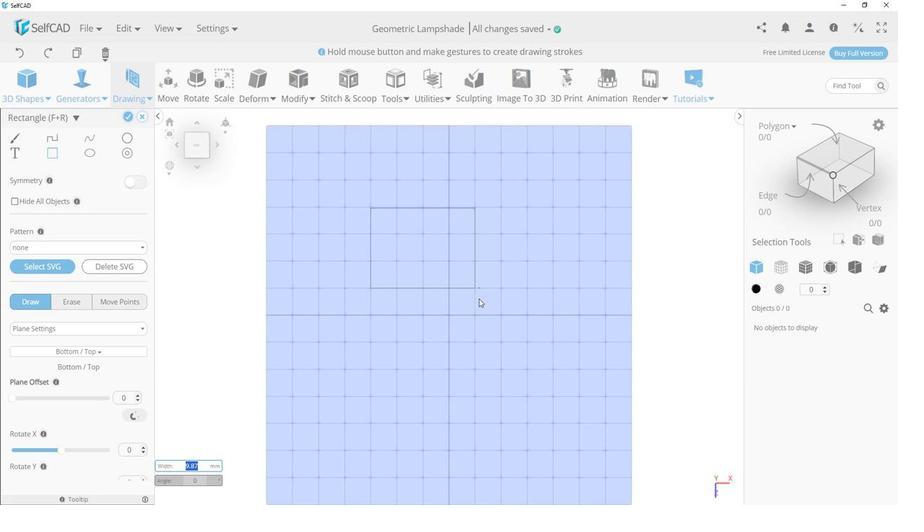 
Action: Mouse moved to (485, 278)
Screenshot: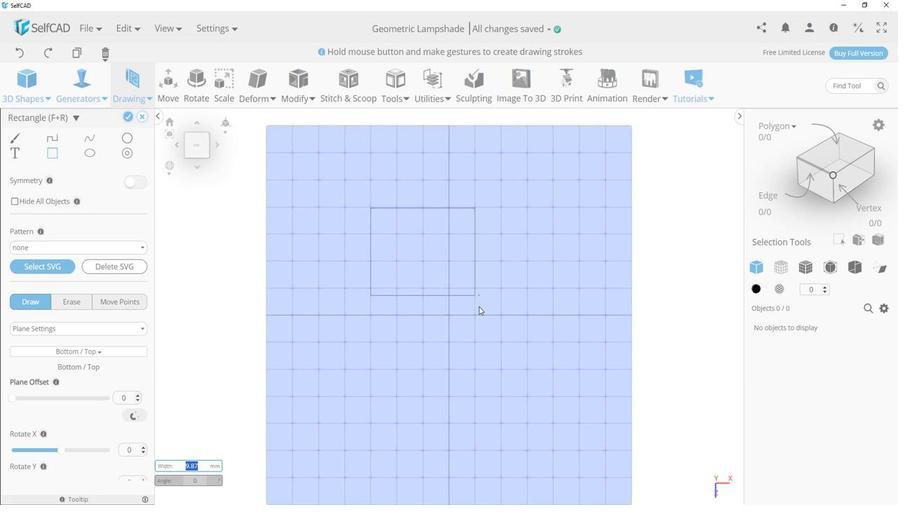 
Action: Key pressed <Key.shift>
Screenshot: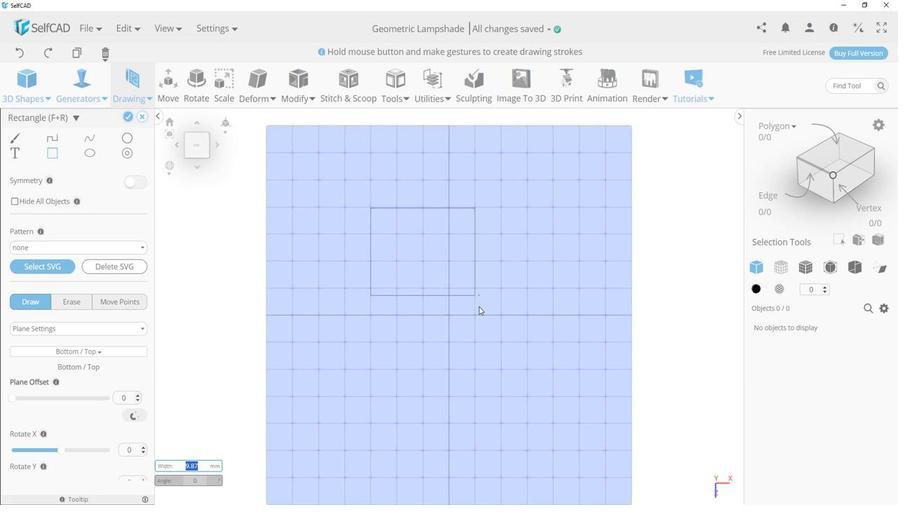 
Action: Mouse moved to (485, 280)
Screenshot: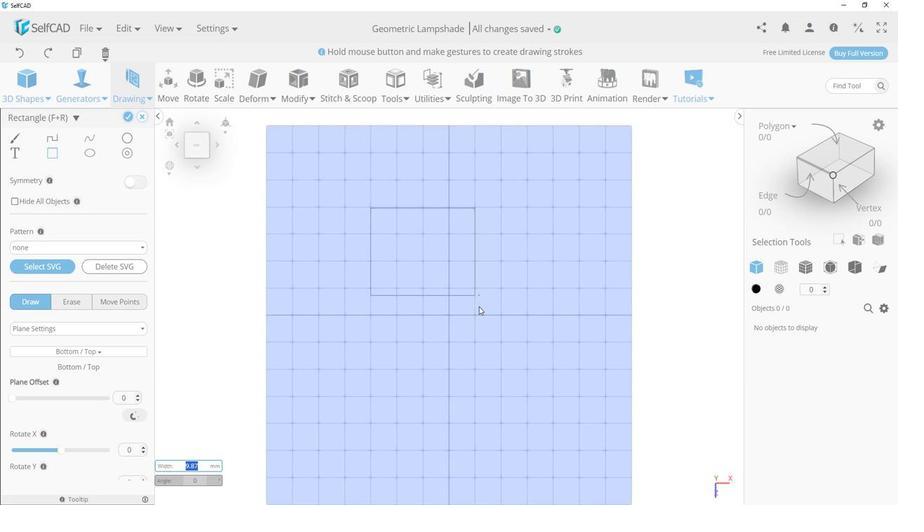 
Action: Key pressed <Key.shift>
Screenshot: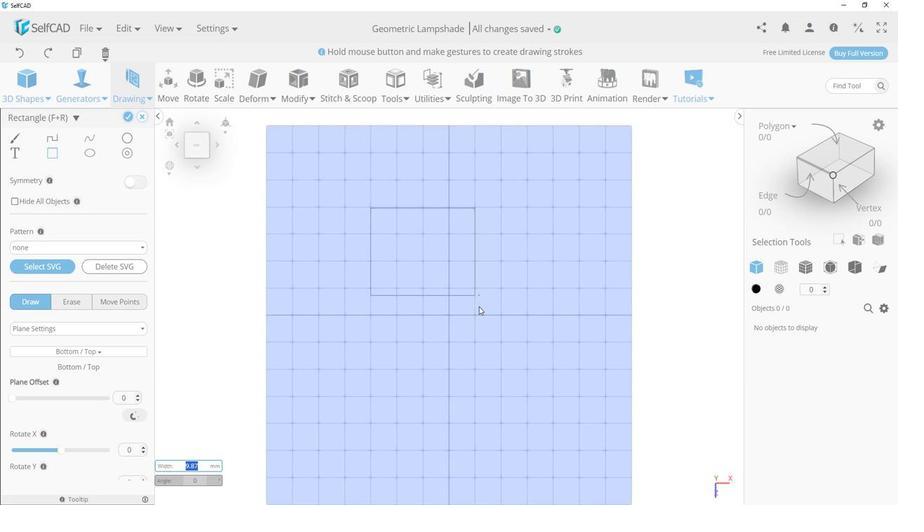 
Action: Mouse moved to (485, 281)
Screenshot: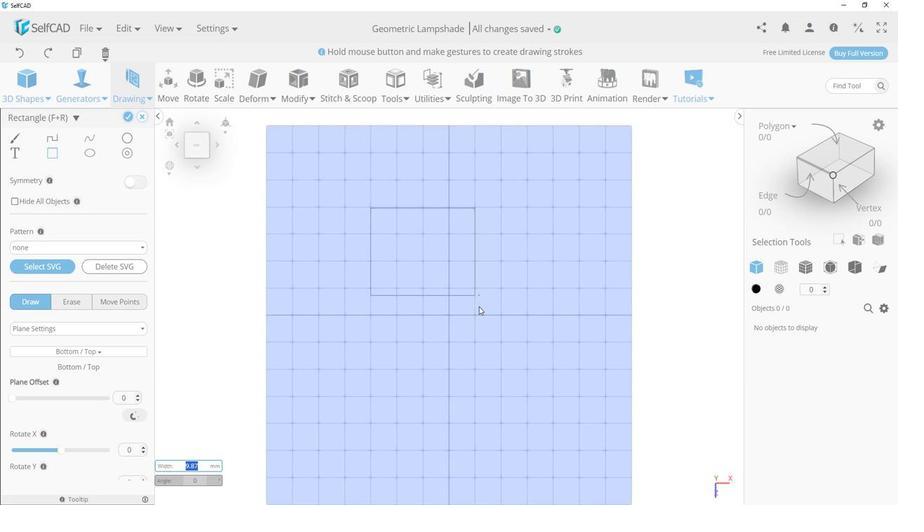 
Action: Key pressed <Key.shift>
Screenshot: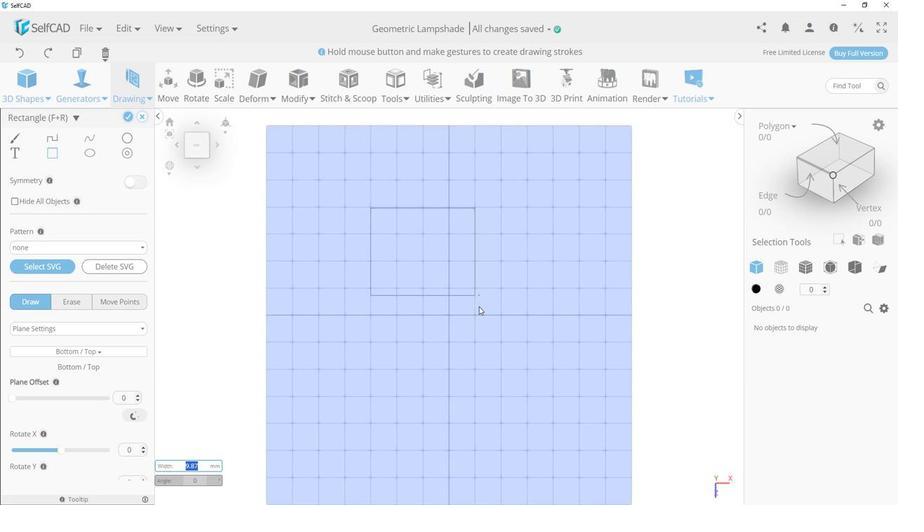 
Action: Mouse moved to (485, 283)
Screenshot: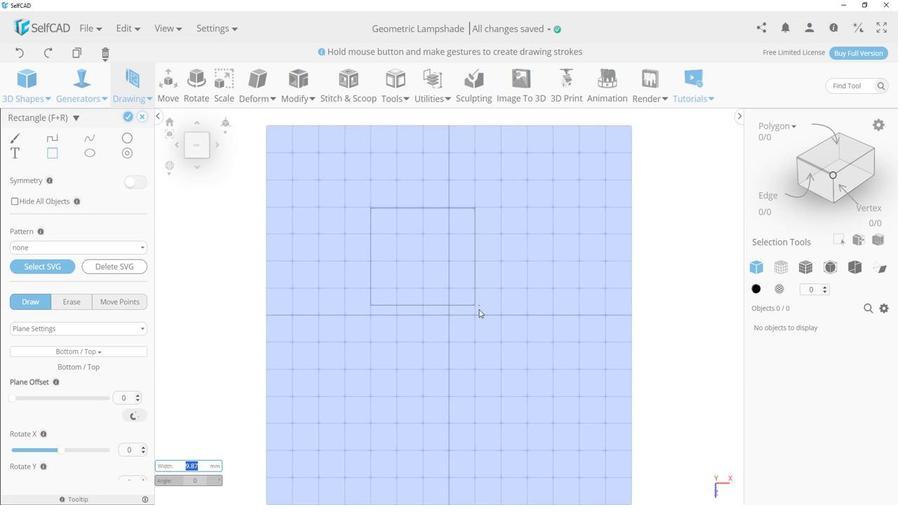 
Action: Key pressed <Key.shift>
Screenshot: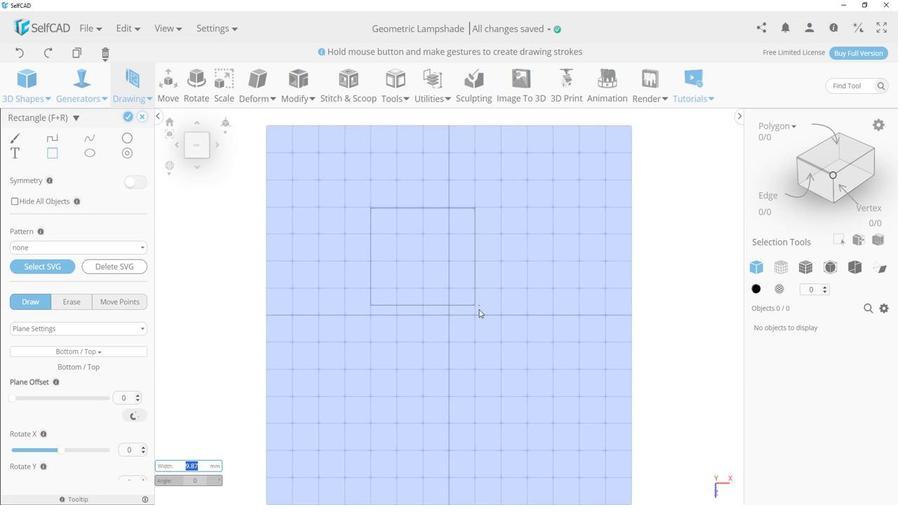 
Action: Mouse moved to (484, 285)
Screenshot: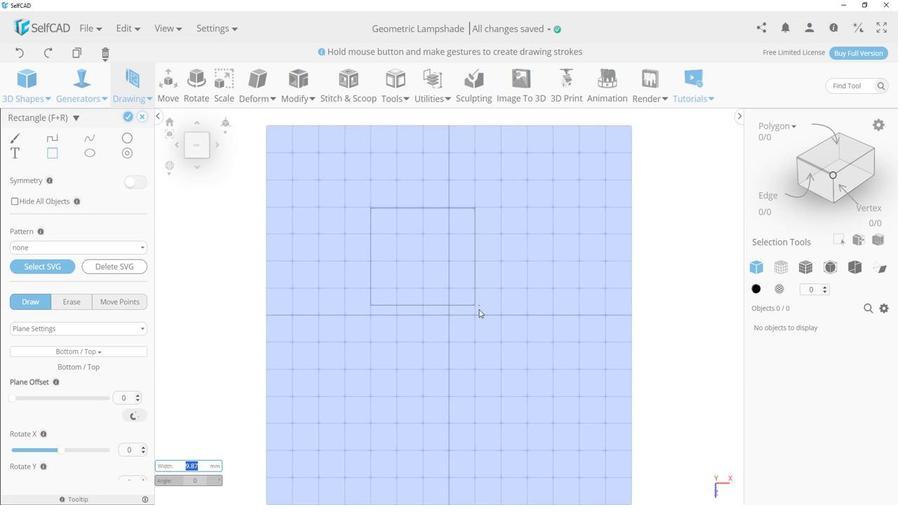 
Action: Key pressed <Key.shift>
Screenshot: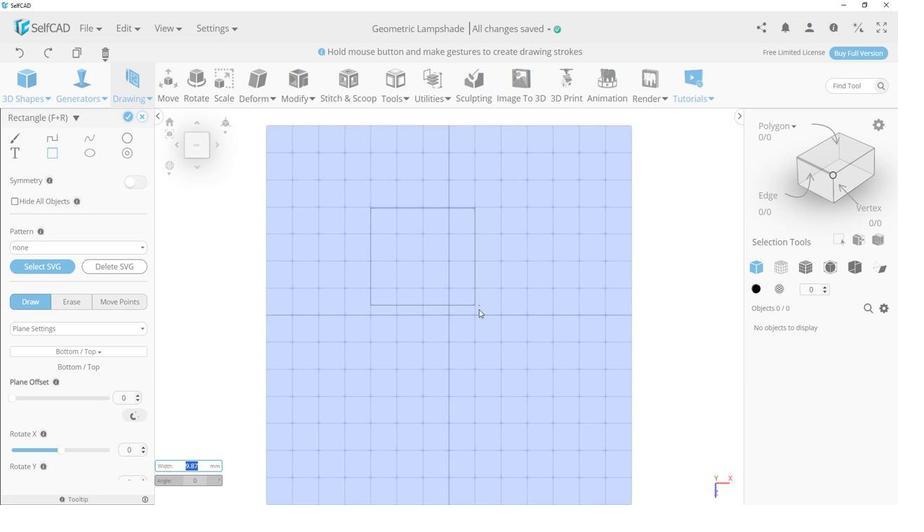 
Action: Mouse moved to (484, 286)
Screenshot: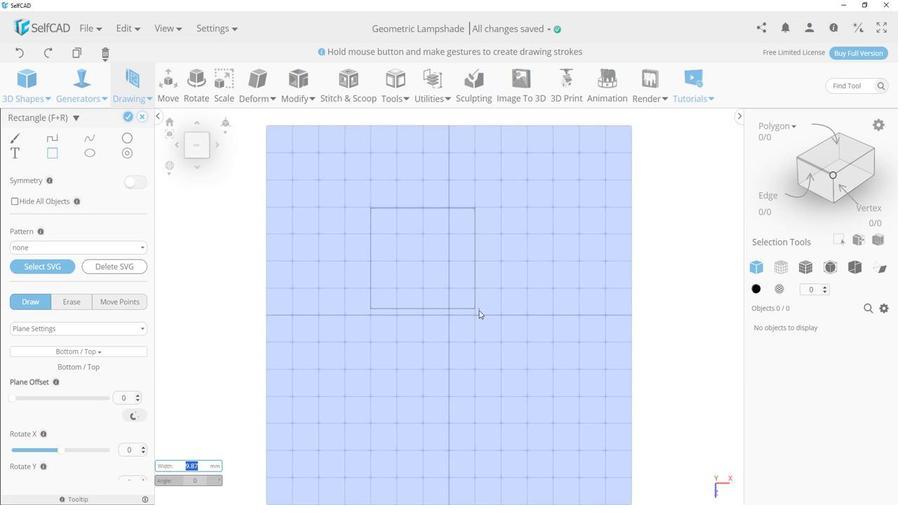 
Action: Key pressed <Key.shift>
Screenshot: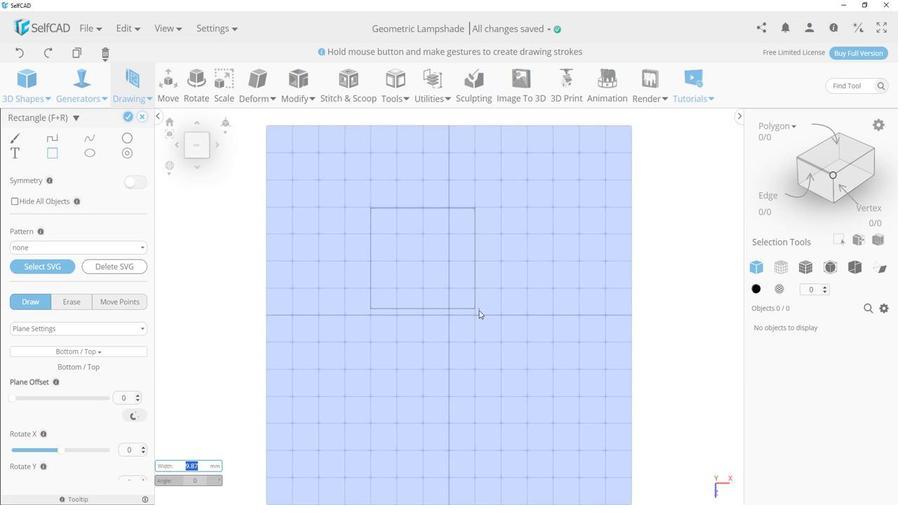 
Action: Mouse moved to (484, 288)
Screenshot: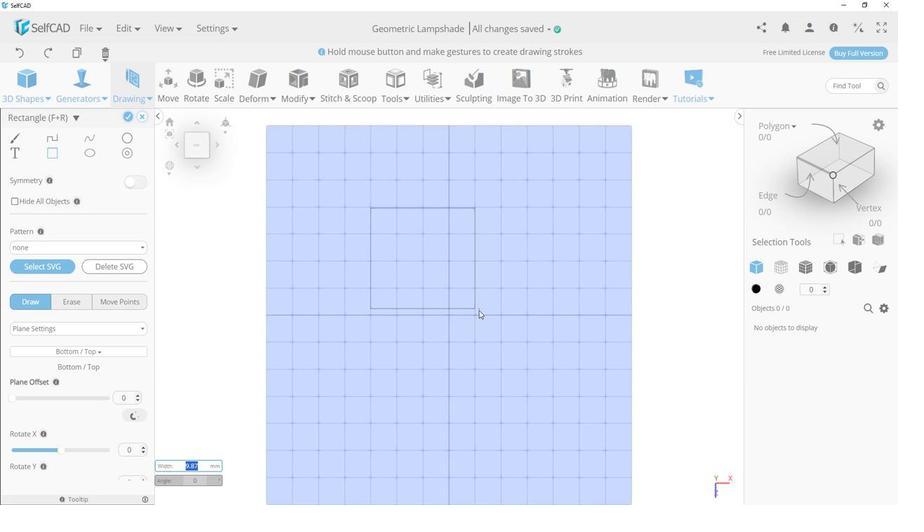 
Action: Key pressed <Key.shift>
Screenshot: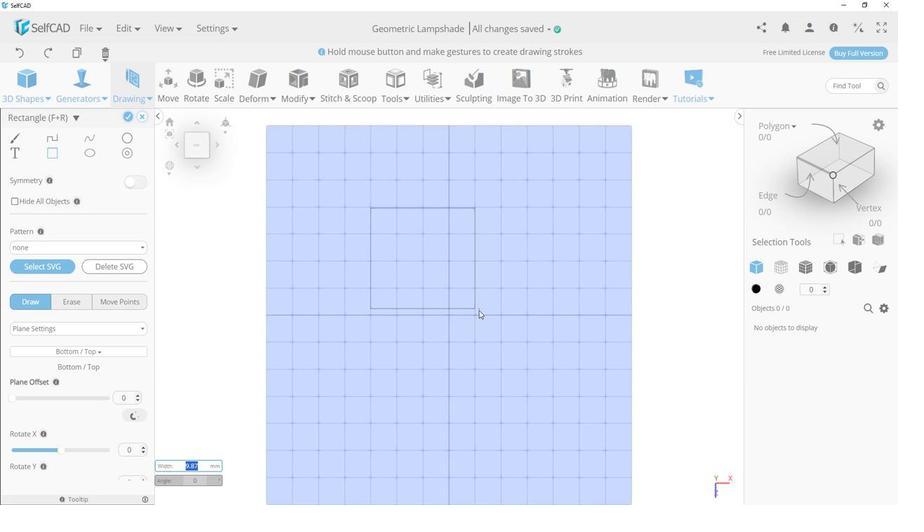 
Action: Mouse moved to (484, 289)
Screenshot: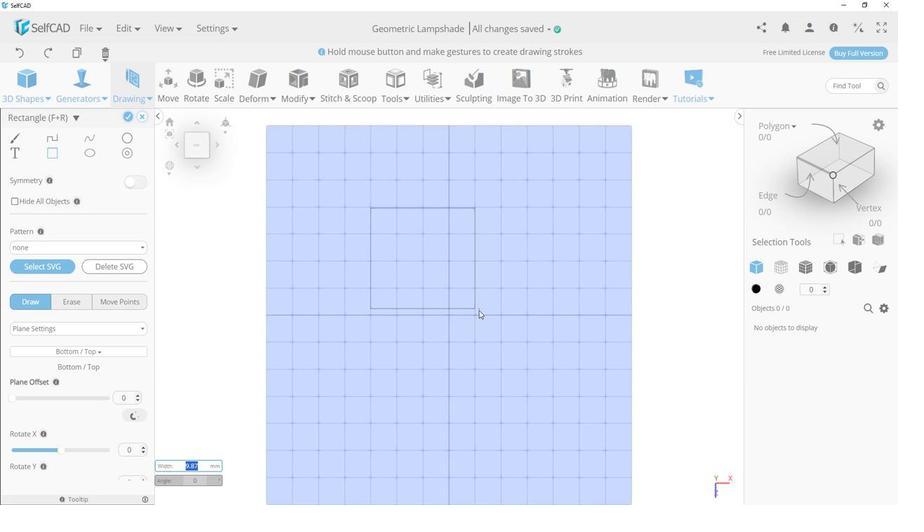 
Action: Key pressed <Key.shift>
Screenshot: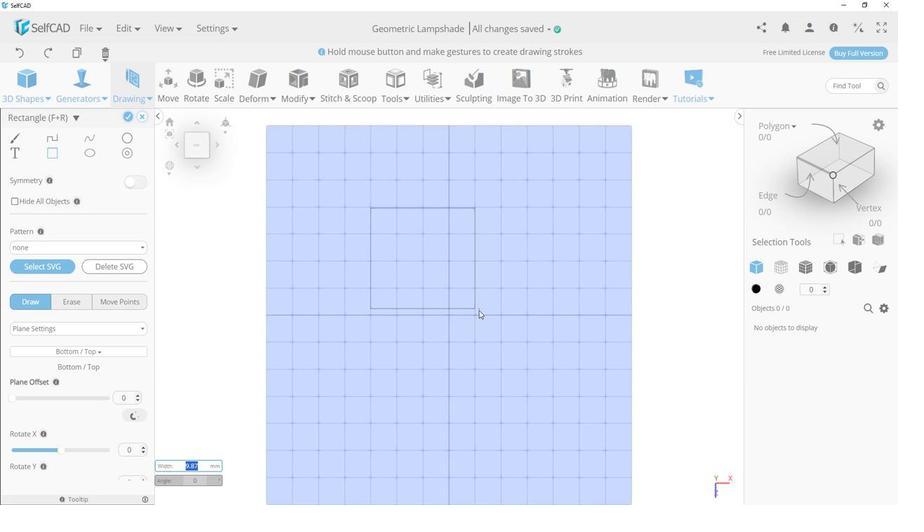 
Action: Mouse moved to (484, 293)
Screenshot: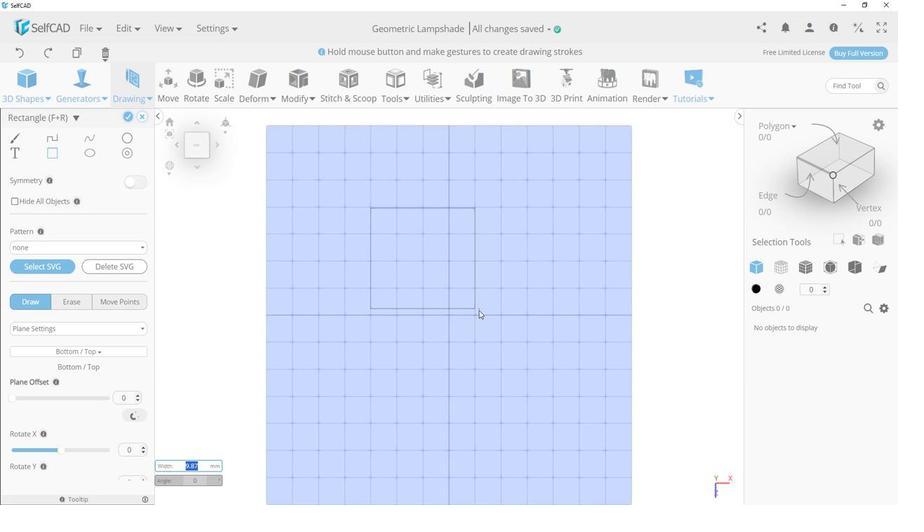 
Action: Key pressed <Key.shift>
Screenshot: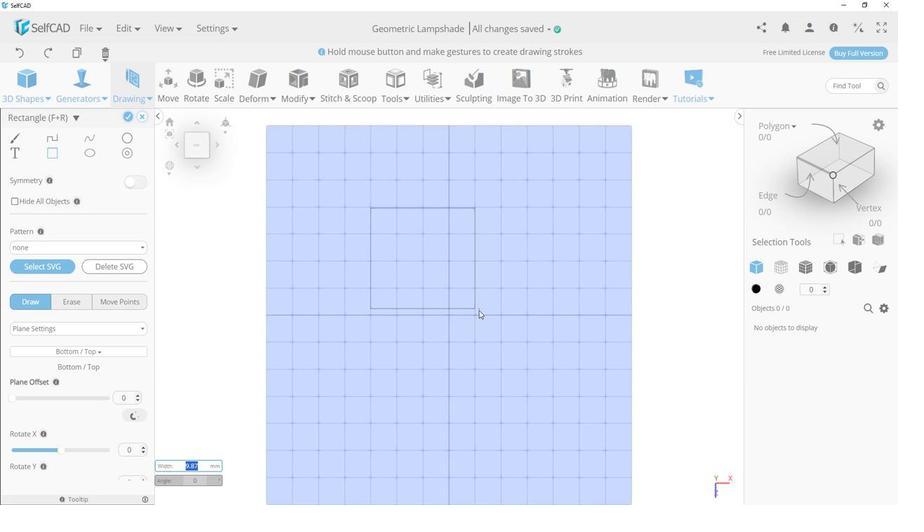 
Action: Mouse moved to (484, 296)
Screenshot: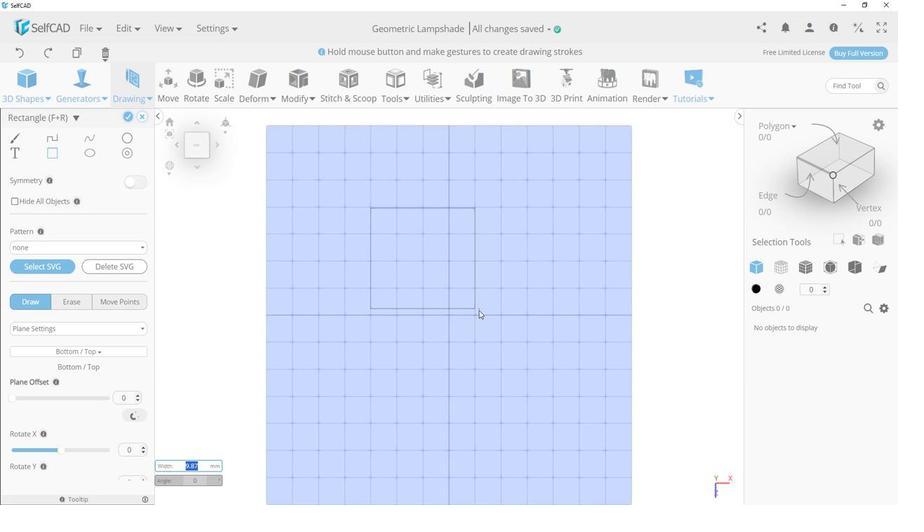 
Action: Key pressed <Key.shift>
Screenshot: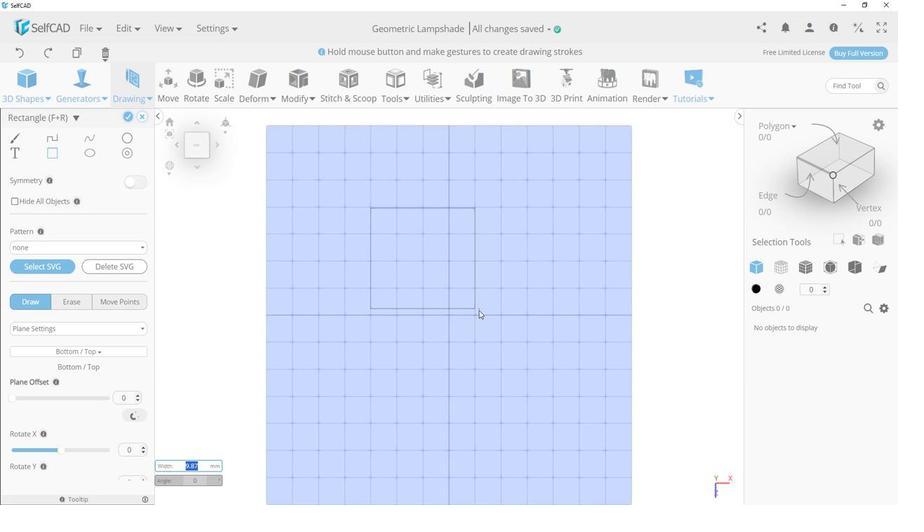 
Action: Mouse moved to (484, 299)
Screenshot: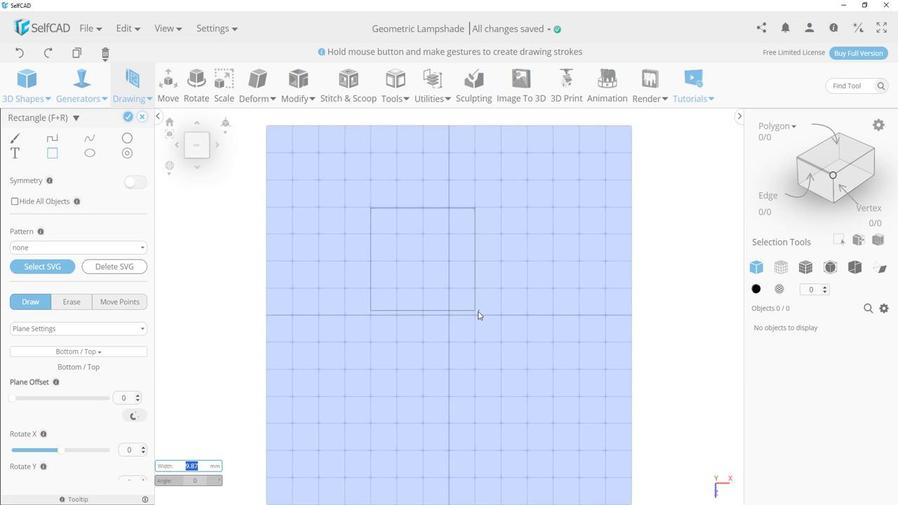 
Action: Key pressed <Key.shift>
Screenshot: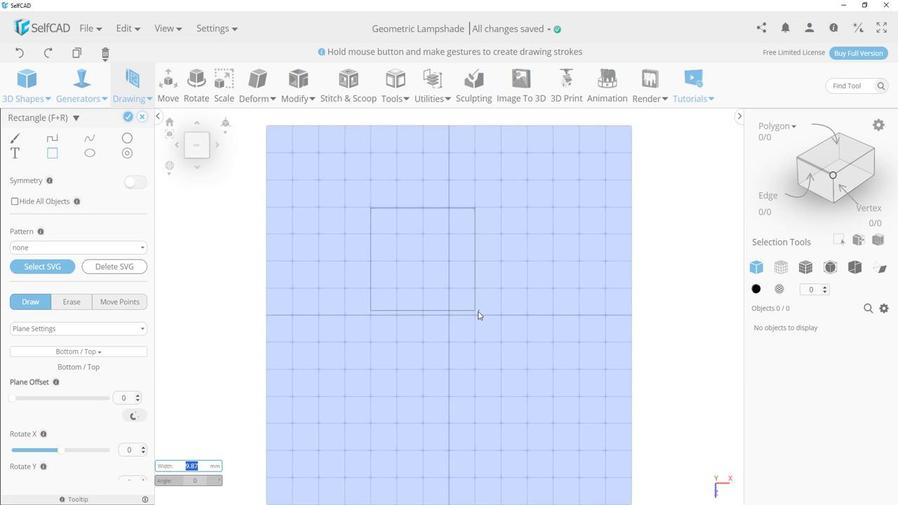 
Action: Mouse moved to (484, 302)
Screenshot: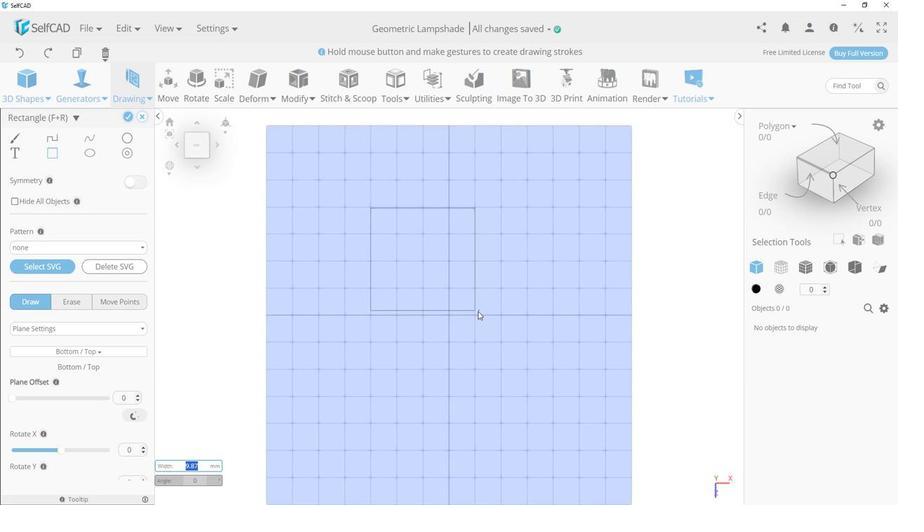 
Action: Key pressed <Key.shift>
Screenshot: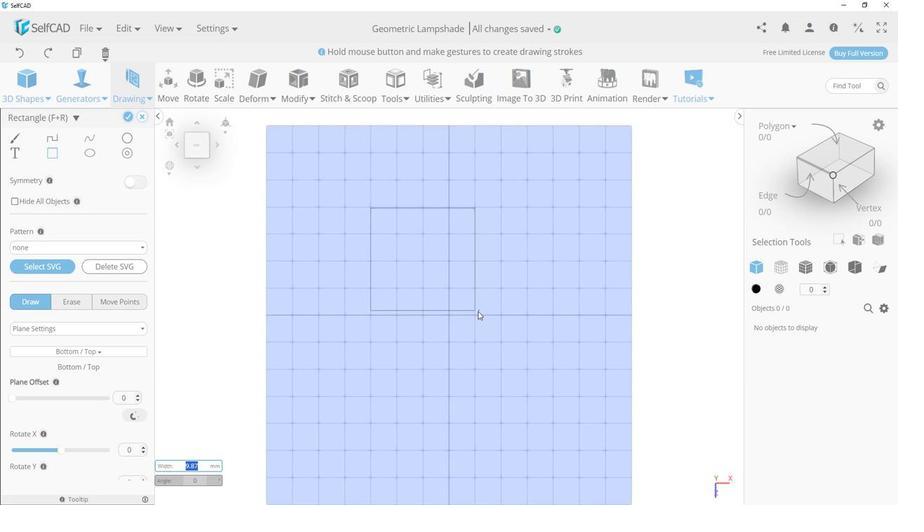 
Action: Mouse moved to (484, 306)
Screenshot: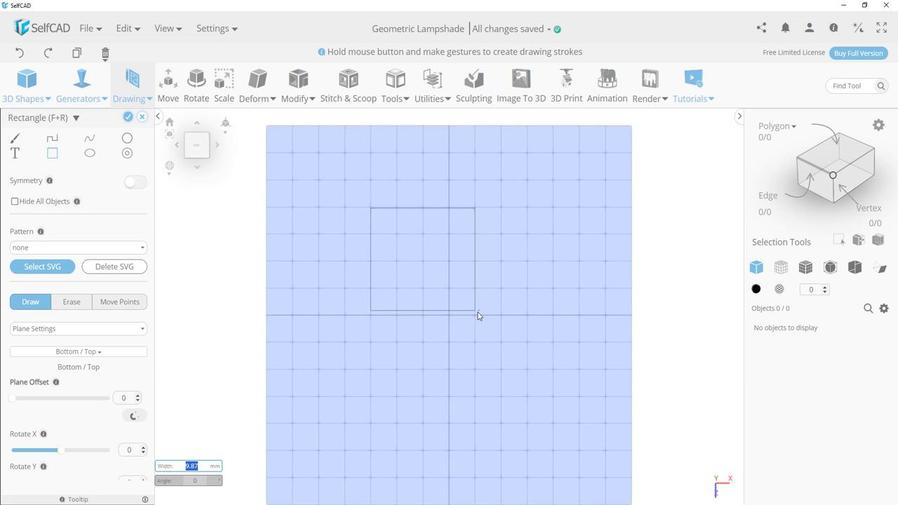 
Action: Key pressed <Key.shift>
Screenshot: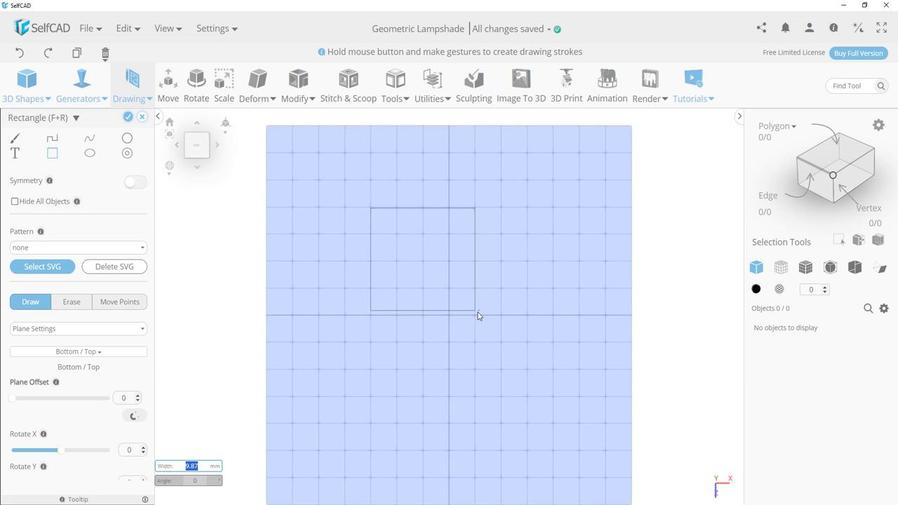 
Action: Mouse moved to (484, 308)
Screenshot: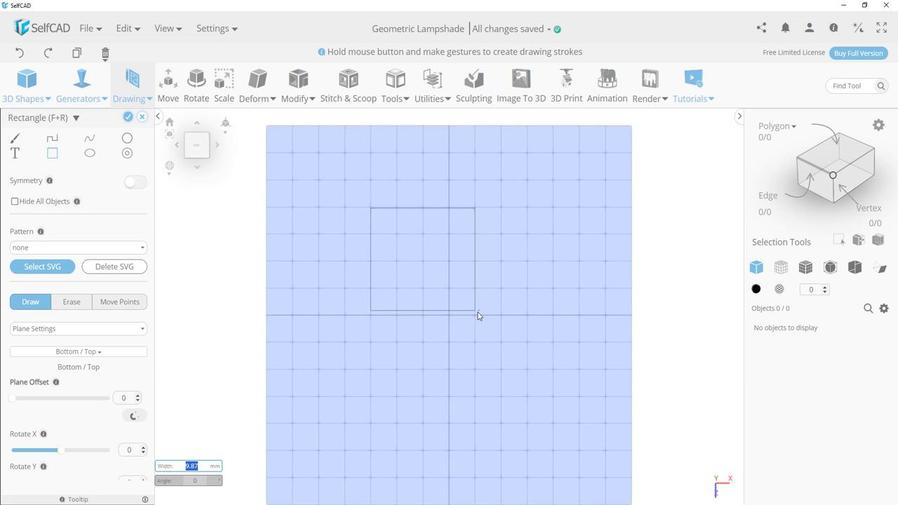 
Action: Key pressed <Key.shift>
Screenshot: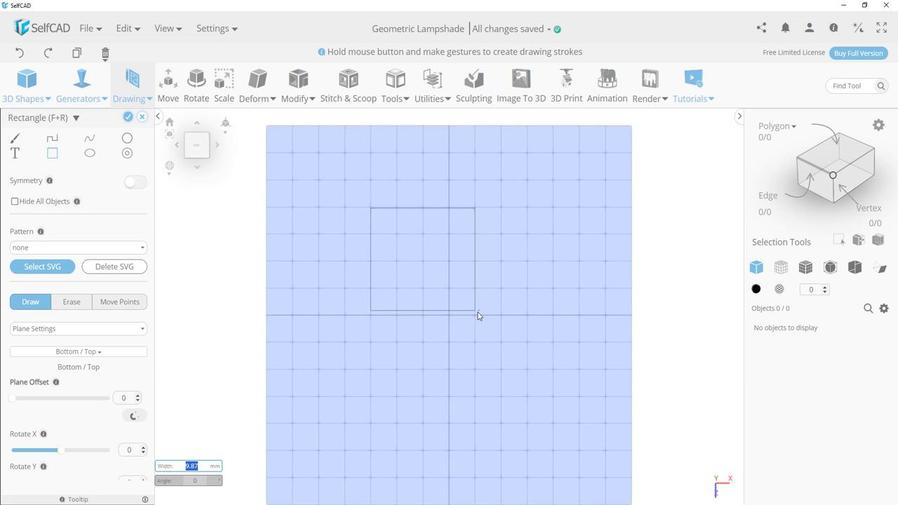 
Action: Mouse moved to (484, 309)
Screenshot: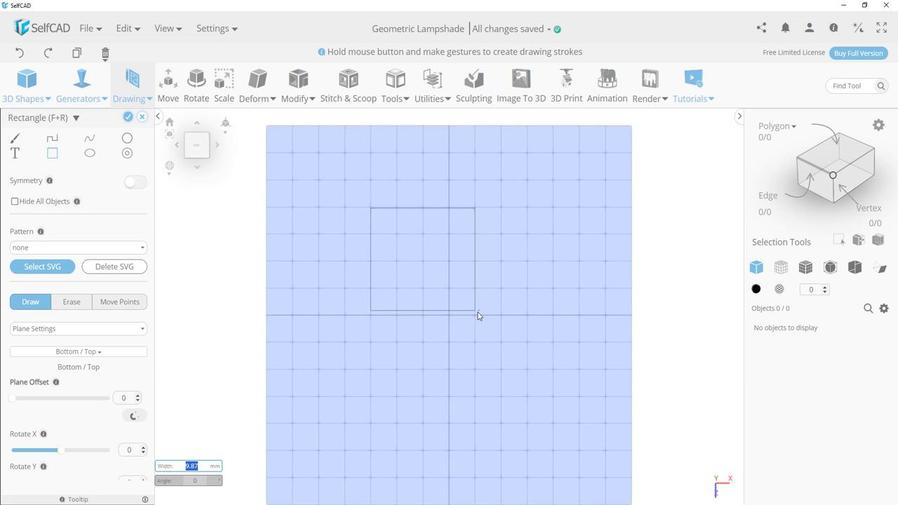 
Action: Key pressed <Key.shift>
Screenshot: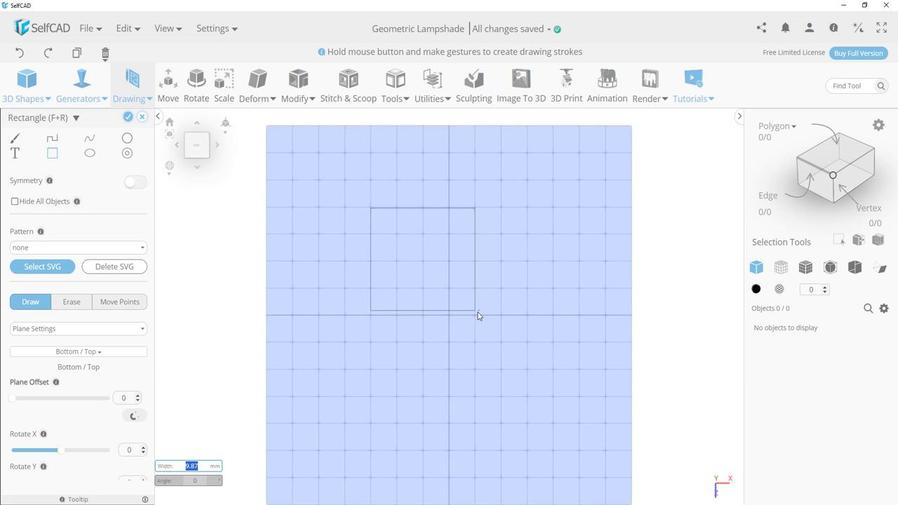 
Action: Mouse moved to (484, 310)
Screenshot: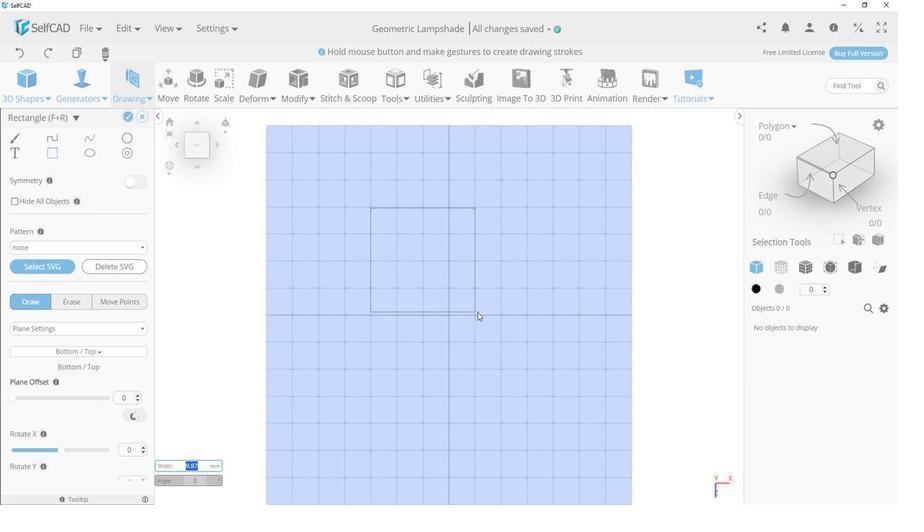 
Action: Key pressed <Key.shift>
Screenshot: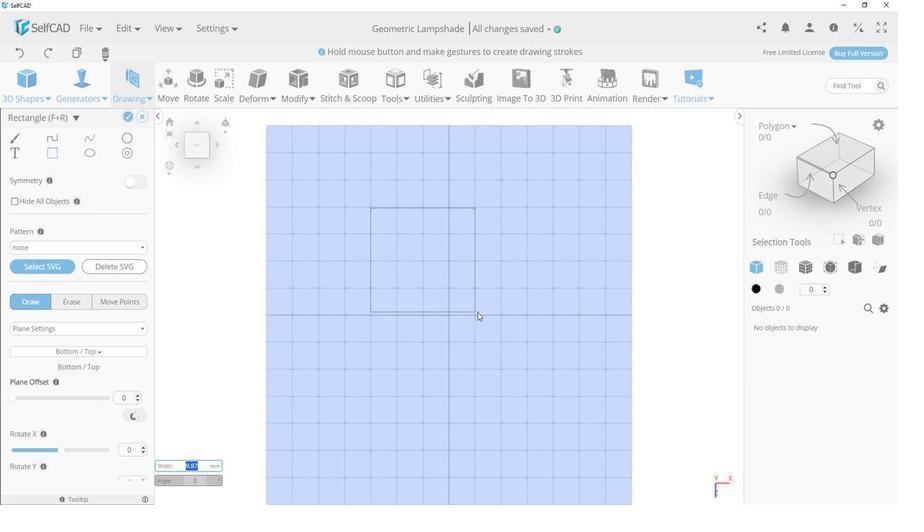 
Action: Mouse moved to (484, 311)
Screenshot: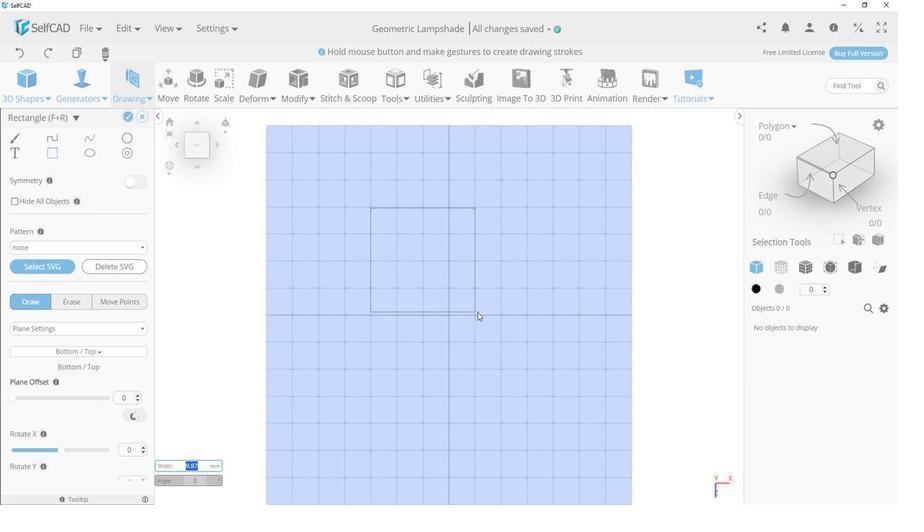 
Action: Key pressed <Key.shift>
Screenshot: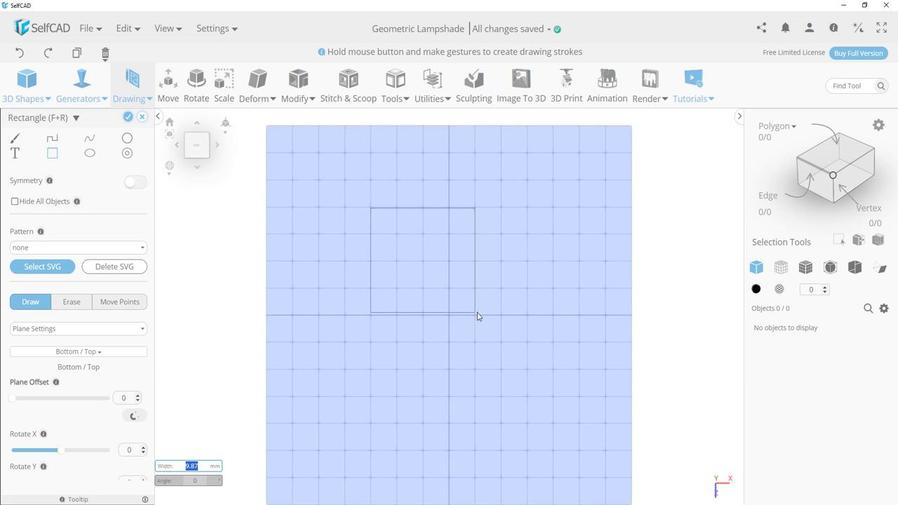 
Action: Mouse moved to (484, 311)
Screenshot: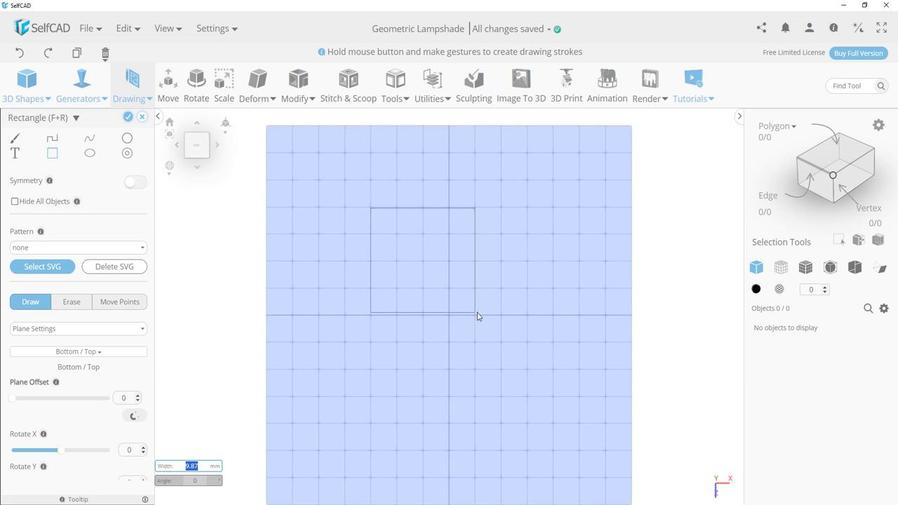 
Action: Key pressed <Key.shift><Key.shift><Key.shift>
Screenshot: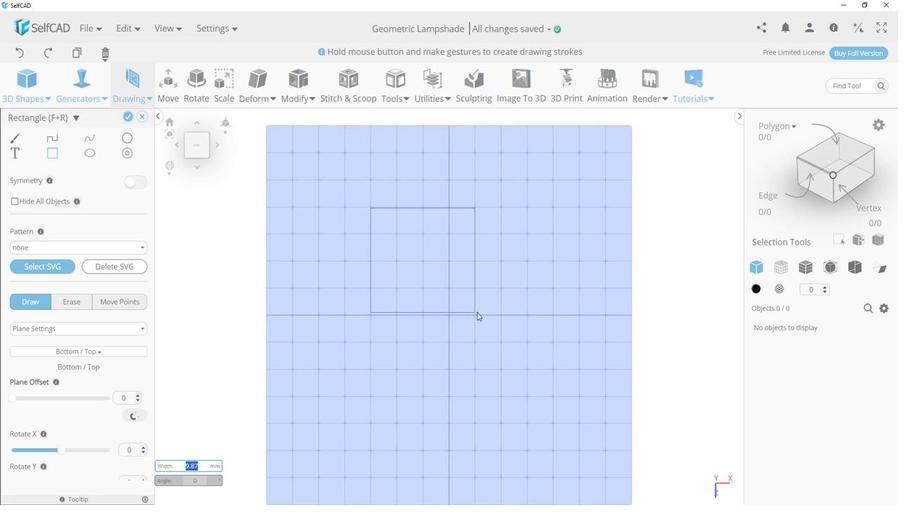 
Action: Mouse moved to (484, 311)
Screenshot: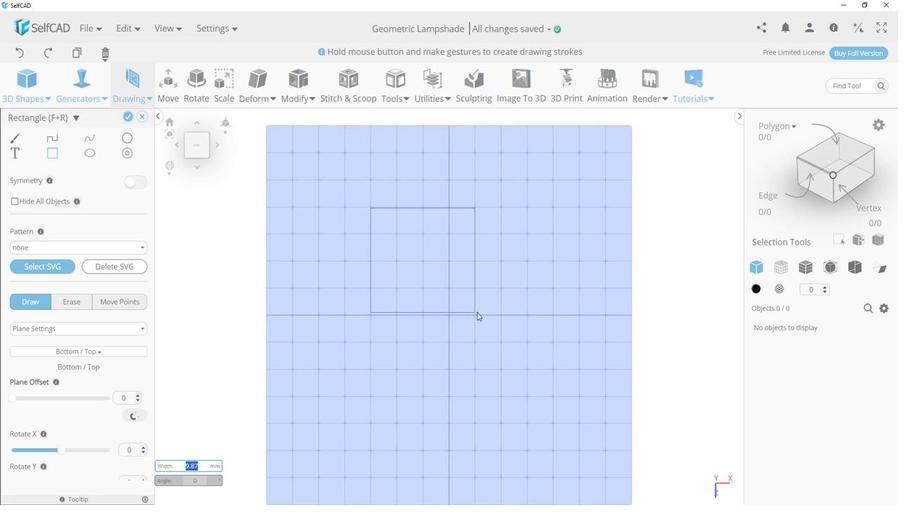 
Action: Key pressed <Key.shift><Key.shift>
Screenshot: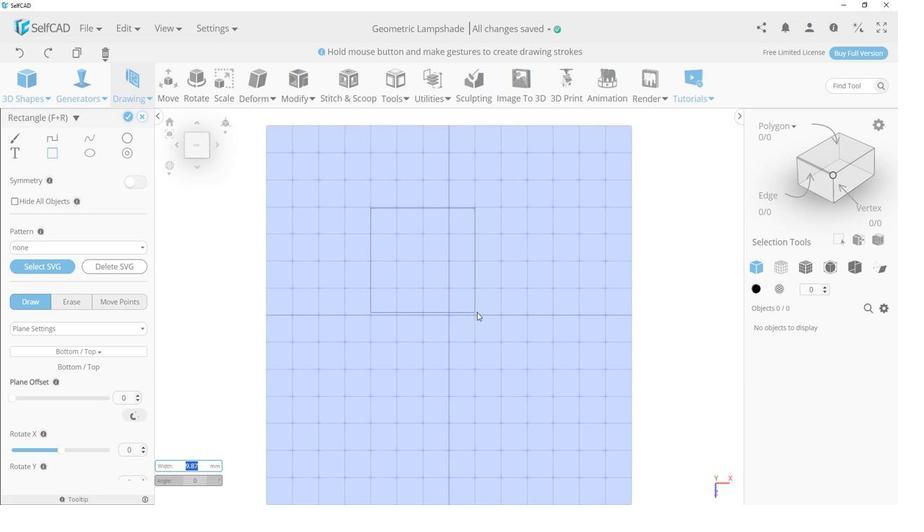 
Action: Mouse moved to (484, 311)
Screenshot: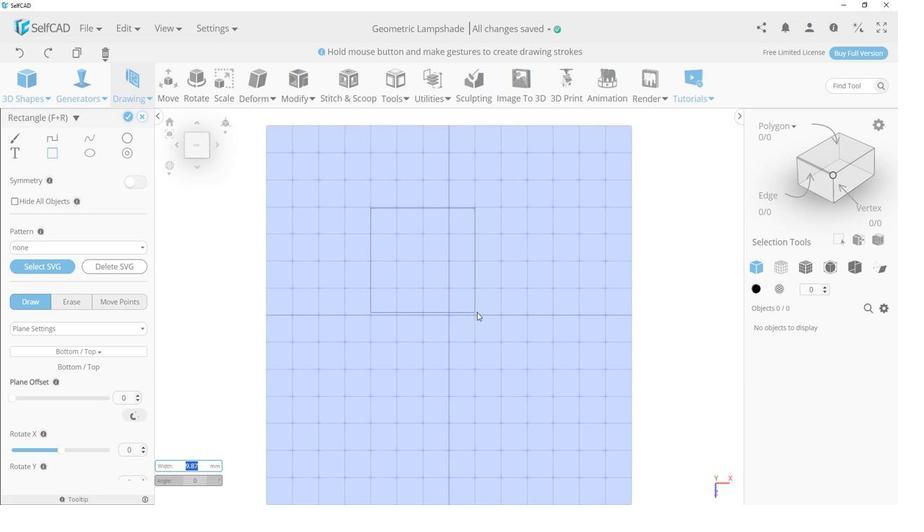 
Action: Key pressed <Key.shift>
Screenshot: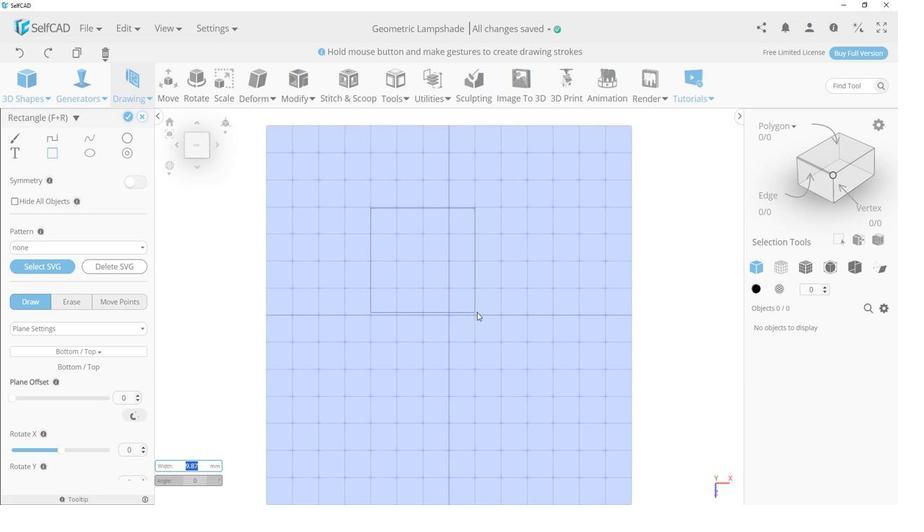 
Action: Mouse moved to (483, 312)
Screenshot: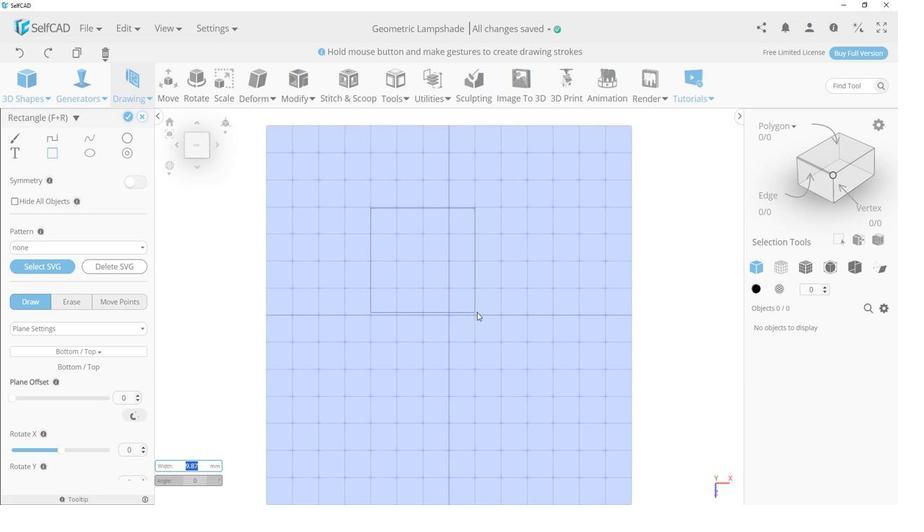
Action: Key pressed <Key.shift>
Screenshot: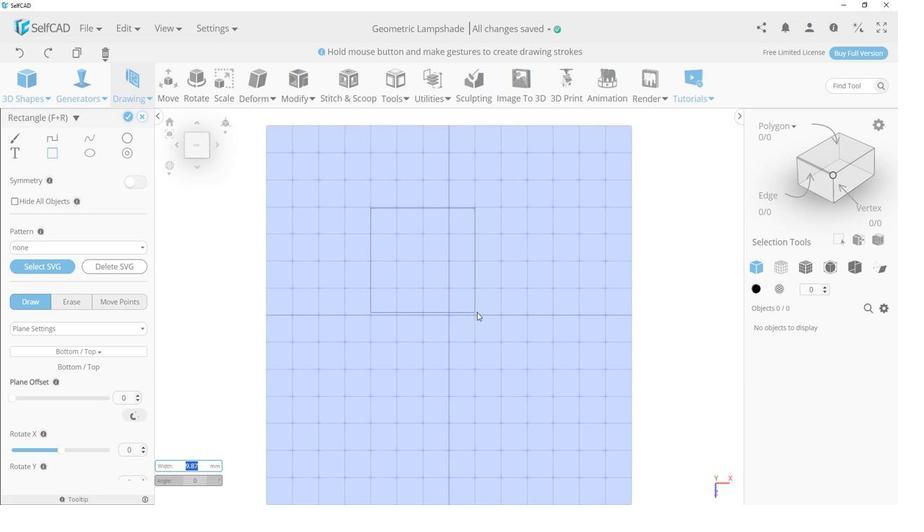 
Action: Mouse moved to (482, 312)
Screenshot: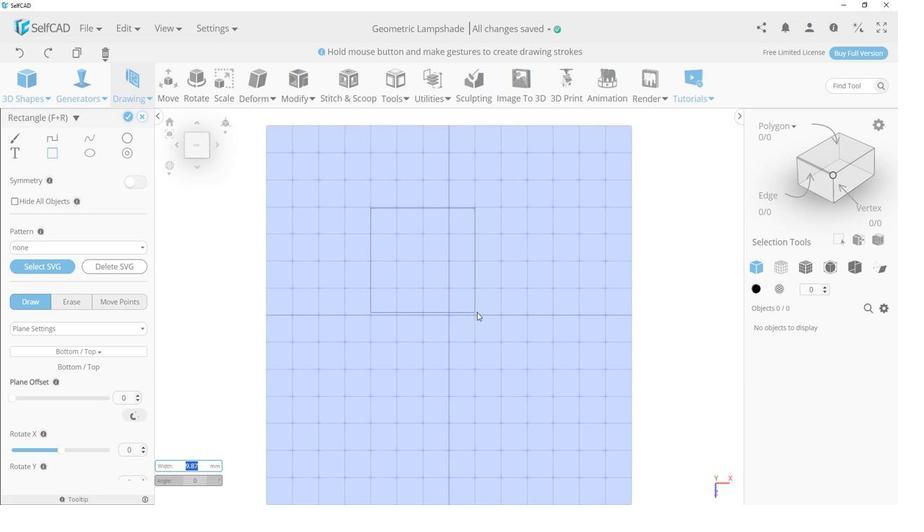 
Action: Key pressed <Key.shift><Key.shift>
Screenshot: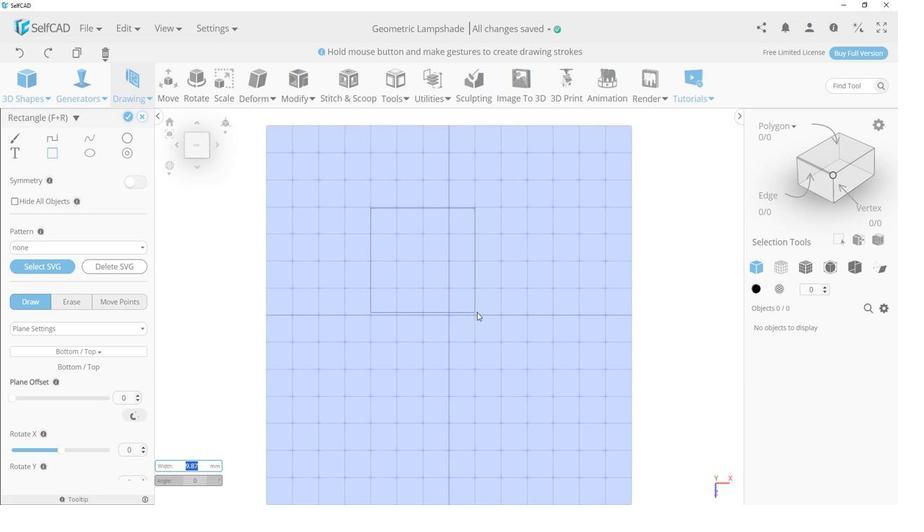 
Action: Mouse moved to (482, 313)
Screenshot: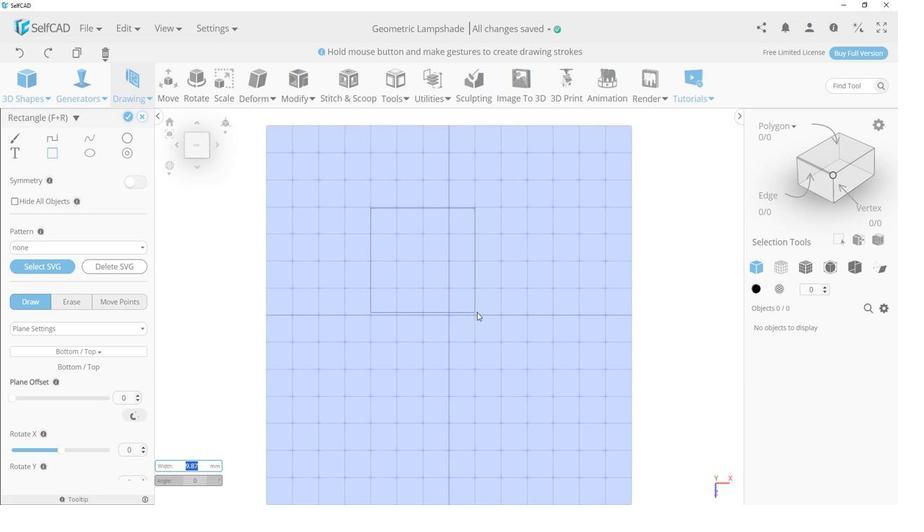 
Action: Key pressed <Key.shift><Key.shift><Key.shift><Key.shift>
Screenshot: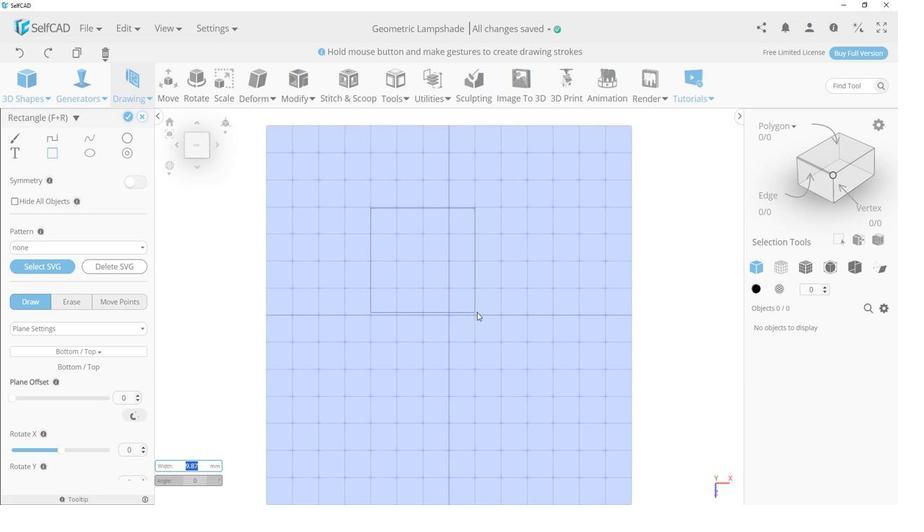 
Action: Mouse moved to (482, 313)
Screenshot: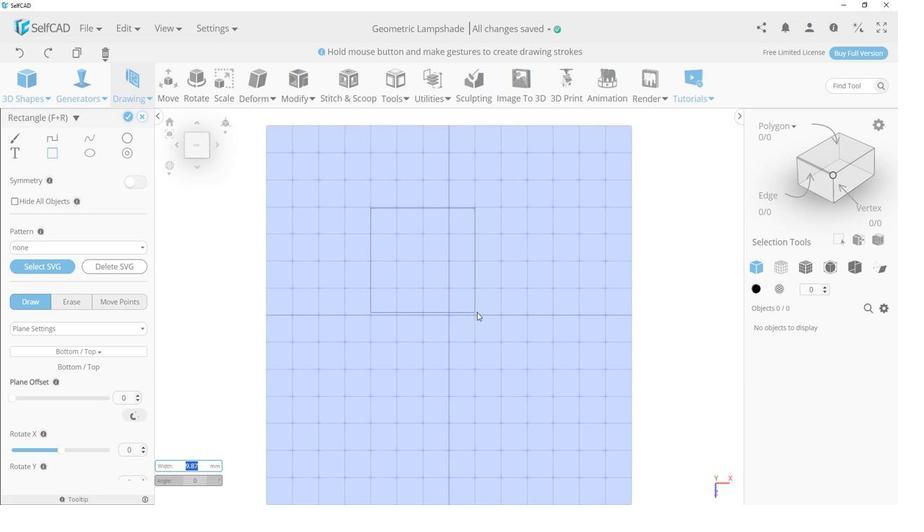 
Action: Key pressed <Key.shift><Key.shift><Key.shift><Key.shift><Key.shift><Key.shift><Key.shift><Key.shift><Key.shift><Key.shift><Key.shift><Key.shift><Key.shift><Key.shift><Key.shift><Key.shift><Key.shift><Key.shift><Key.shift><Key.shift><Key.shift><Key.shift><Key.shift><Key.shift><Key.shift><Key.shift><Key.shift><Key.shift><Key.shift><Key.shift><Key.shift><Key.shift><Key.shift><Key.shift><Key.shift><Key.shift><Key.shift><Key.shift><Key.shift>
Screenshot: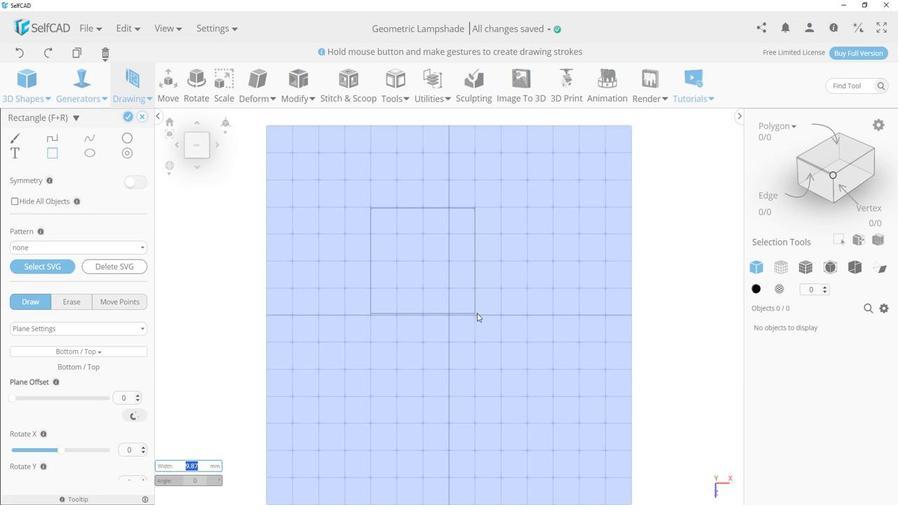 
Action: Mouse moved to (482, 313)
Screenshot: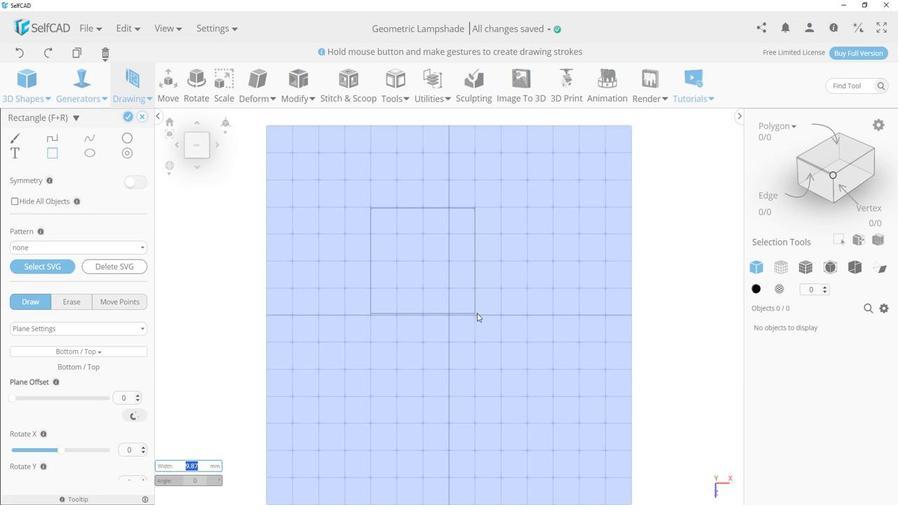 
Action: Key pressed <Key.shift><Key.shift>
Screenshot: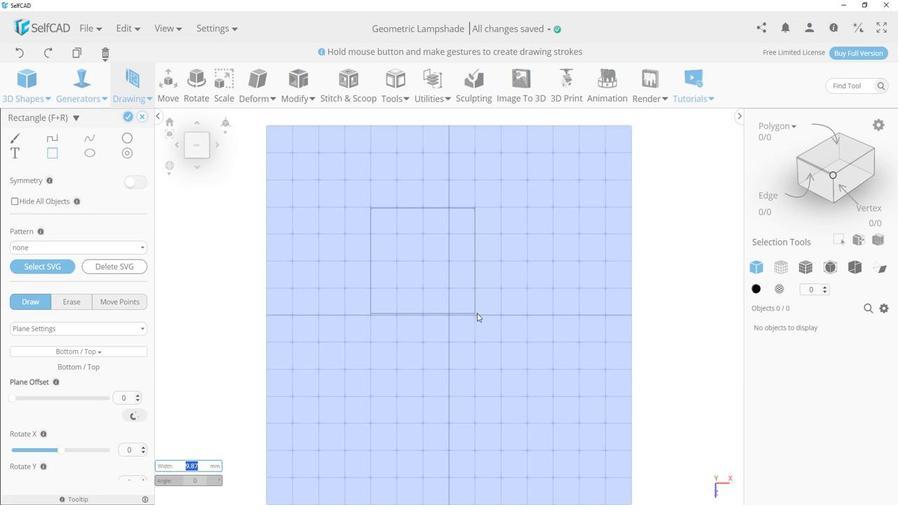 
Action: Mouse moved to (482, 313)
Screenshot: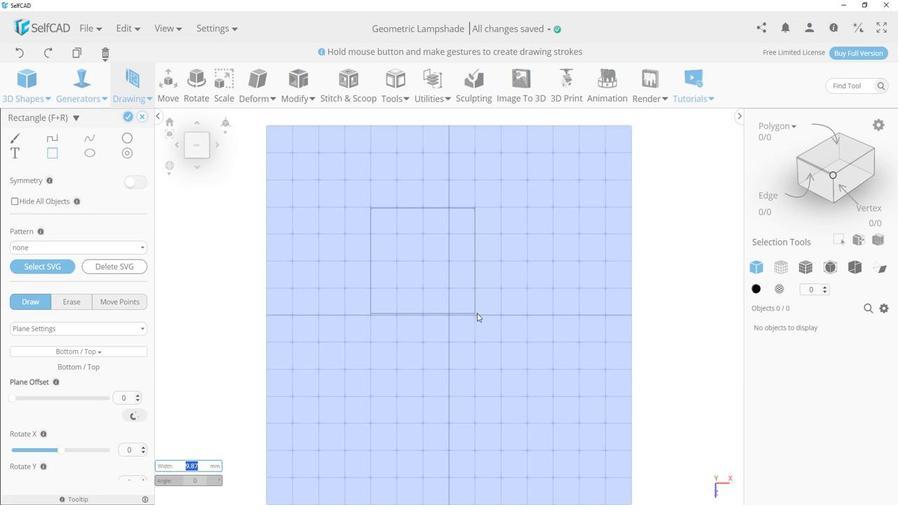 
Action: Key pressed <Key.shift><Key.shift><Key.shift>
Screenshot: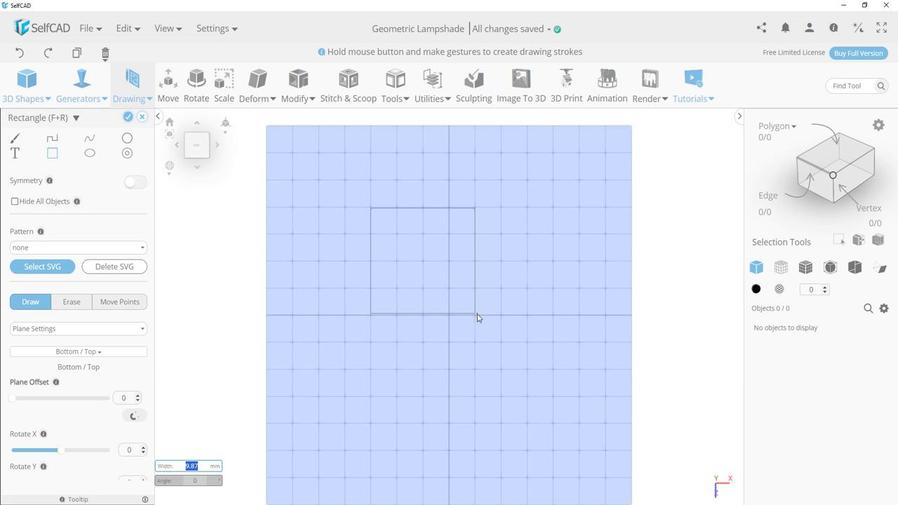 
Action: Mouse moved to (482, 313)
Screenshot: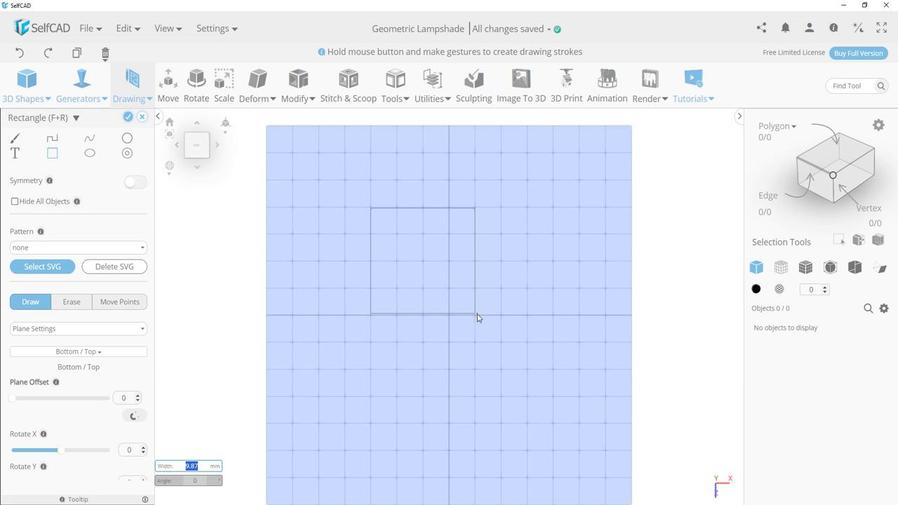 
Action: Key pressed <Key.shift><Key.shift><Key.shift><Key.shift><Key.shift><Key.shift><Key.shift><Key.shift>
Screenshot: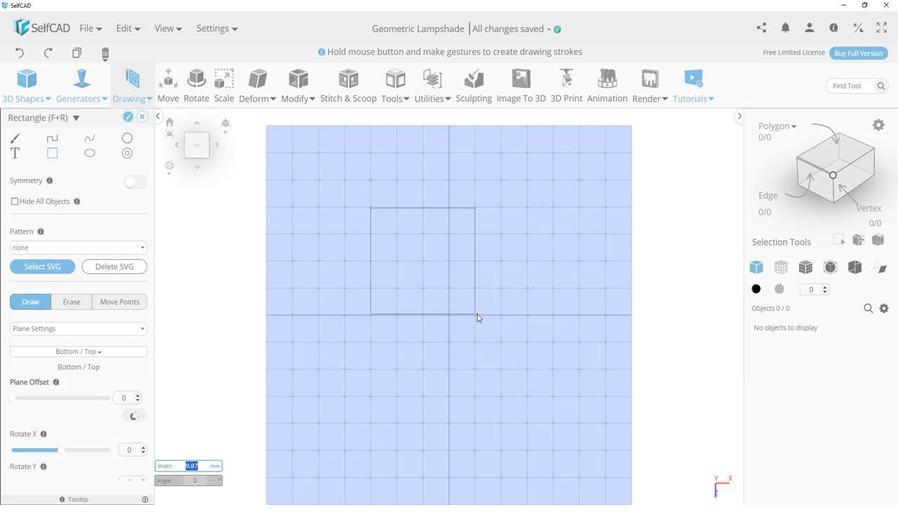 
Action: Mouse moved to (482, 313)
Screenshot: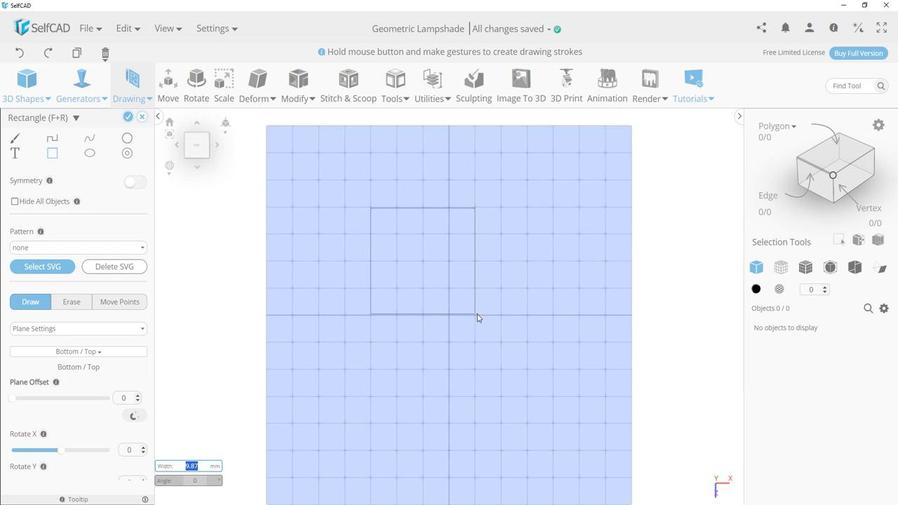 
Action: Key pressed <Key.shift><Key.shift><Key.shift><Key.shift><Key.shift><Key.shift><Key.shift><Key.shift><Key.shift><Key.shift><Key.shift><Key.shift><Key.shift><Key.shift><Key.shift><Key.shift><Key.shift><Key.shift><Key.shift><Key.shift><Key.shift><Key.shift><Key.shift><Key.shift><Key.shift><Key.shift><Key.shift><Key.shift> 0, 550)<Key.shift><Key.shift><Key.shift><Key.shift><Key.shift><Key.shift><Key.shift><Key.shift><Key.shift><Key.shift><Key.shift><Key.shift><Key.shift><Key.shift><Key.shift><Key.shift><Key.shift><Key.shift><Key.shift>
Screenshot: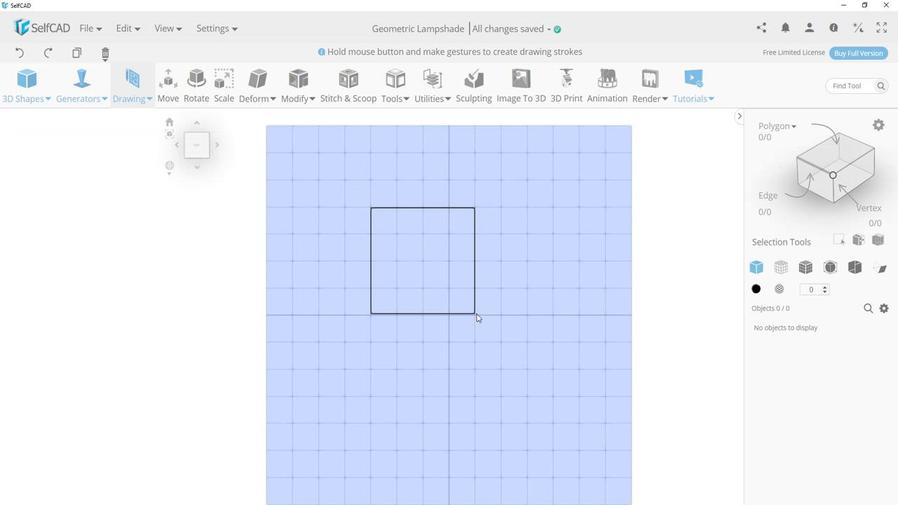 
Action: Mouse moved to (482, 313)
Screenshot: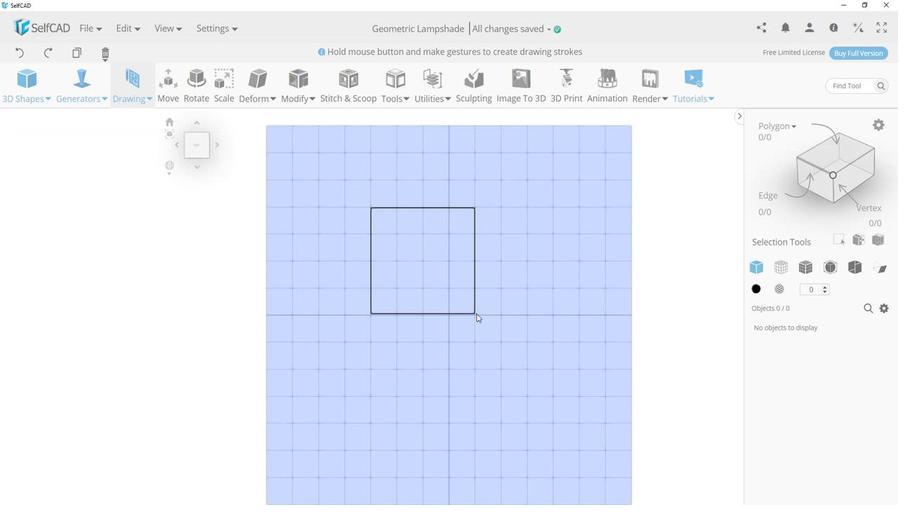 
Action: Key pressed <Key.shift><Key.shift><Key.shift><Key.shift><Key.shift><Key.shift><Key.shift>
Screenshot: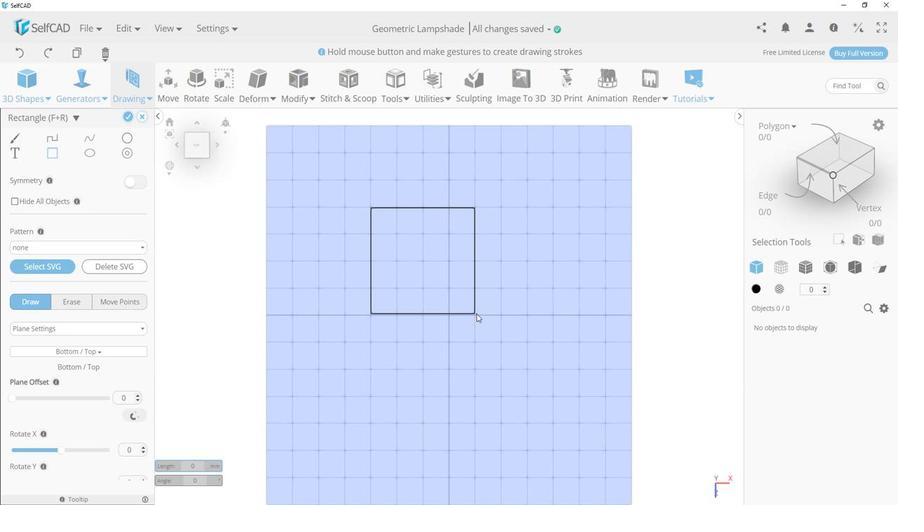 
Action: Mouse moved to (169, 175)
Screenshot: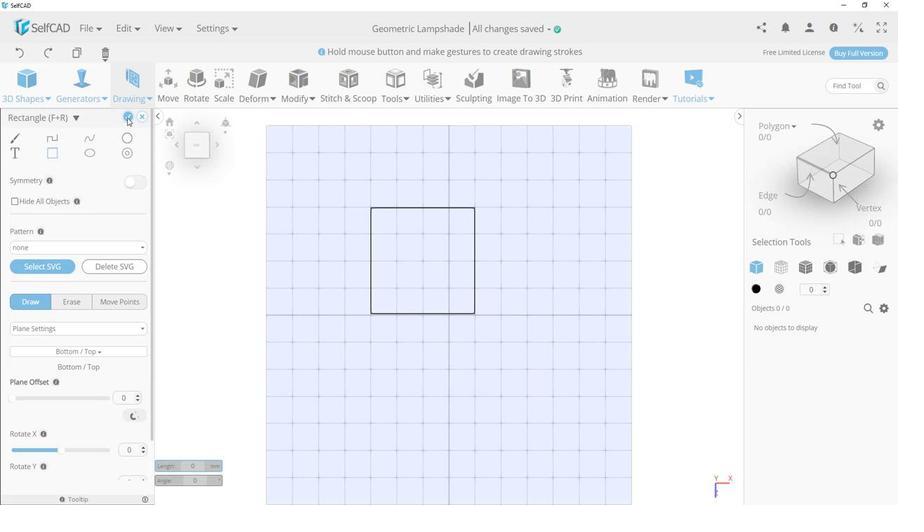 
Action: Mouse pressed left at (169, 175)
Screenshot: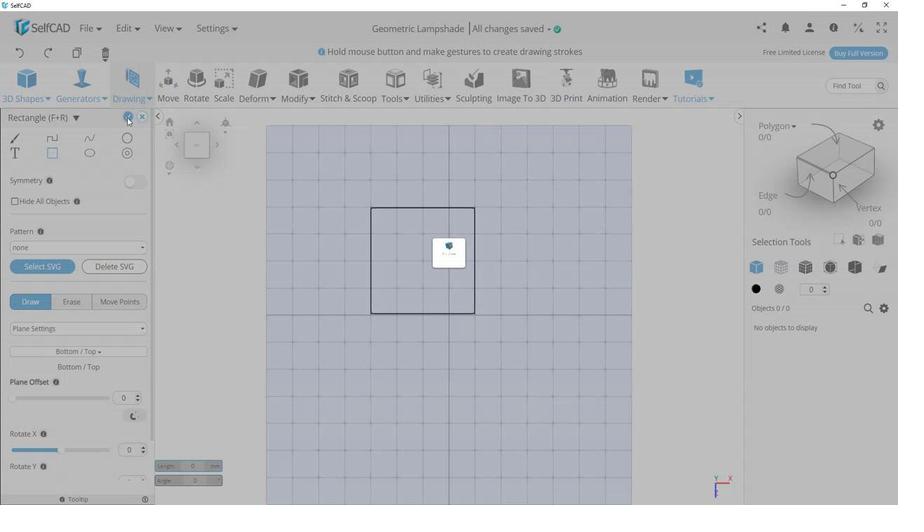 
Action: Mouse moved to (572, 336)
Screenshot: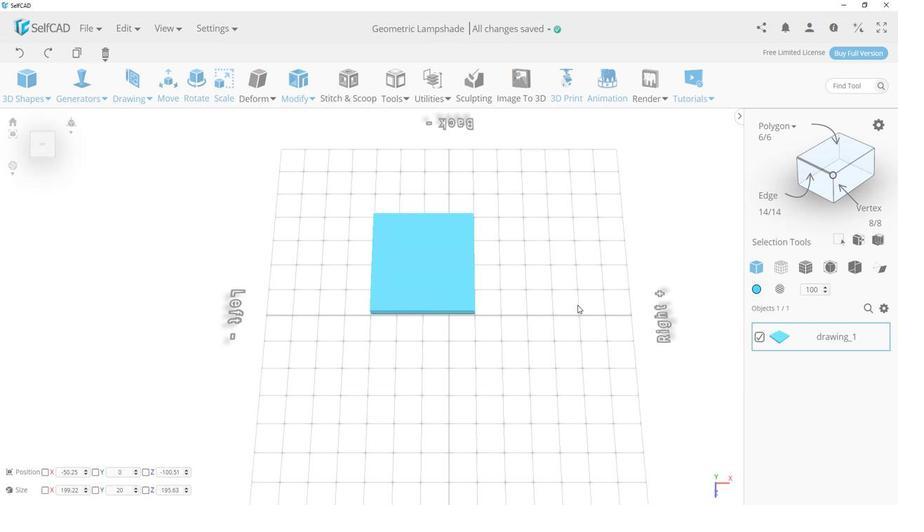 
Action: Mouse pressed left at (572, 336)
Screenshot: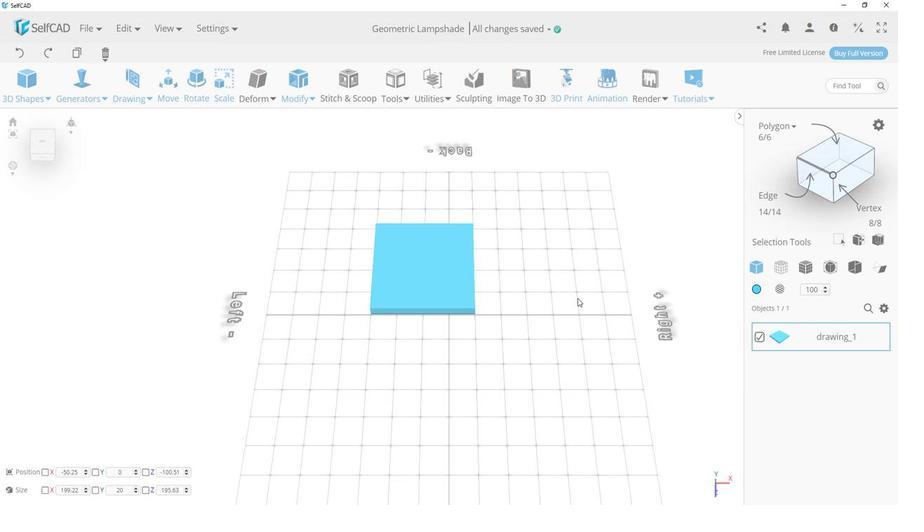 
Action: Mouse moved to (574, 286)
Screenshot: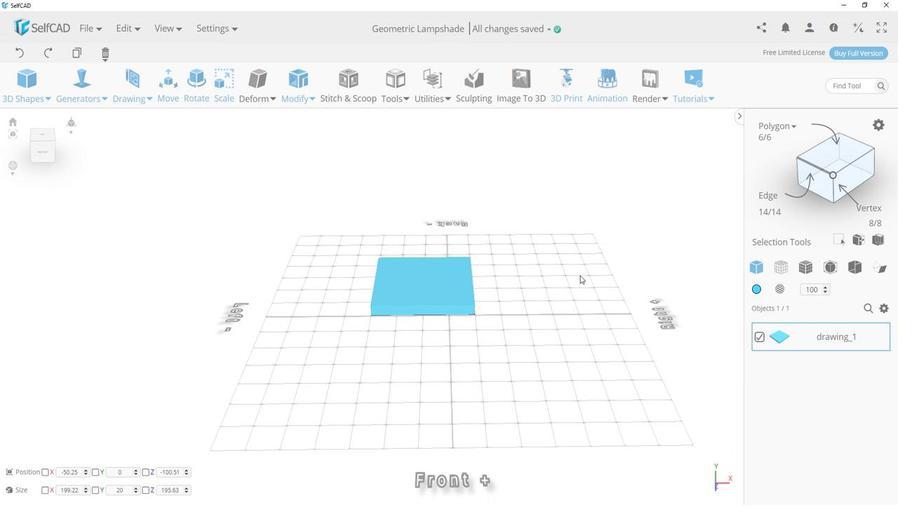 
Action: Key pressed ctrl+C
Screenshot: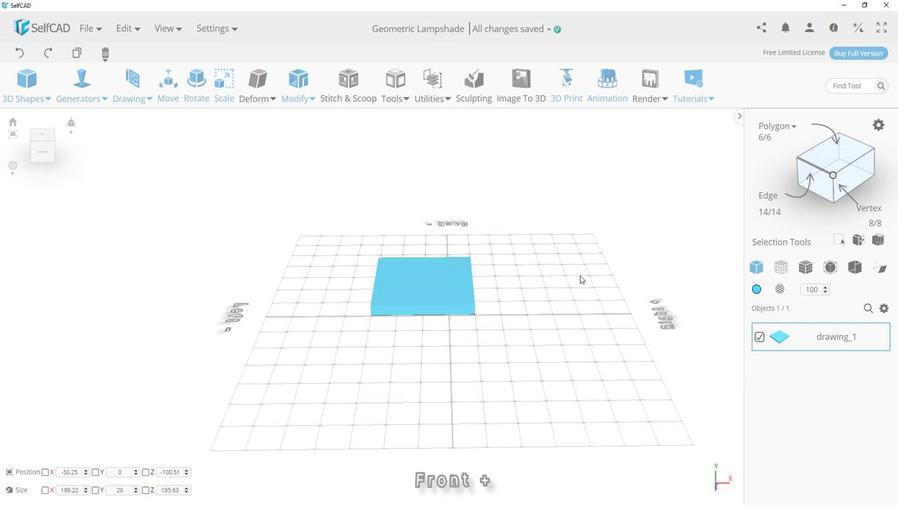 
Action: Mouse moved to (232, 151)
Screenshot: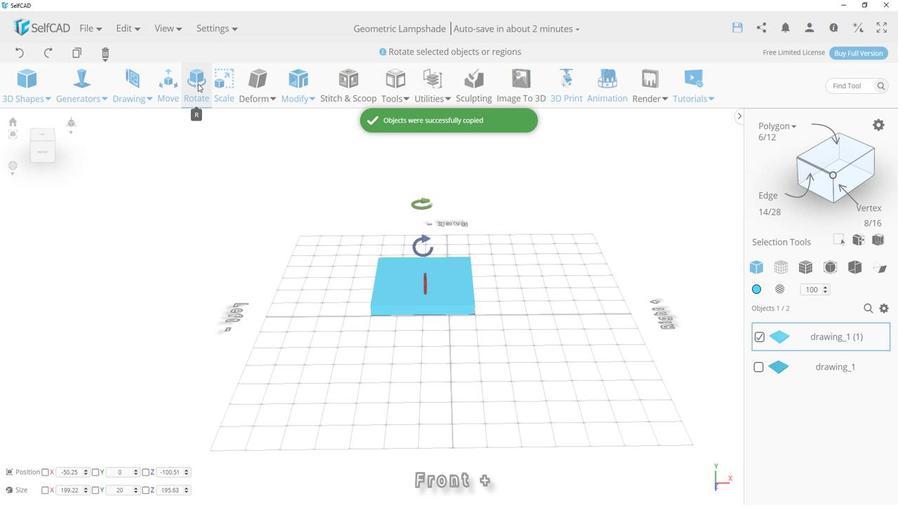 
Action: Mouse pressed left at (232, 151)
Screenshot: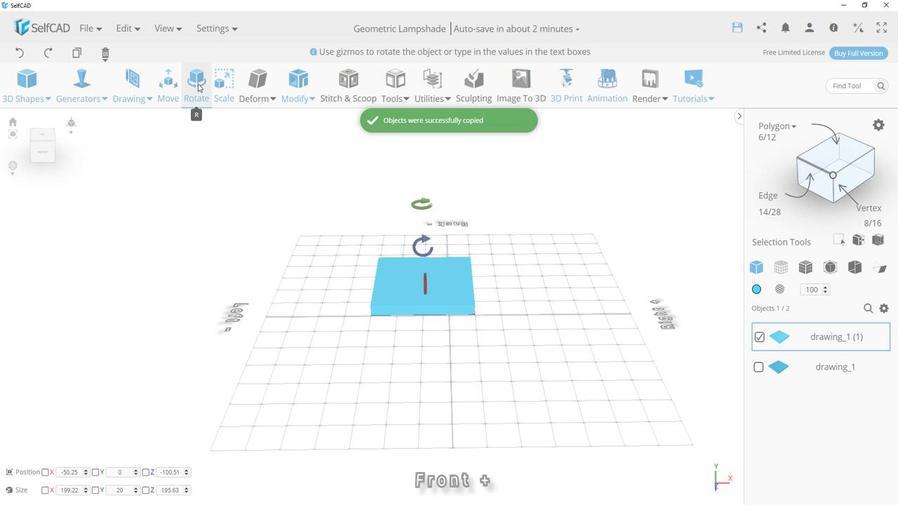 
Action: Mouse moved to (432, 233)
Screenshot: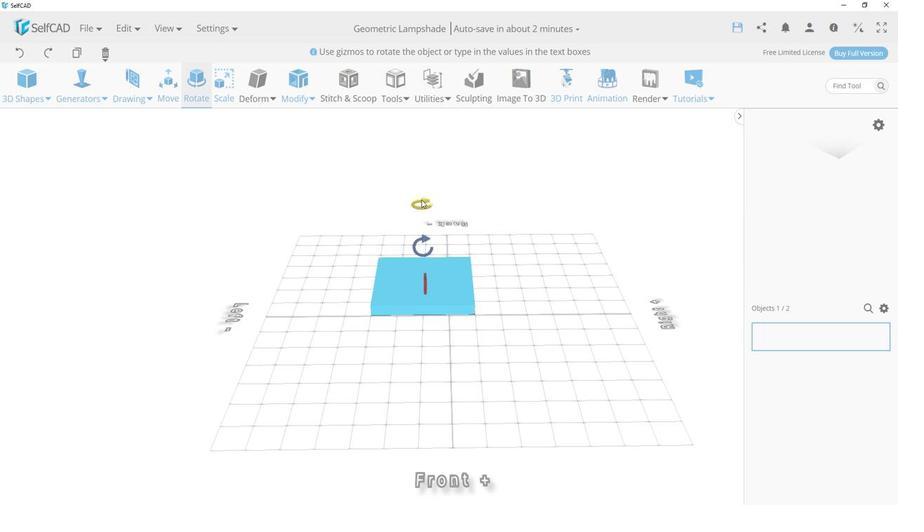 
Action: Mouse pressed left at (432, 233)
Screenshot: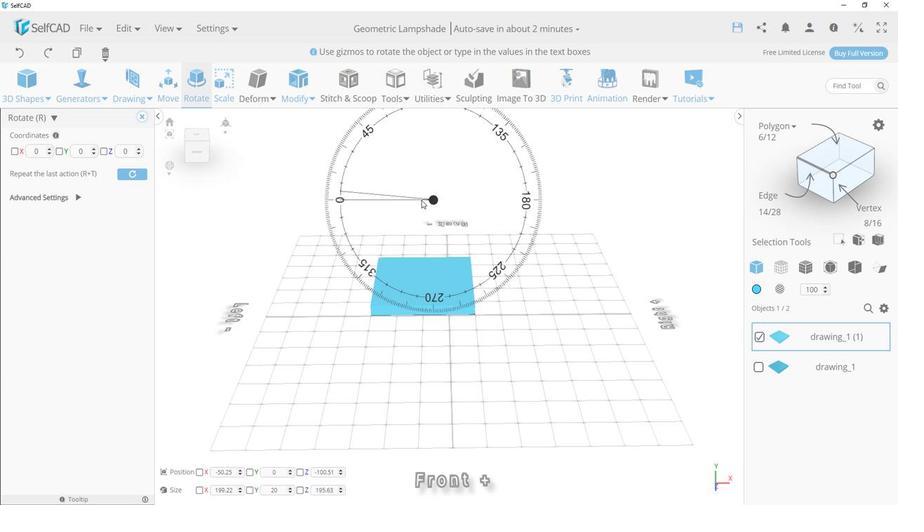 
Action: Mouse moved to (517, 244)
Screenshot: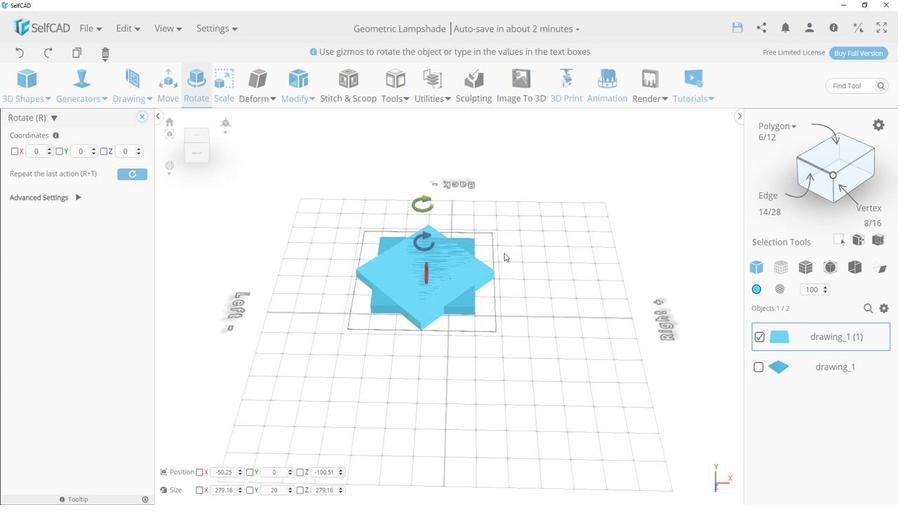 
Action: Mouse pressed left at (517, 244)
Screenshot: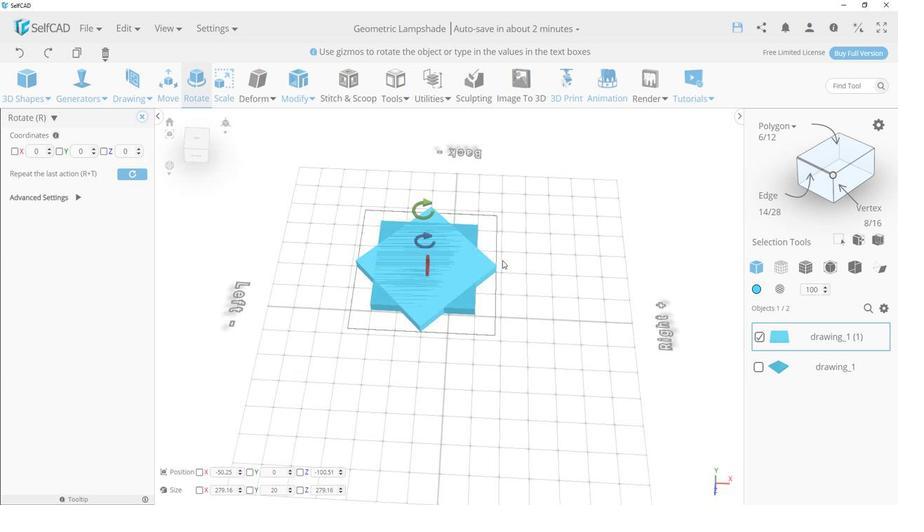 
Action: Mouse moved to (475, 304)
Screenshot: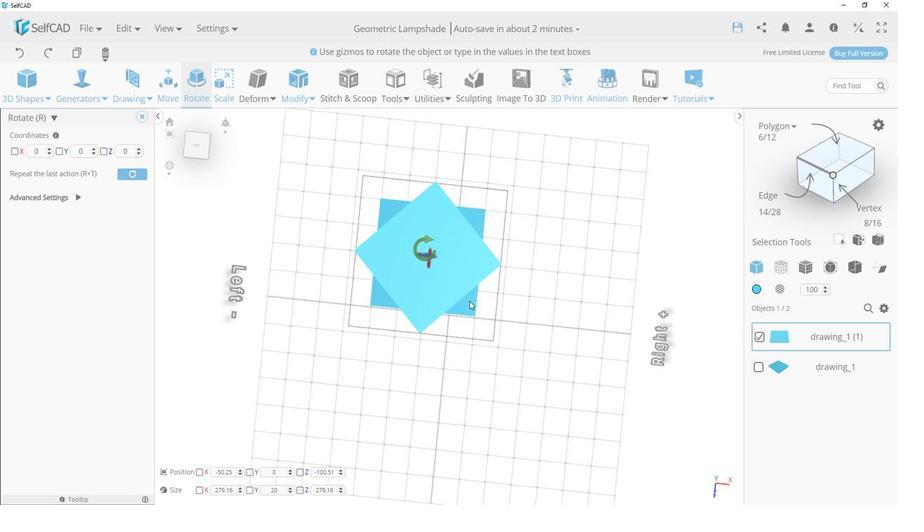 
Action: Mouse pressed left at (475, 304)
Screenshot: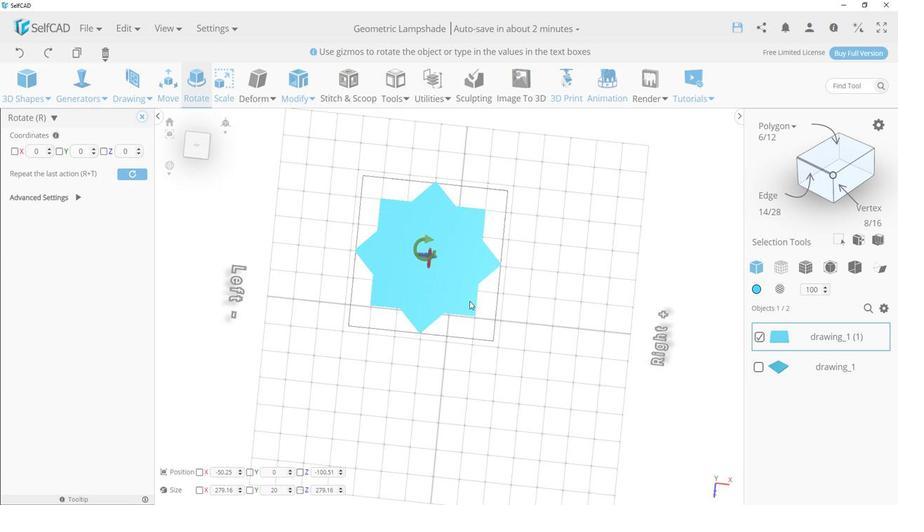 
Action: Key pressed ctrl+C
Screenshot: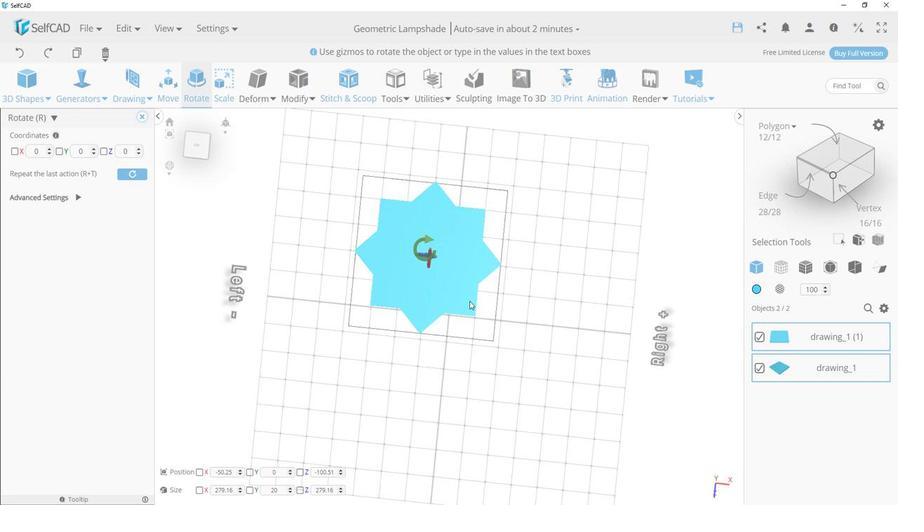 
Action: Mouse moved to (212, 438)
Screenshot: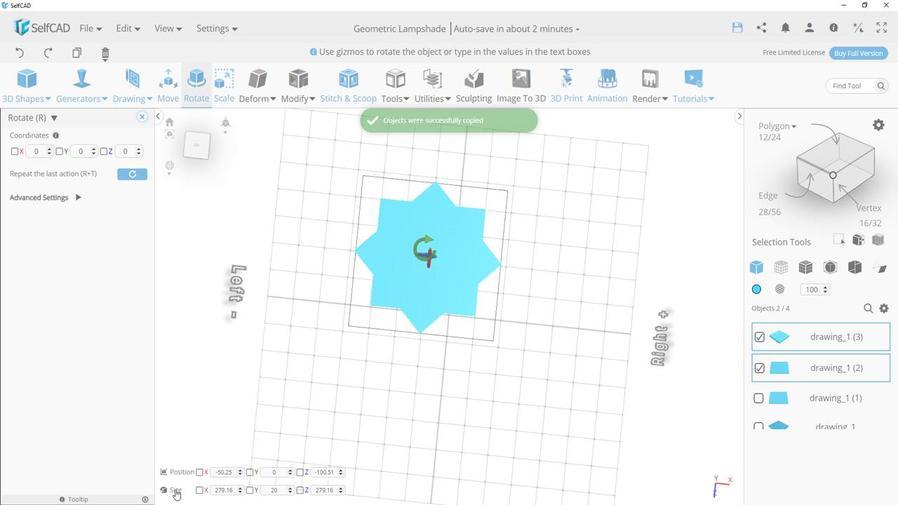 
Action: Mouse pressed left at (212, 438)
Screenshot: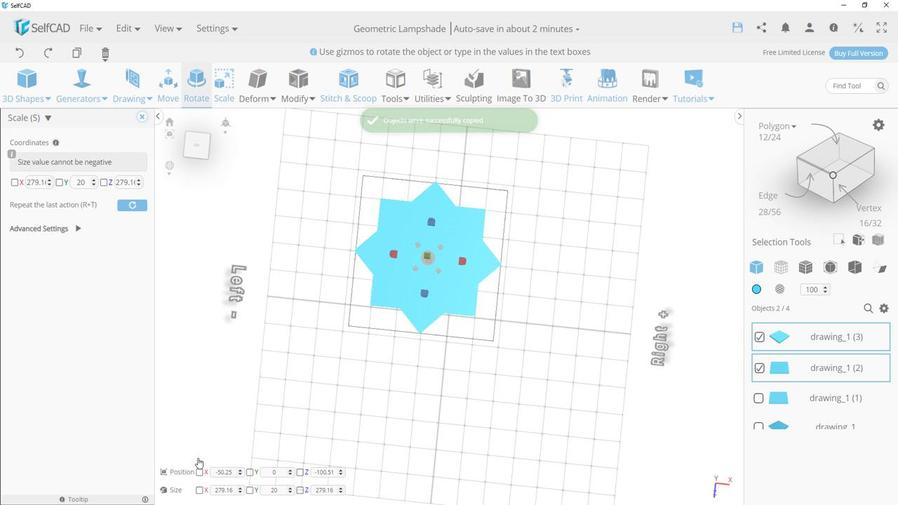
Action: Mouse moved to (441, 275)
Screenshot: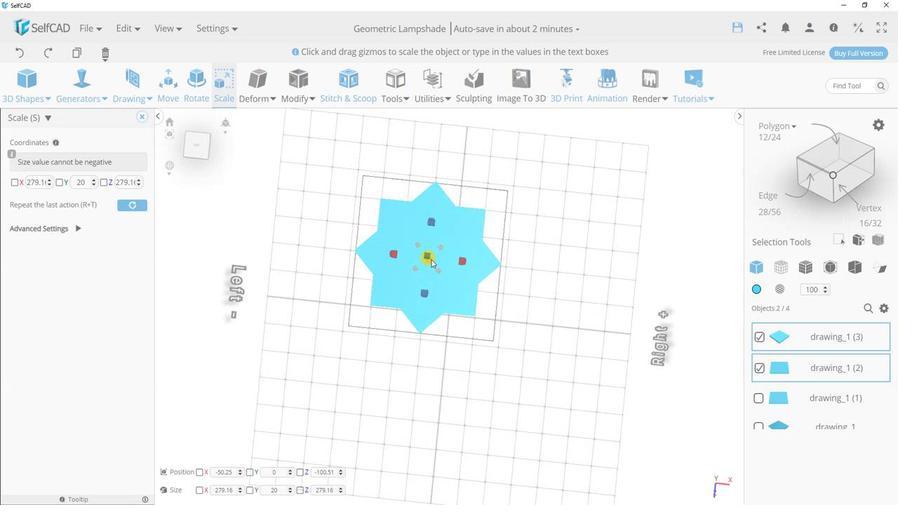 
Action: Mouse pressed left at (441, 275)
Screenshot: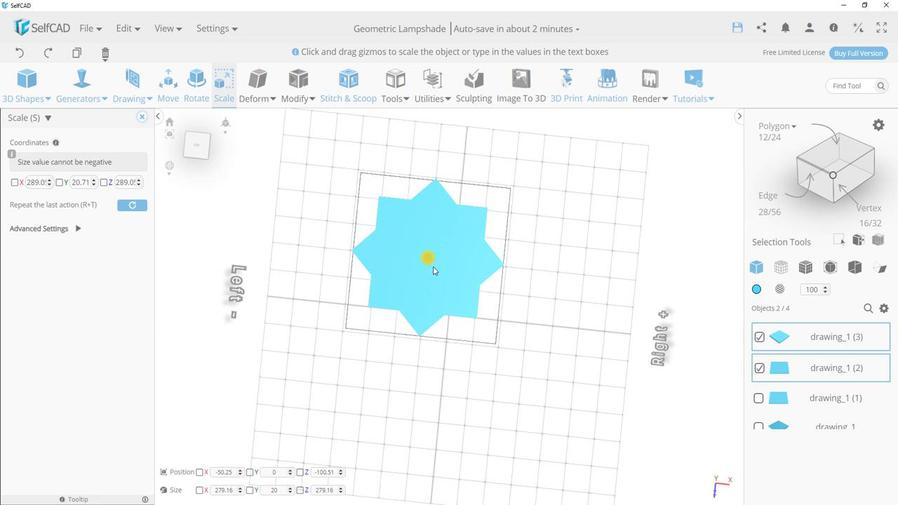 
Action: Mouse moved to (558, 325)
Screenshot: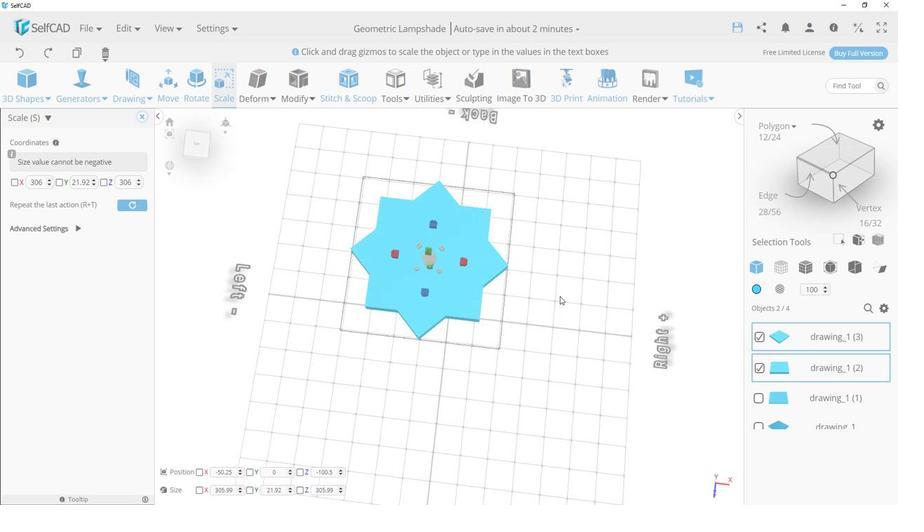 
Action: Mouse pressed left at (558, 325)
Screenshot: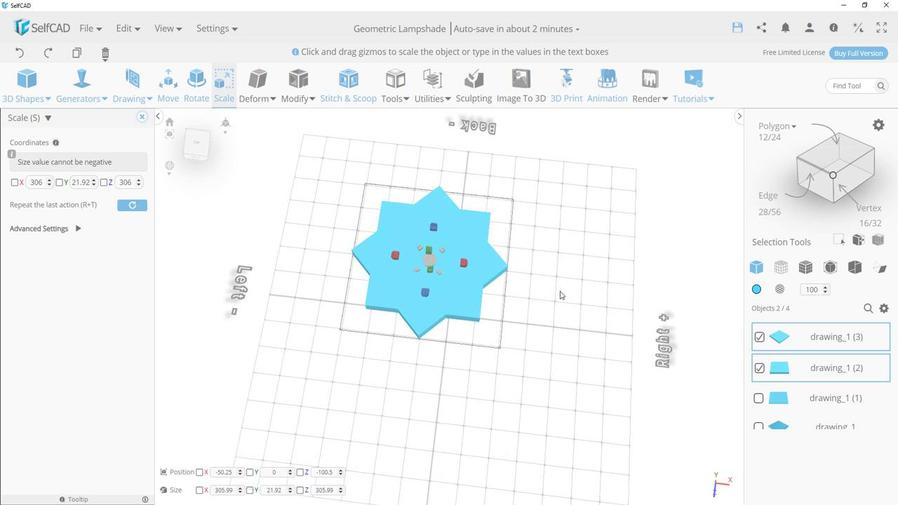 
Action: Mouse moved to (737, 351)
Screenshot: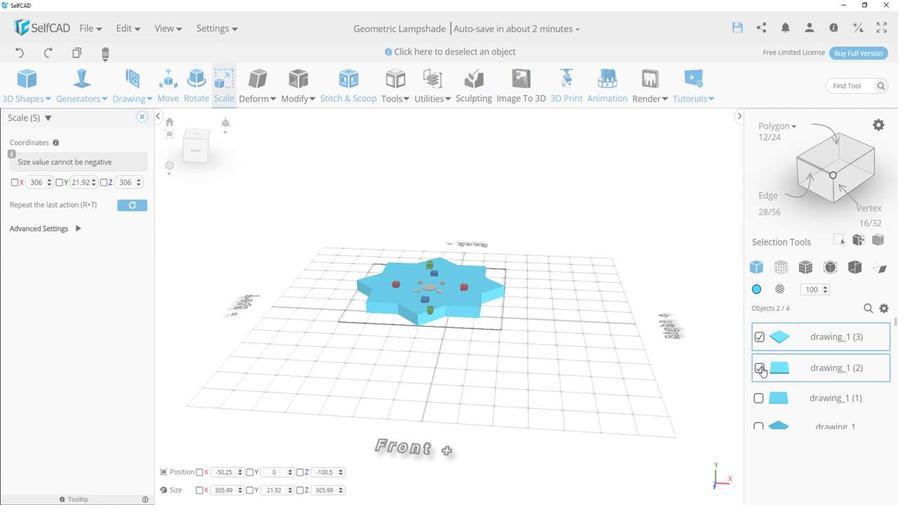 
Action: Mouse pressed left at (737, 351)
Screenshot: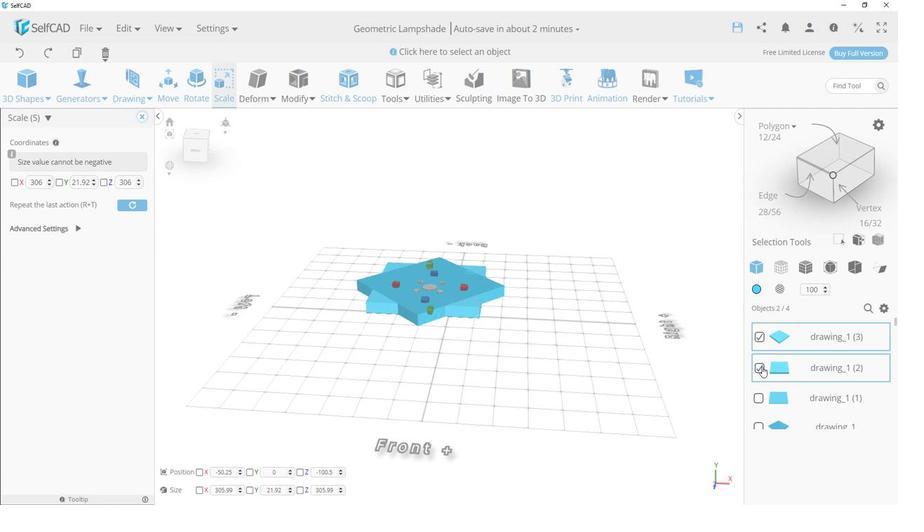 
Action: Mouse moved to (737, 329)
Screenshot: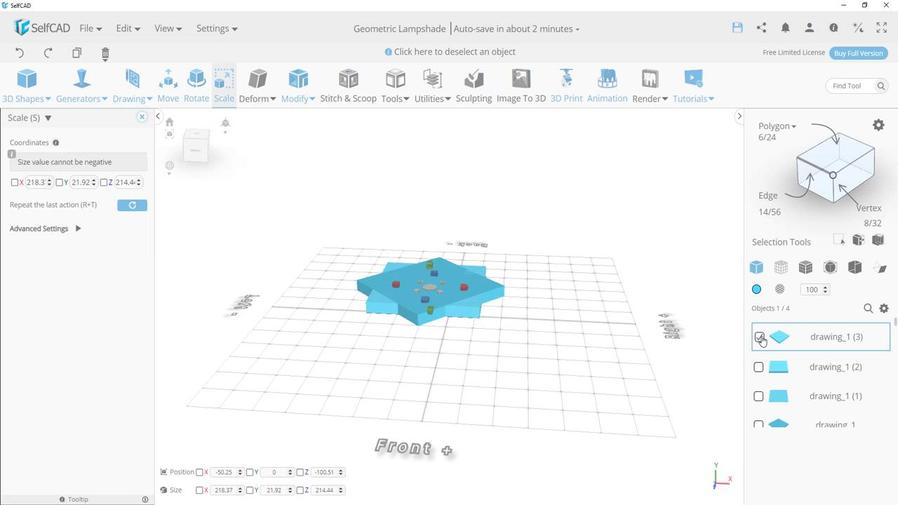 
Action: Mouse pressed left at (737, 329)
Screenshot: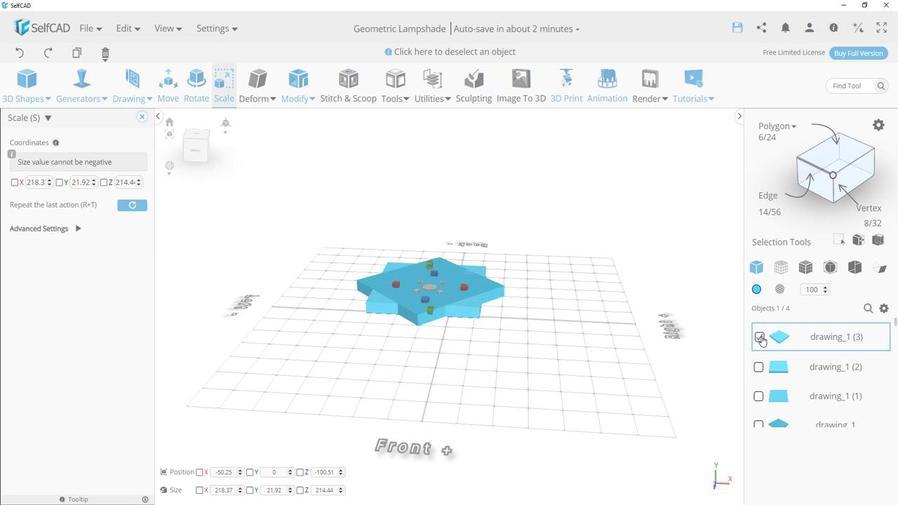 
Action: Mouse moved to (735, 370)
Screenshot: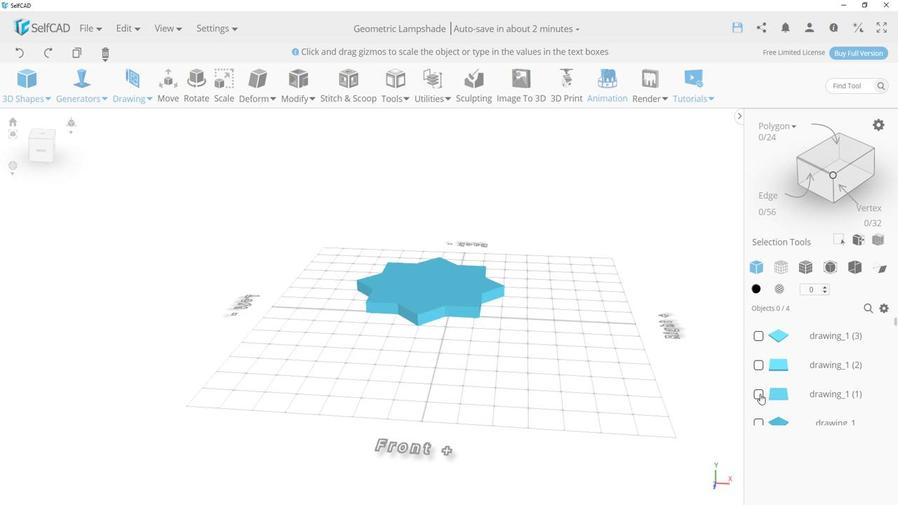 
Action: Mouse pressed left at (735, 370)
Screenshot: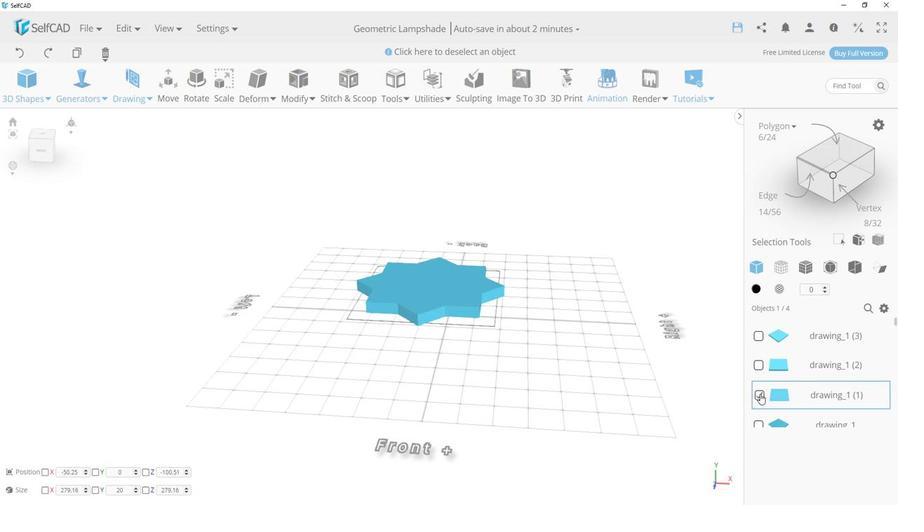 
Action: Mouse moved to (809, 198)
Screenshot: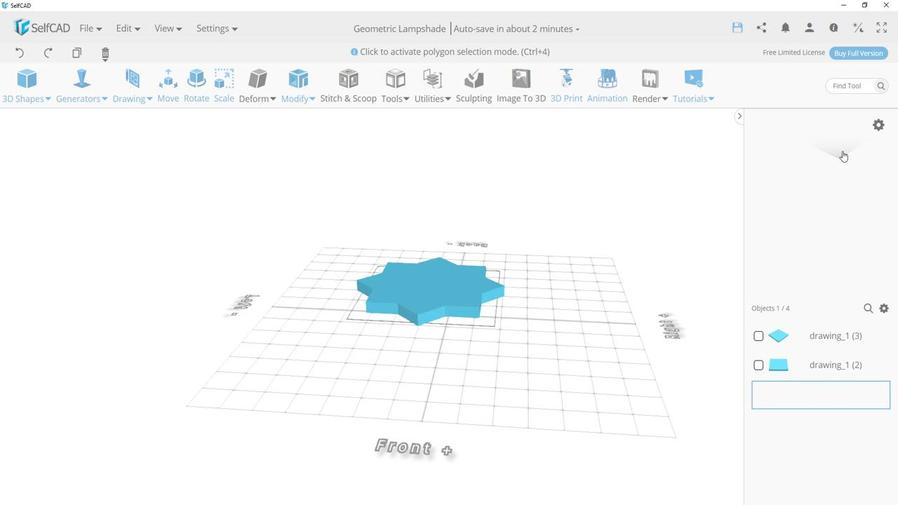 
Action: Mouse pressed left at (809, 198)
Screenshot: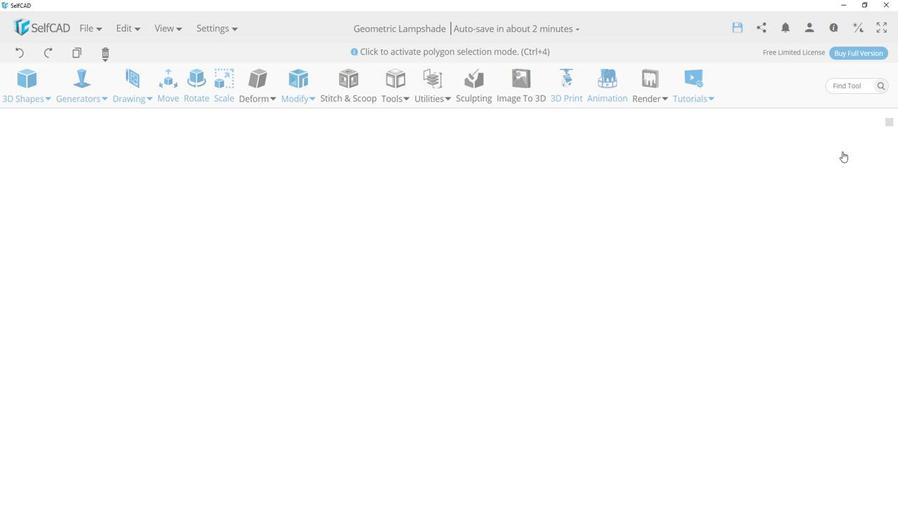 
Action: Mouse moved to (540, 311)
Screenshot: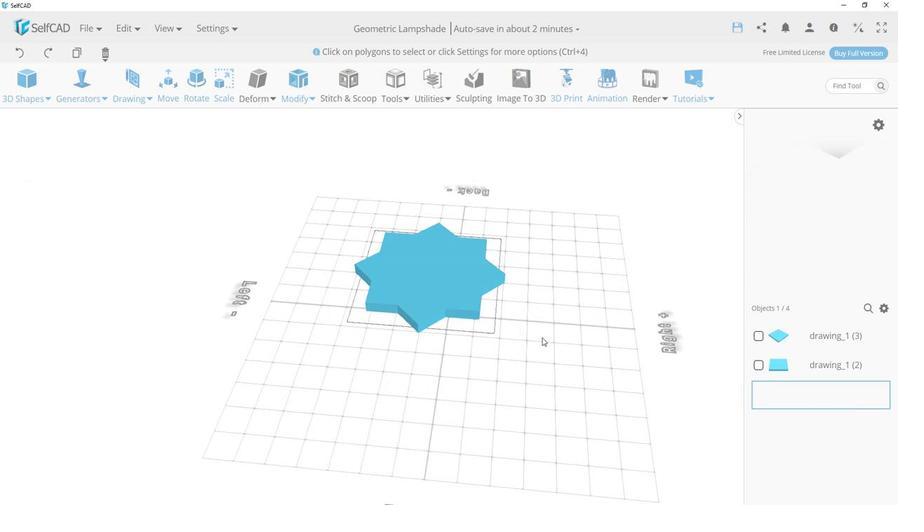
Action: Mouse pressed left at (540, 311)
Screenshot: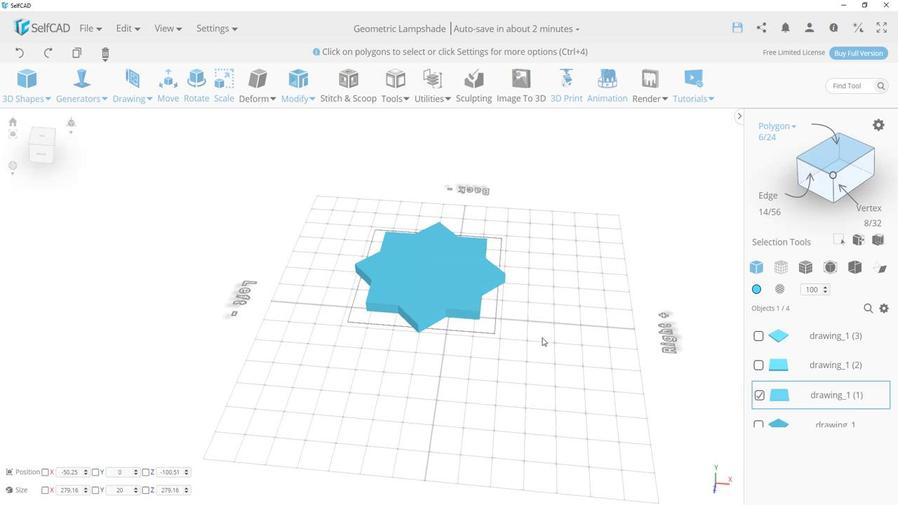
Action: Mouse moved to (450, 282)
Screenshot: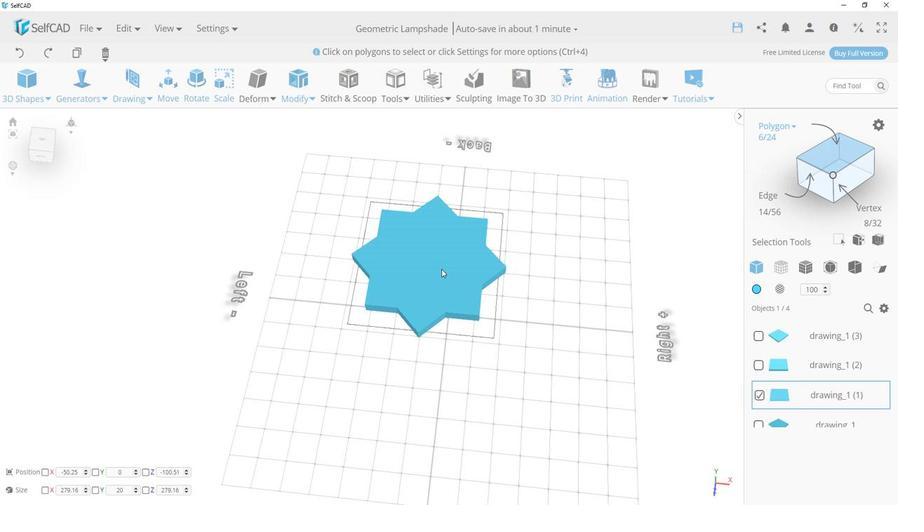 
Action: Mouse pressed left at (450, 282)
Screenshot: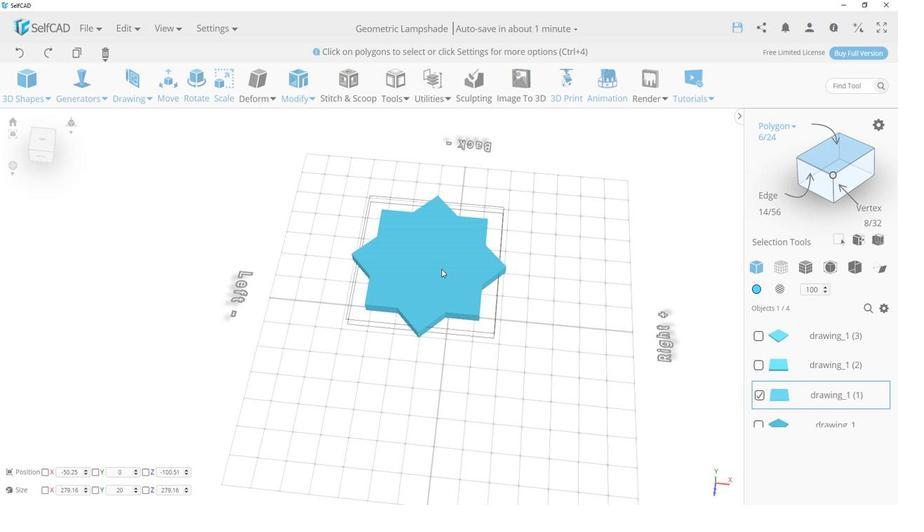 
Action: Mouse moved to (207, 152)
Screenshot: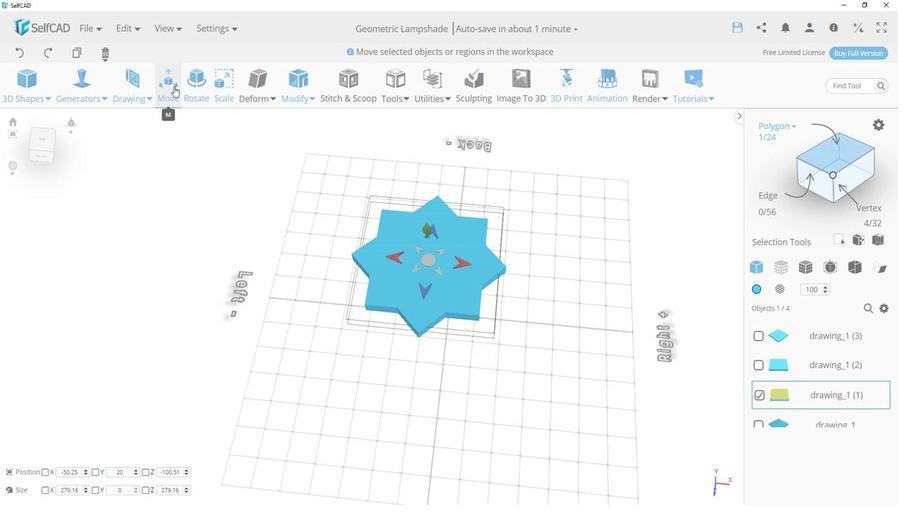 
Action: Mouse pressed left at (207, 152)
Screenshot: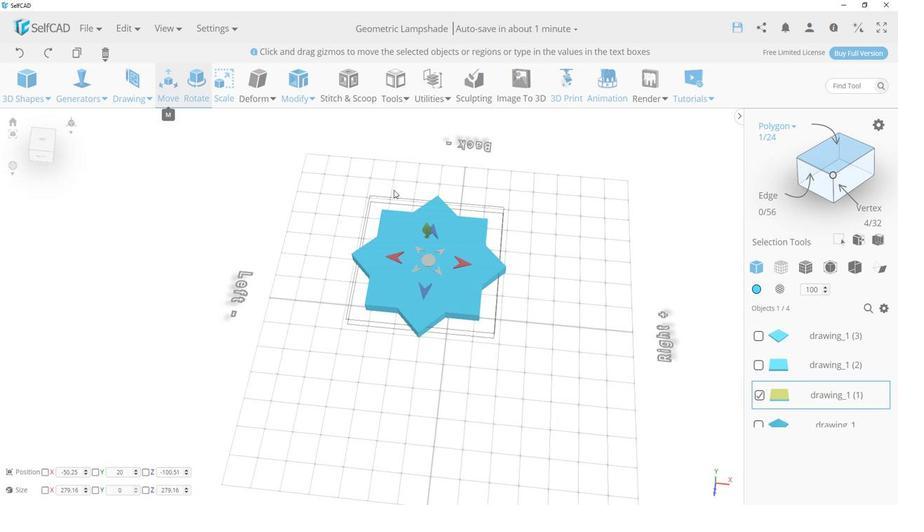 
Action: Mouse moved to (438, 253)
Screenshot: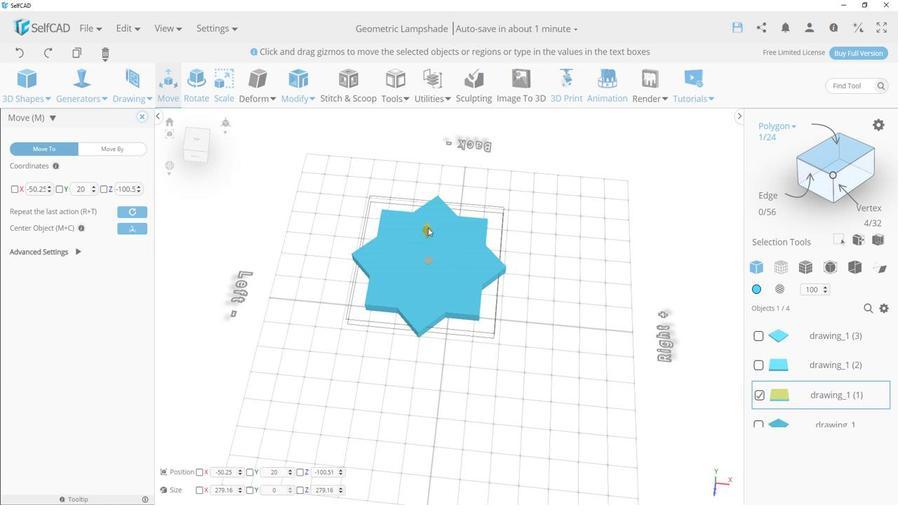 
Action: Mouse pressed left at (438, 253)
Screenshot: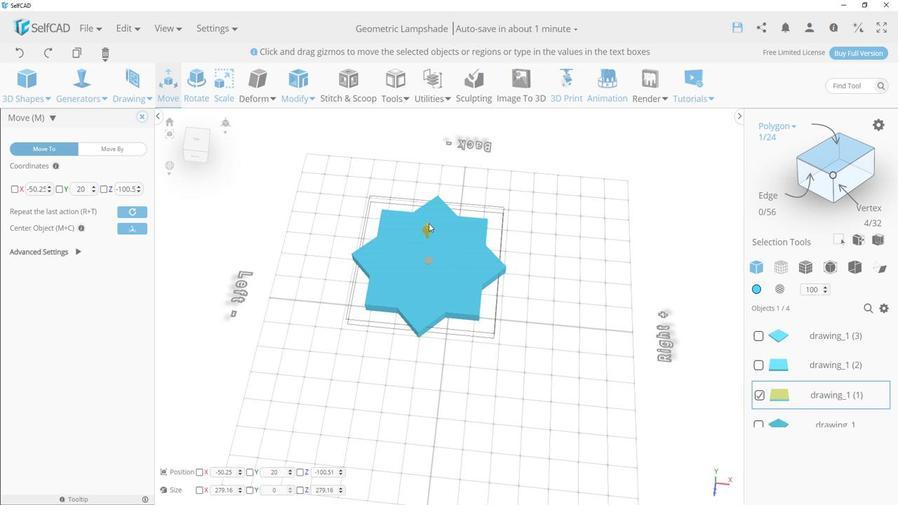
Action: Mouse moved to (521, 288)
Screenshot: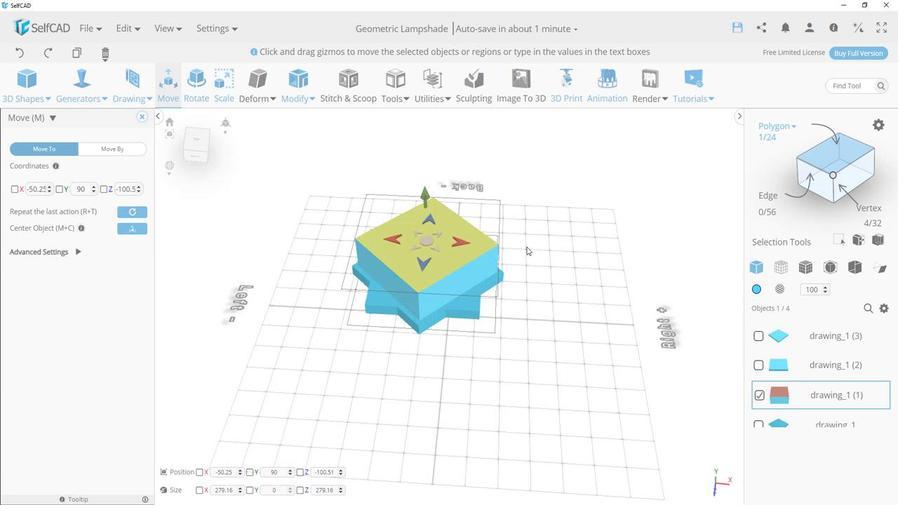 
Action: Mouse pressed left at (521, 288)
Screenshot: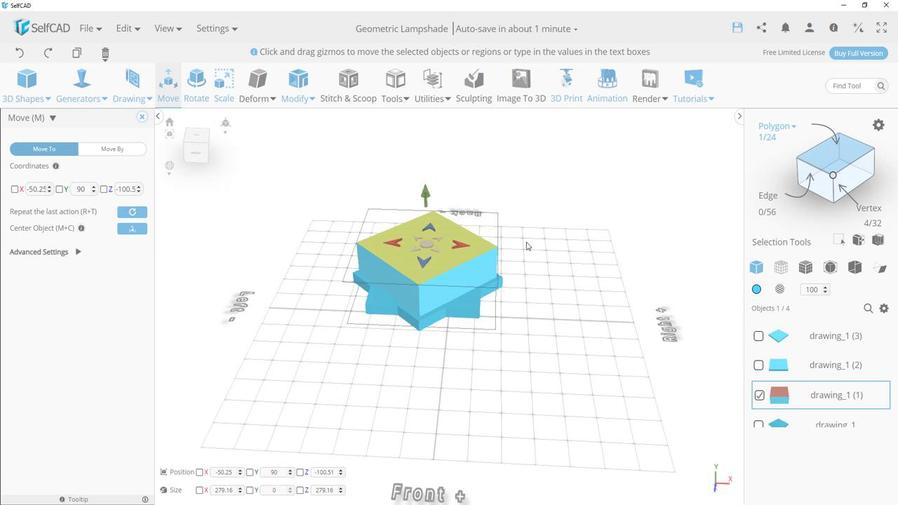 
Action: Mouse moved to (734, 370)
Screenshot: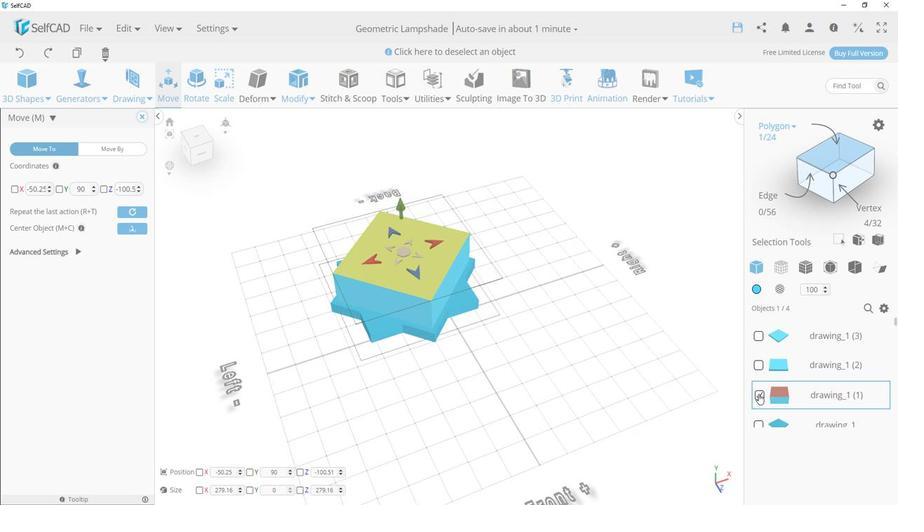 
Action: Mouse pressed left at (734, 370)
Screenshot: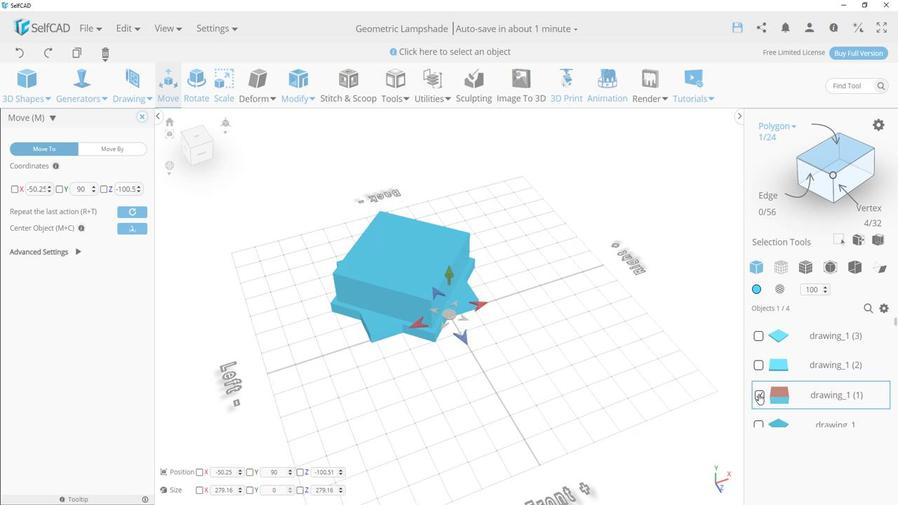 
Action: Mouse moved to (734, 389)
Screenshot: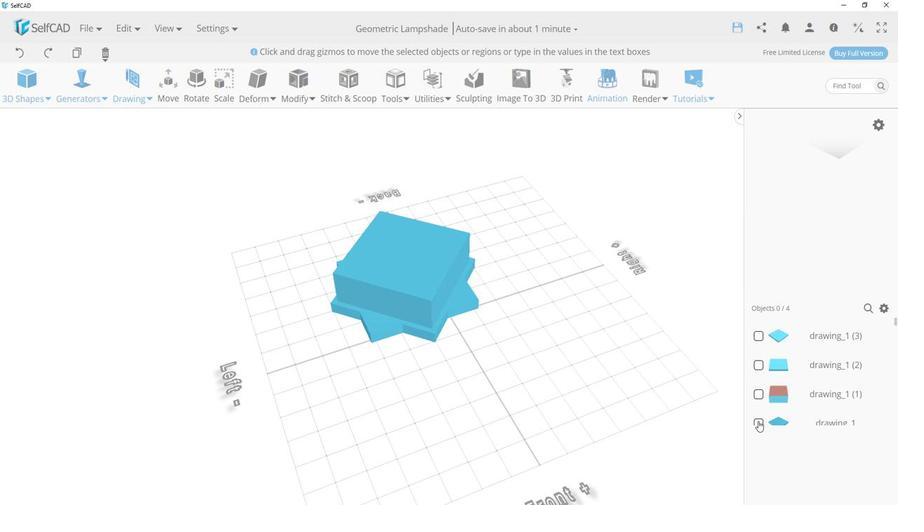 
Action: Mouse pressed left at (734, 389)
Screenshot: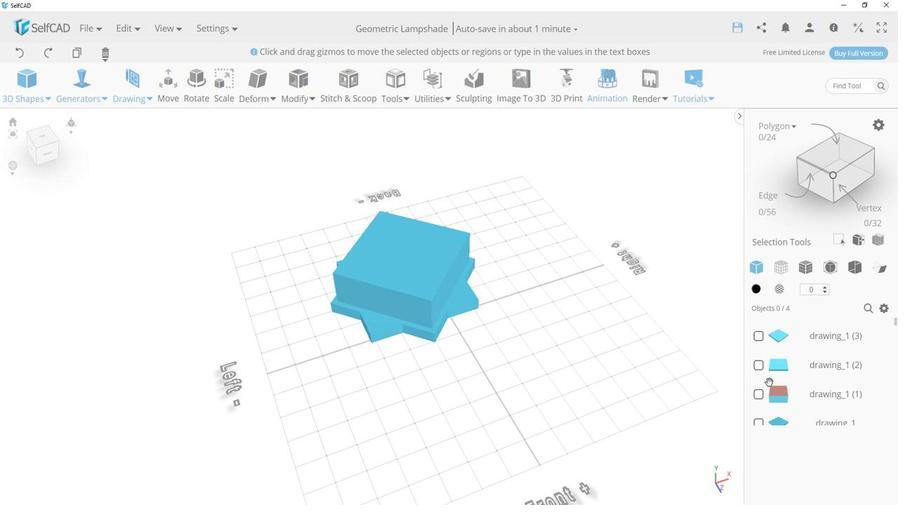 
Action: Mouse moved to (805, 204)
Screenshot: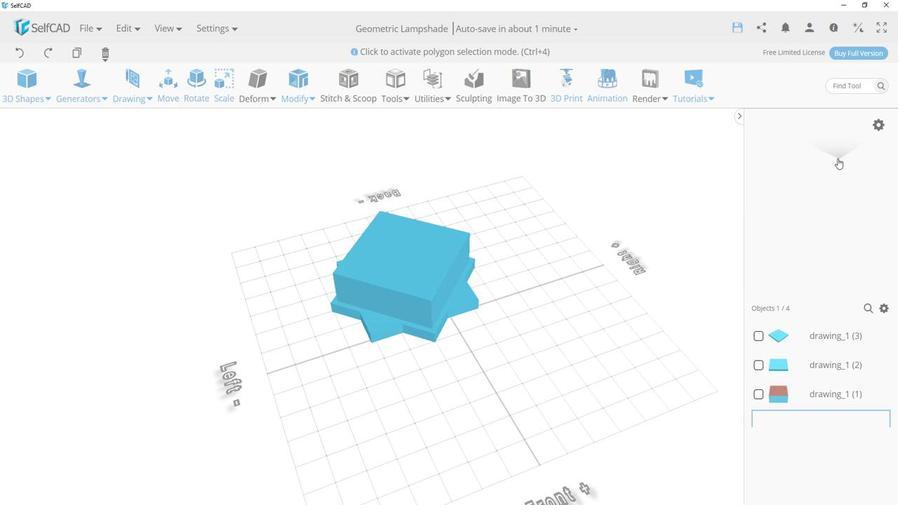 
Action: Mouse pressed left at (805, 204)
Screenshot: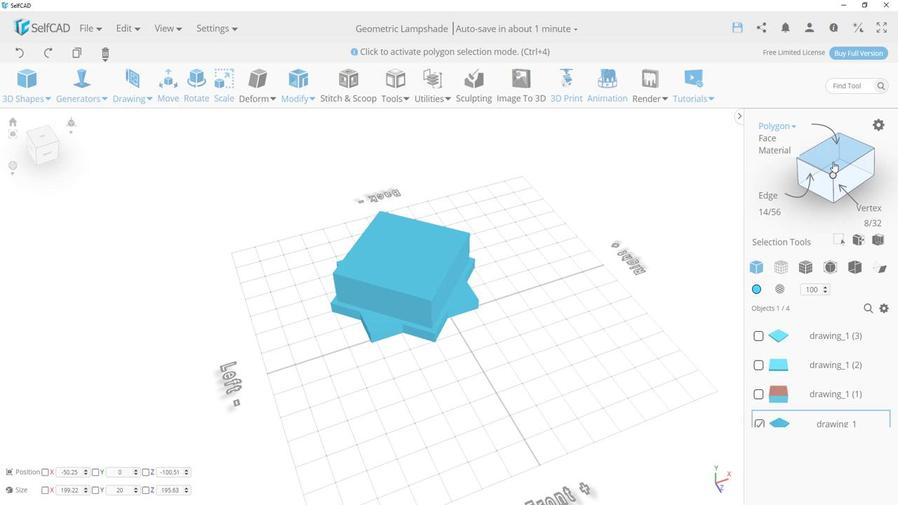 
Action: Mouse moved to (445, 320)
Screenshot: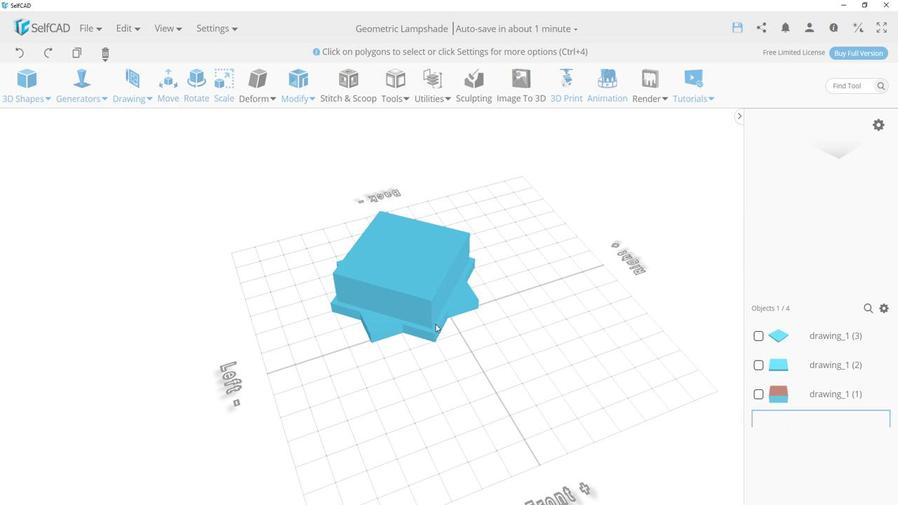 
Action: Mouse pressed left at (445, 320)
Screenshot: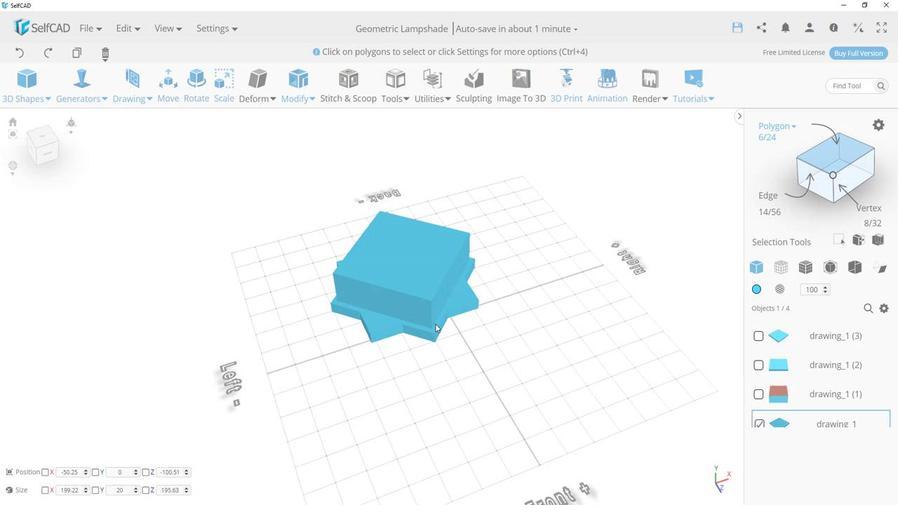 
Action: Mouse moved to (734, 350)
Screenshot: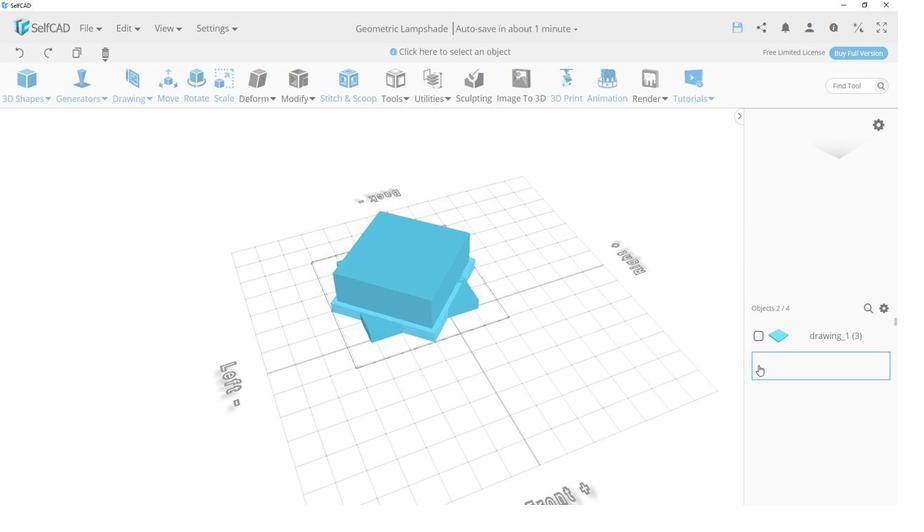 
Action: Mouse pressed left at (734, 350)
Screenshot: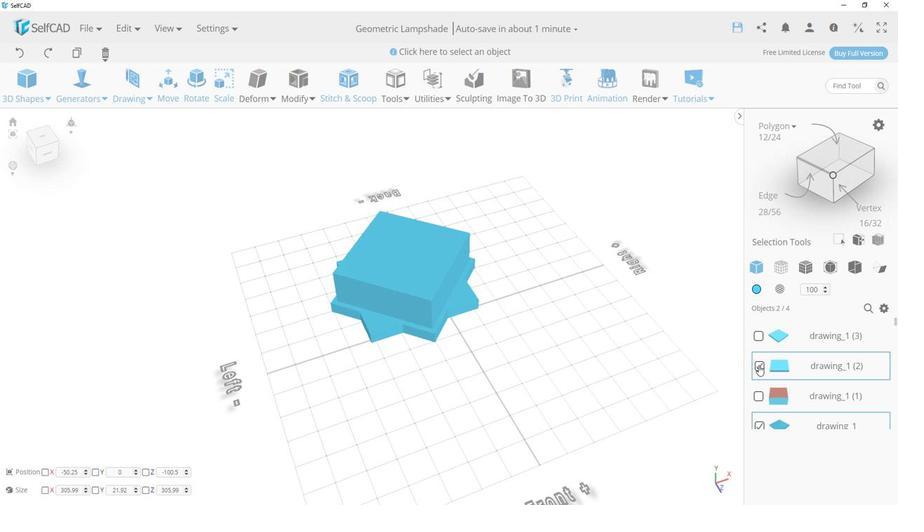 
Action: Mouse moved to (566, 346)
Screenshot: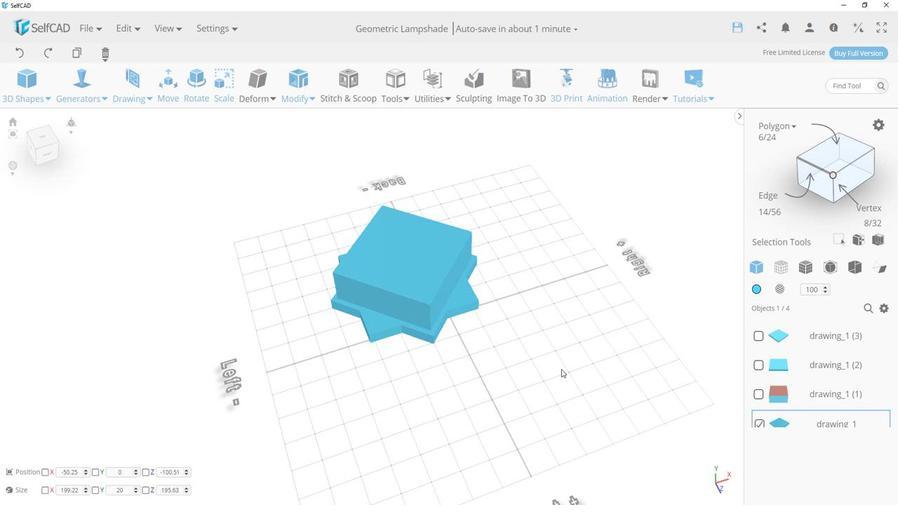 
Action: Mouse pressed left at (566, 346)
Screenshot: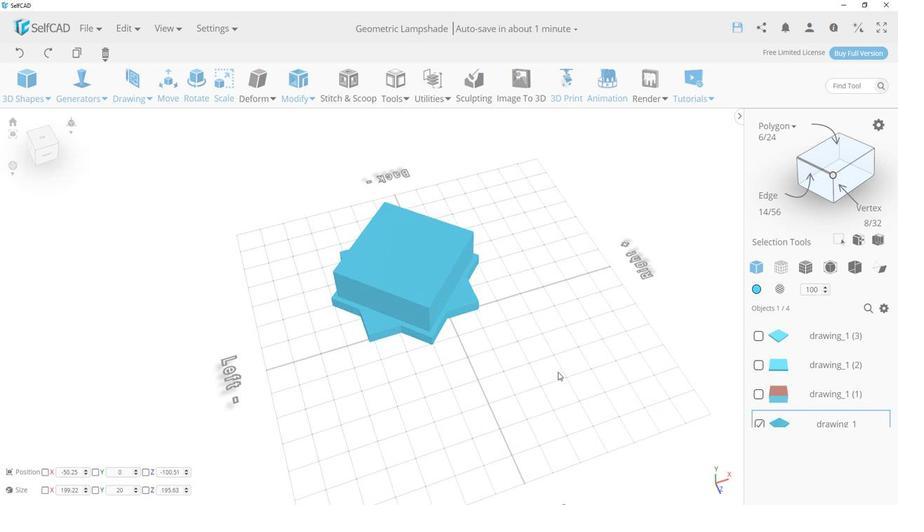 
Action: Mouse moved to (475, 302)
Screenshot: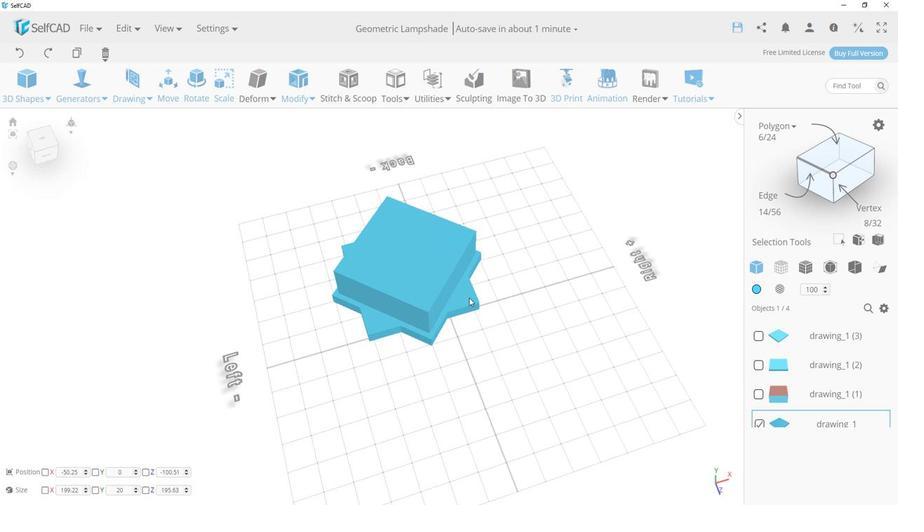 
Action: Mouse pressed left at (475, 302)
Screenshot: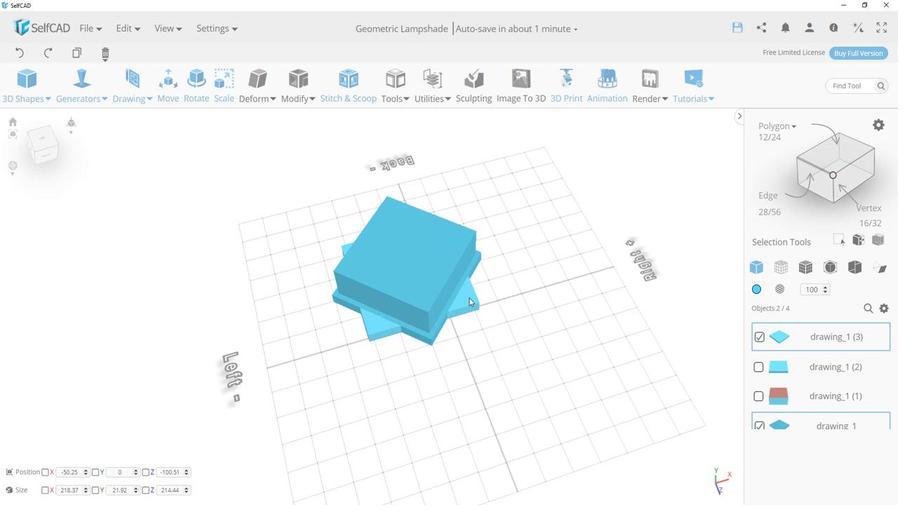 
Action: Mouse pressed left at (475, 302)
Screenshot: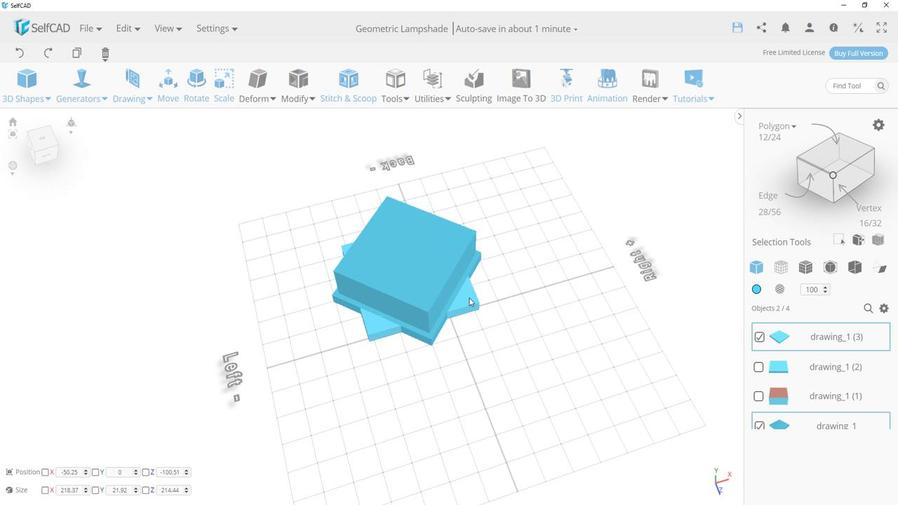 
Action: Mouse moved to (499, 341)
